 Task: Build a flow that loops through a collection variable.
Action: Mouse moved to (627, 79)
Screenshot: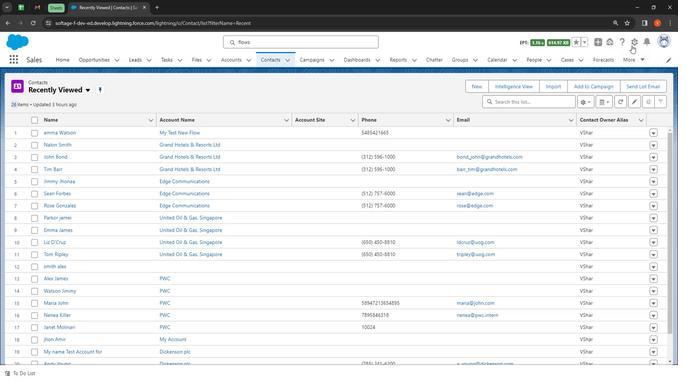 
Action: Mouse pressed left at (627, 79)
Screenshot: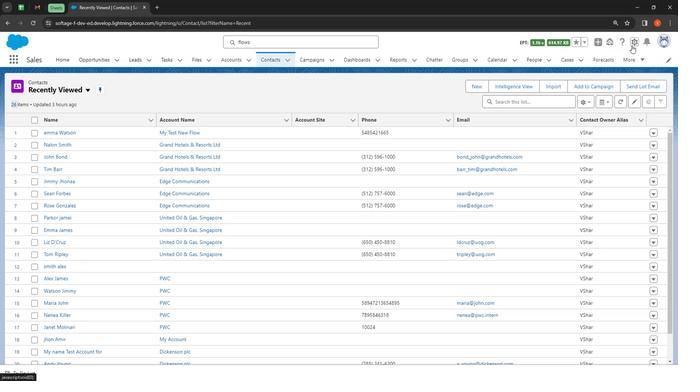 
Action: Mouse moved to (599, 101)
Screenshot: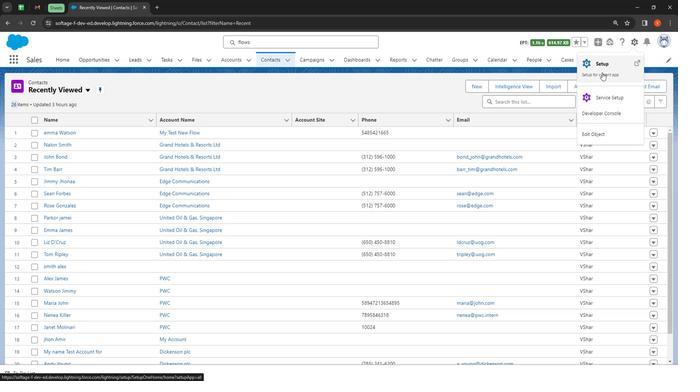 
Action: Mouse pressed left at (599, 101)
Screenshot: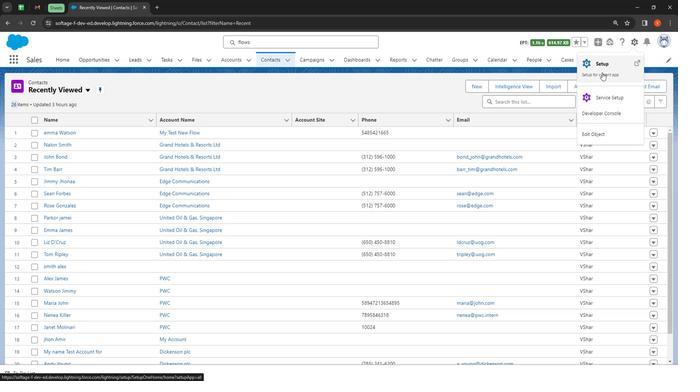
Action: Mouse moved to (67, 112)
Screenshot: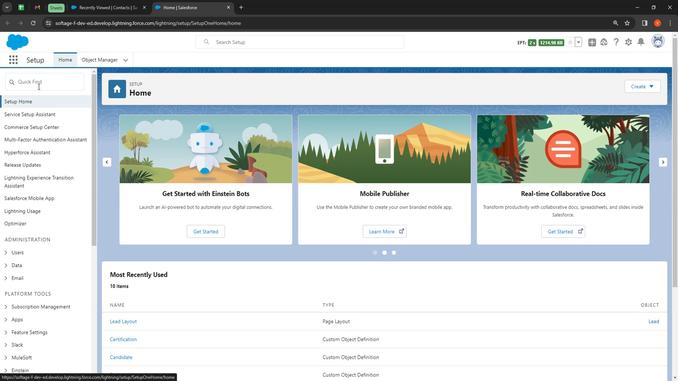 
Action: Mouse pressed left at (67, 112)
Screenshot: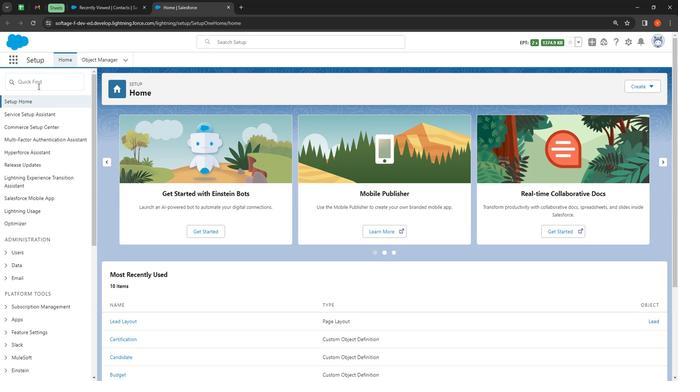 
Action: Mouse moved to (67, 111)
Screenshot: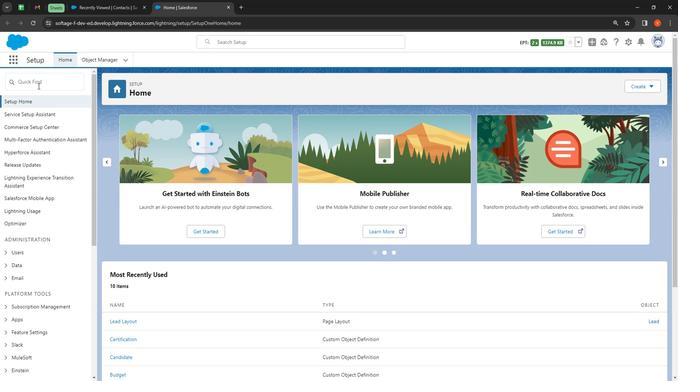 
Action: Key pressed flows
Screenshot: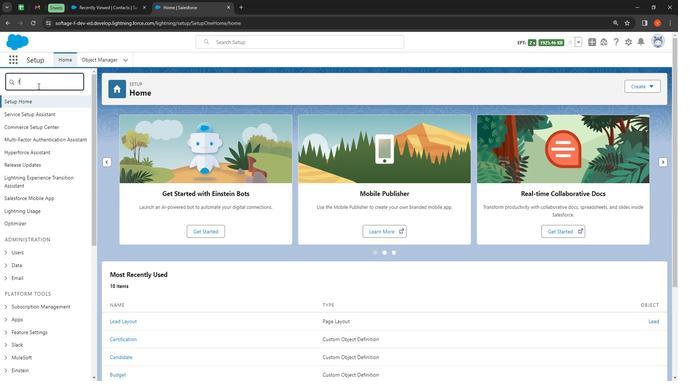 
Action: Mouse moved to (55, 135)
Screenshot: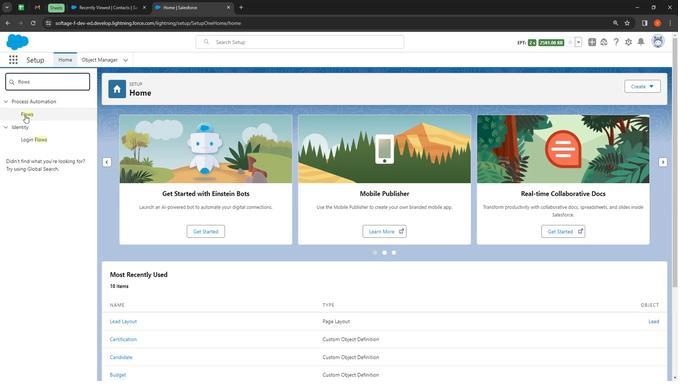 
Action: Mouse pressed left at (55, 135)
Screenshot: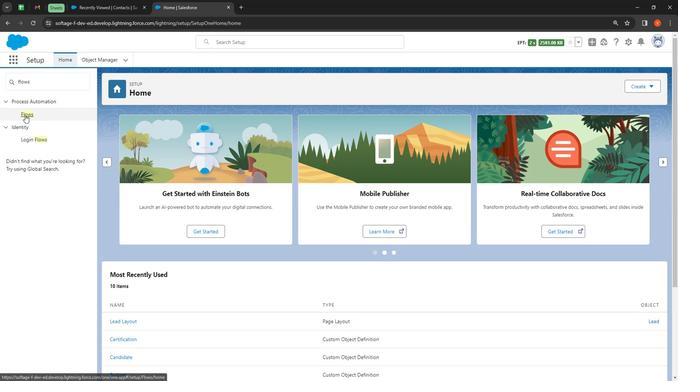 
Action: Mouse moved to (638, 114)
Screenshot: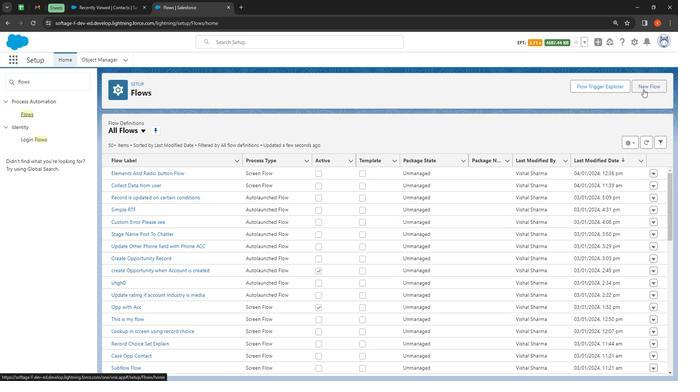 
Action: Mouse pressed left at (638, 114)
Screenshot: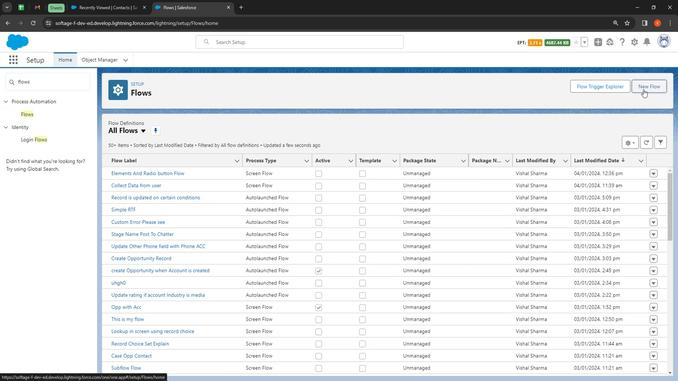 
Action: Mouse moved to (554, 279)
Screenshot: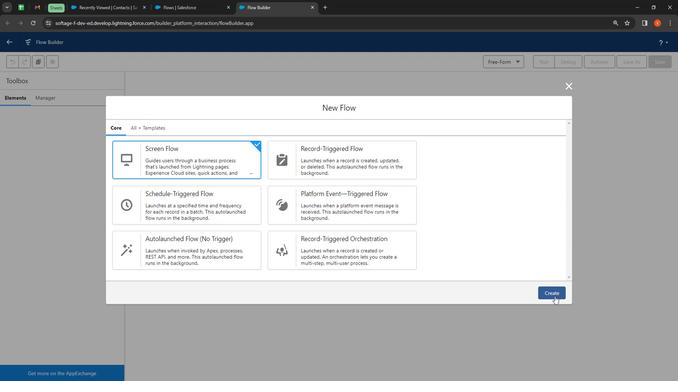
Action: Mouse pressed left at (554, 279)
Screenshot: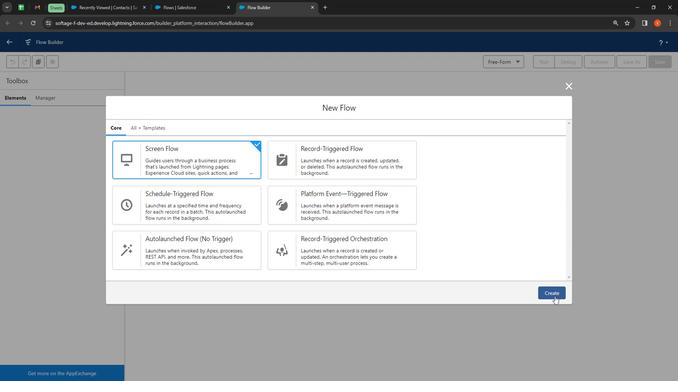 
Action: Mouse moved to (353, 152)
Screenshot: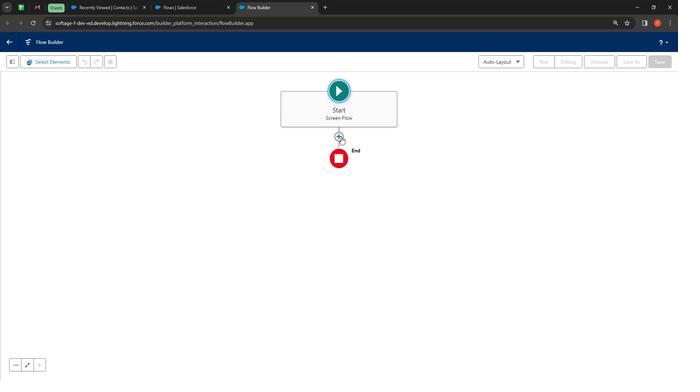 
Action: Mouse pressed left at (353, 152)
Screenshot: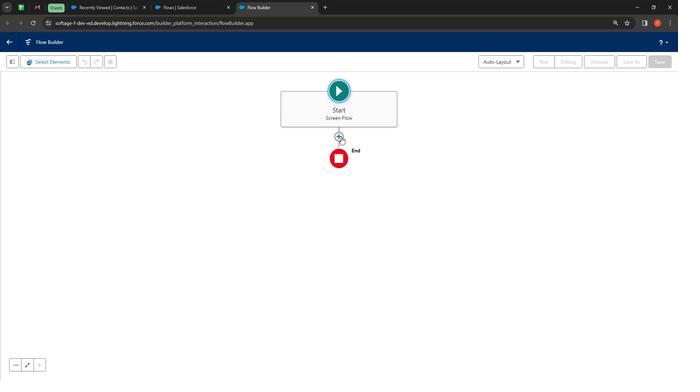 
Action: Mouse moved to (359, 208)
Screenshot: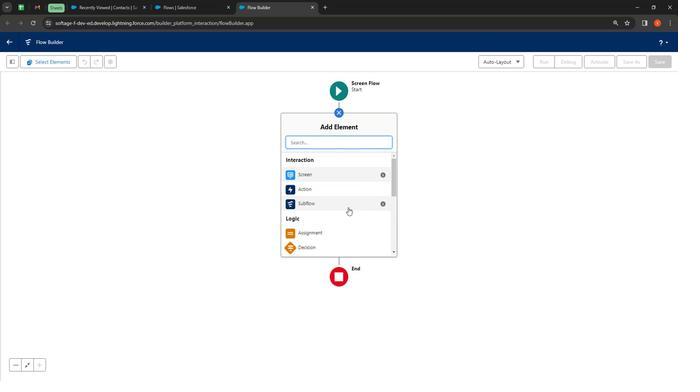 
Action: Mouse scrolled (359, 208) with delta (0, 0)
Screenshot: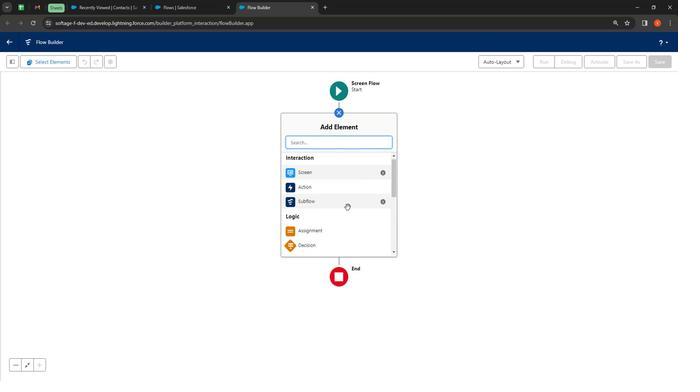 
Action: Mouse moved to (359, 208)
Screenshot: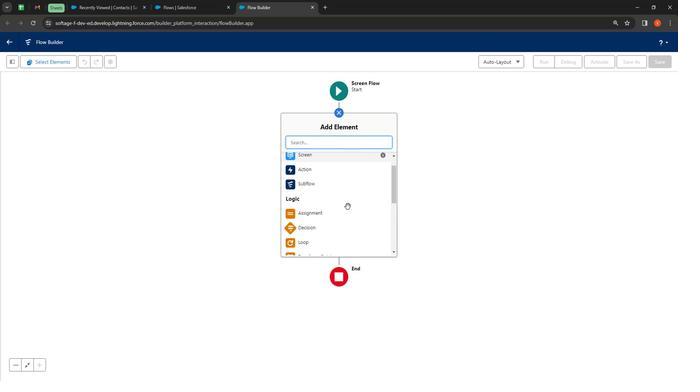 
Action: Mouse scrolled (359, 208) with delta (0, 0)
Screenshot: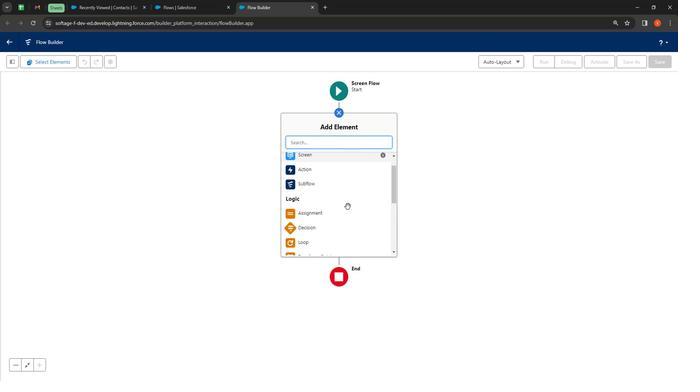 
Action: Mouse moved to (359, 207)
Screenshot: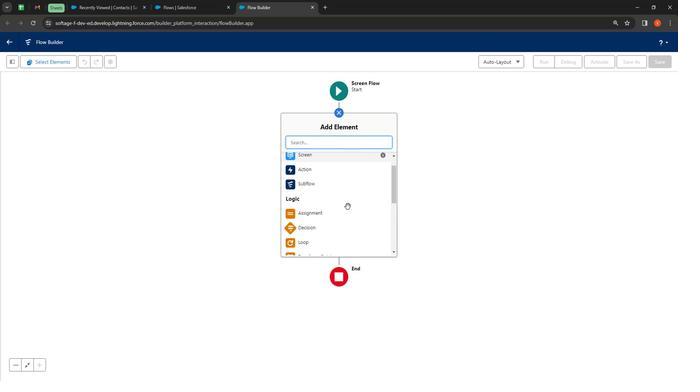 
Action: Mouse scrolled (359, 207) with delta (0, 0)
Screenshot: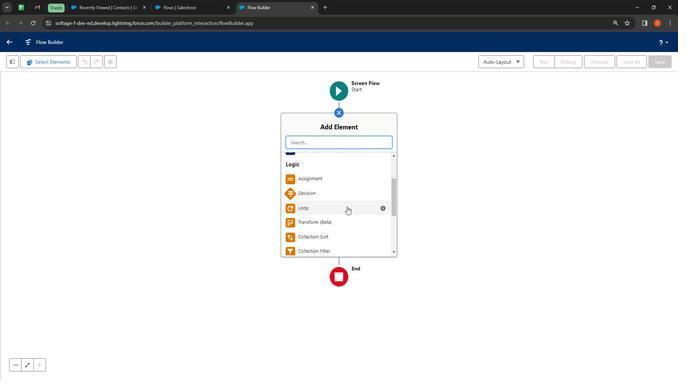 
Action: Mouse moved to (358, 207)
Screenshot: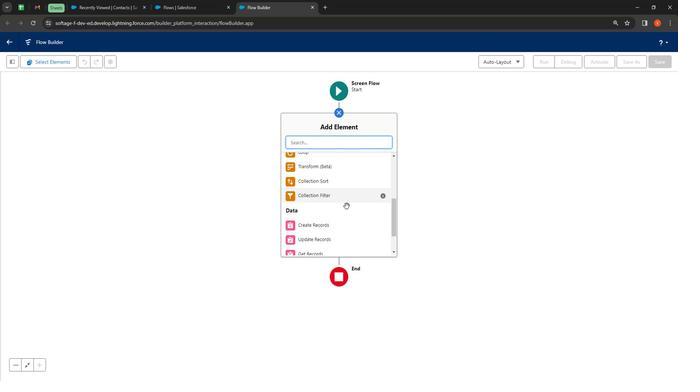 
Action: Mouse scrolled (358, 207) with delta (0, 0)
Screenshot: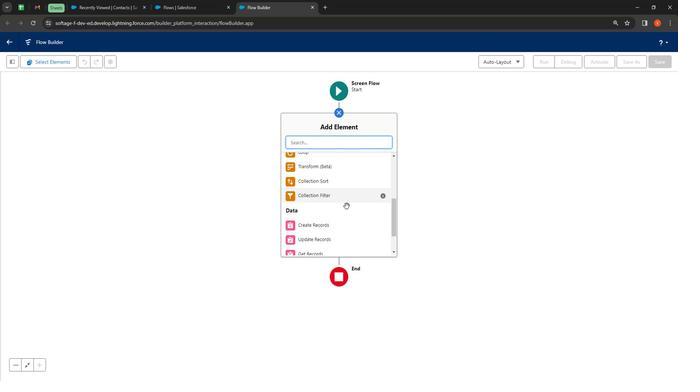 
Action: Mouse scrolled (358, 207) with delta (0, 0)
Screenshot: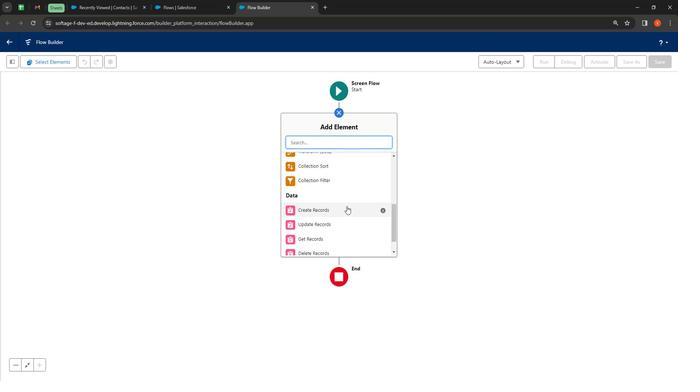 
Action: Mouse moved to (358, 207)
Screenshot: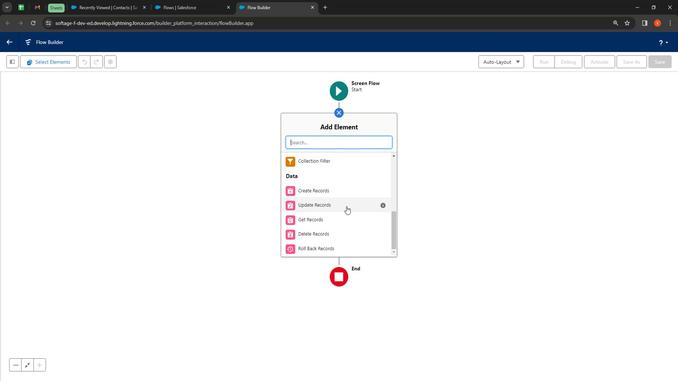 
Action: Mouse scrolled (358, 207) with delta (0, 0)
Screenshot: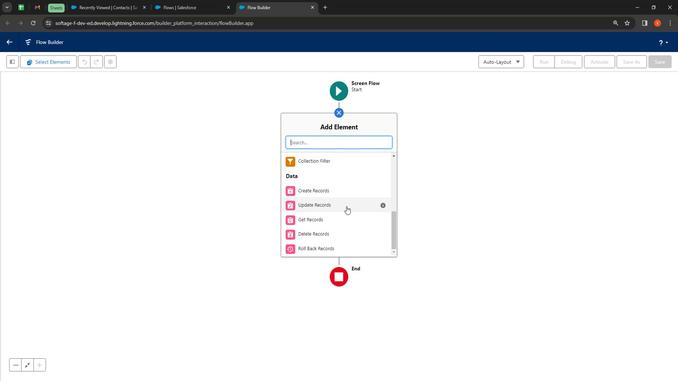 
Action: Mouse moved to (344, 196)
Screenshot: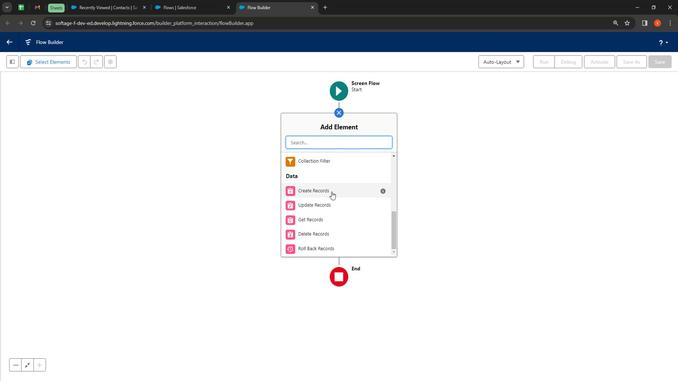 
Action: Mouse pressed left at (344, 196)
Screenshot: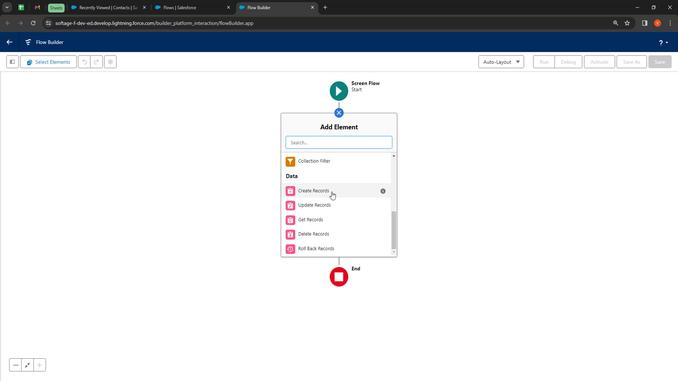 
Action: Mouse moved to (664, 107)
Screenshot: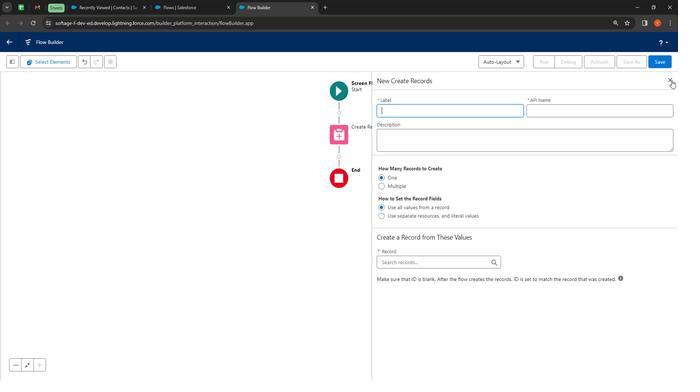 
Action: Mouse pressed left at (664, 107)
Screenshot: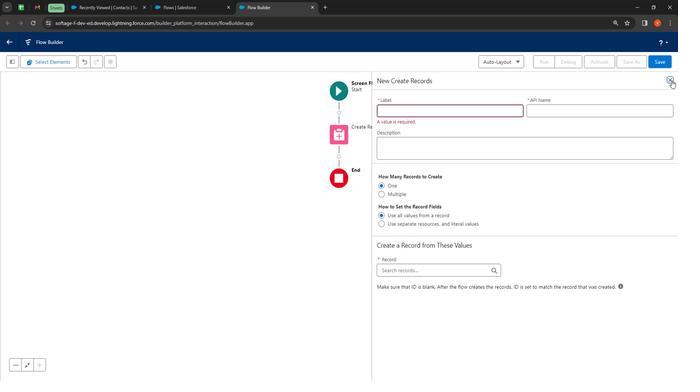 
Action: Mouse moved to (355, 152)
Screenshot: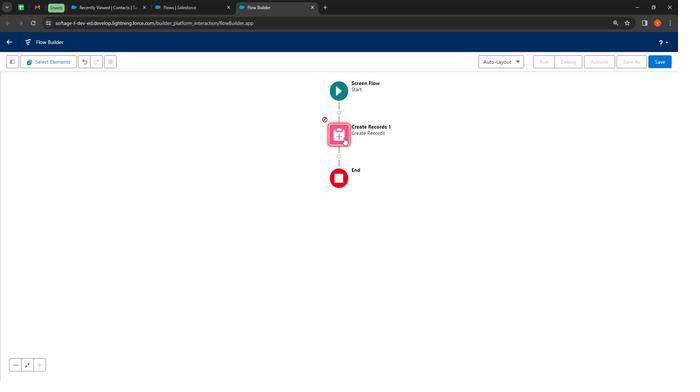 
Action: Mouse pressed left at (355, 152)
Screenshot: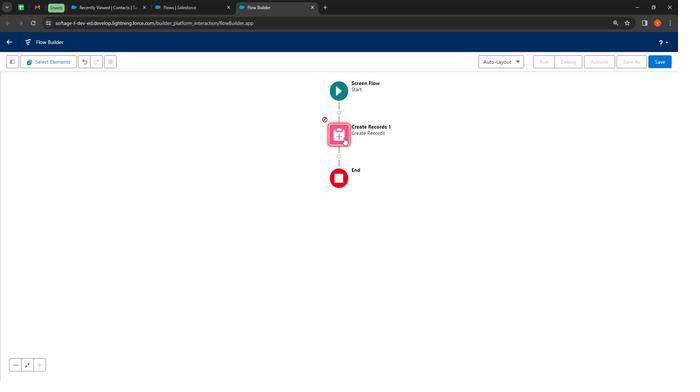 
Action: Mouse moved to (325, 202)
Screenshot: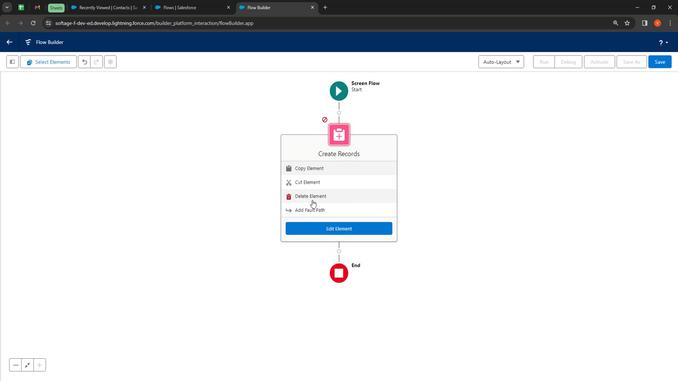 
Action: Mouse pressed left at (325, 202)
Screenshot: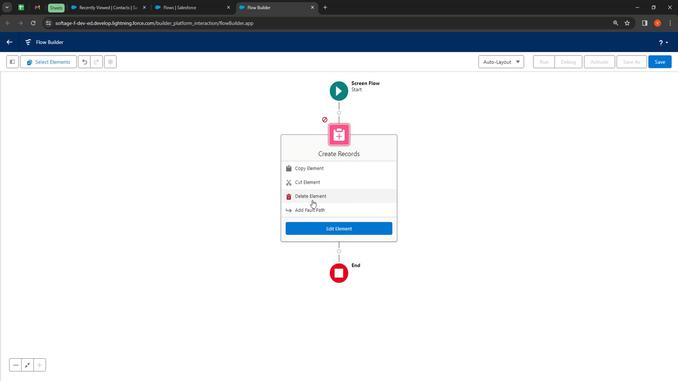 
Action: Mouse moved to (350, 135)
Screenshot: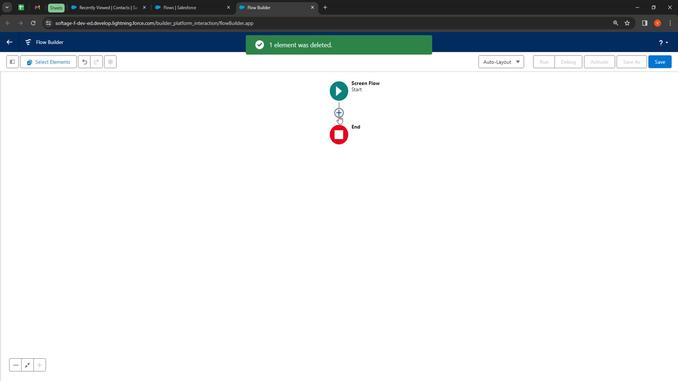 
Action: Mouse pressed left at (350, 135)
Screenshot: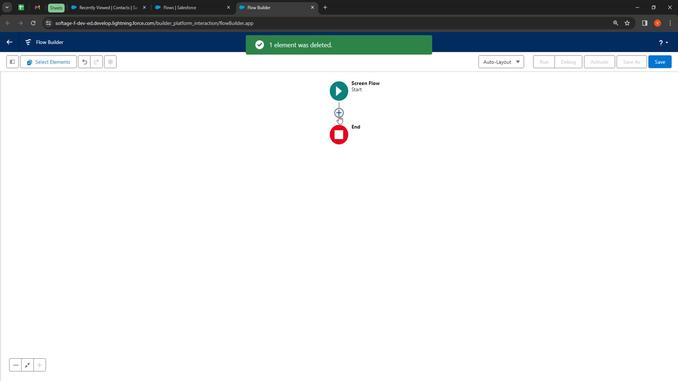 
Action: Mouse moved to (345, 225)
Screenshot: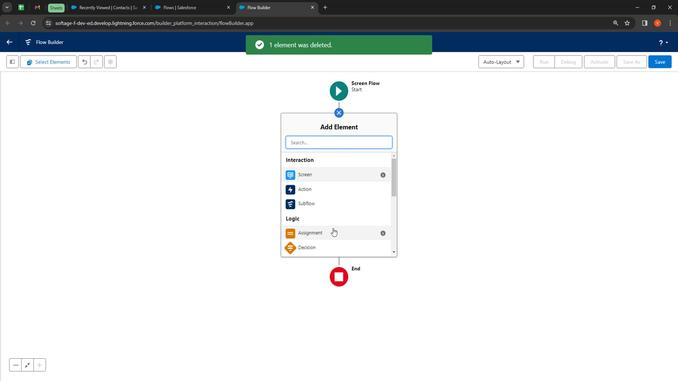 
Action: Mouse scrolled (345, 224) with delta (0, 0)
Screenshot: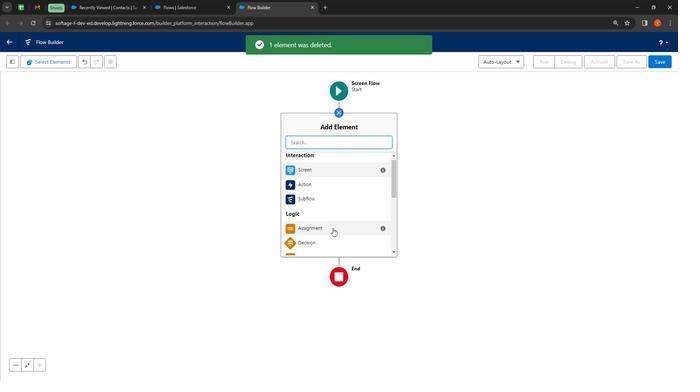 
Action: Mouse moved to (345, 225)
Screenshot: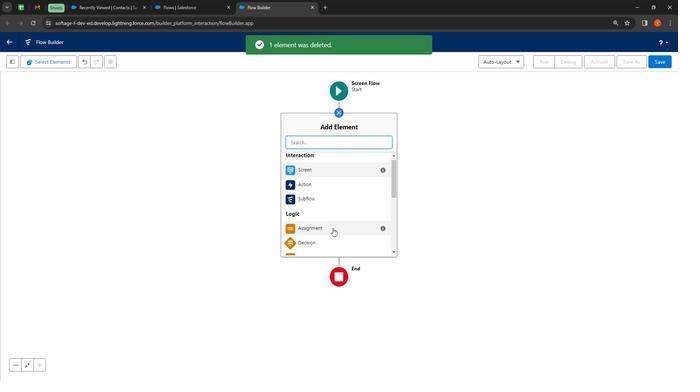 
Action: Mouse scrolled (345, 224) with delta (0, 0)
Screenshot: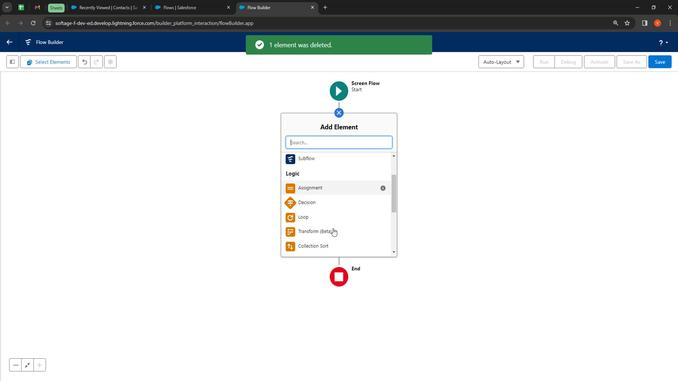 
Action: Mouse scrolled (345, 224) with delta (0, 0)
Screenshot: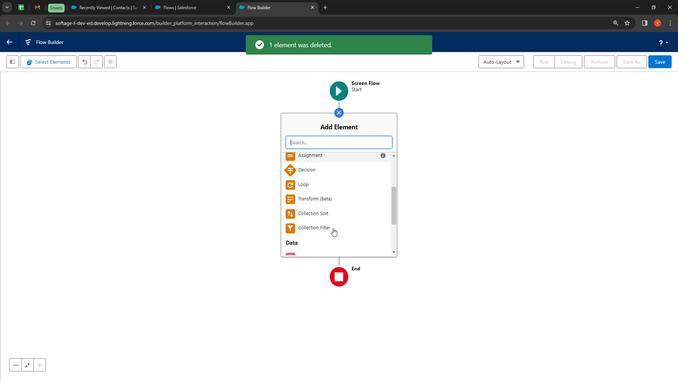 
Action: Mouse scrolled (345, 224) with delta (0, 0)
Screenshot: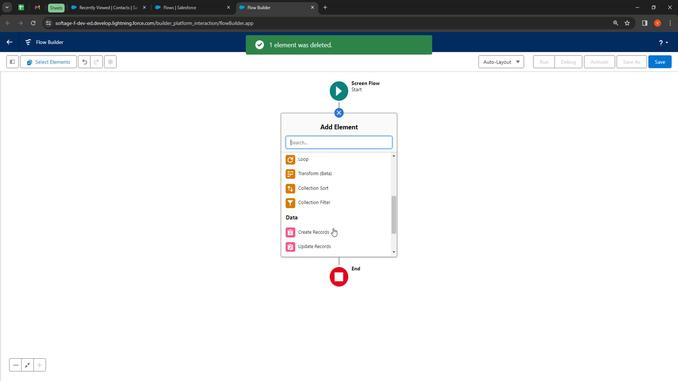 
Action: Mouse scrolled (345, 224) with delta (0, 0)
Screenshot: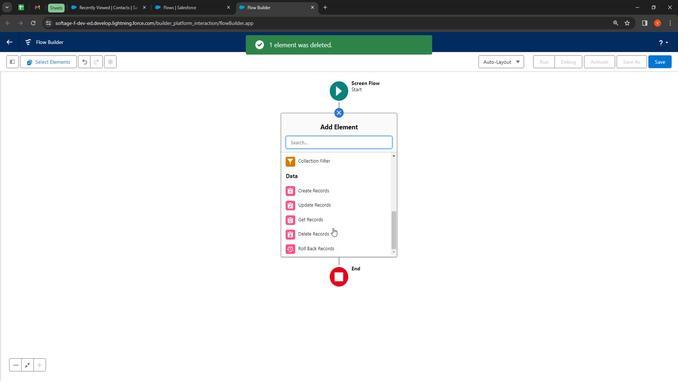 
Action: Mouse moved to (333, 219)
Screenshot: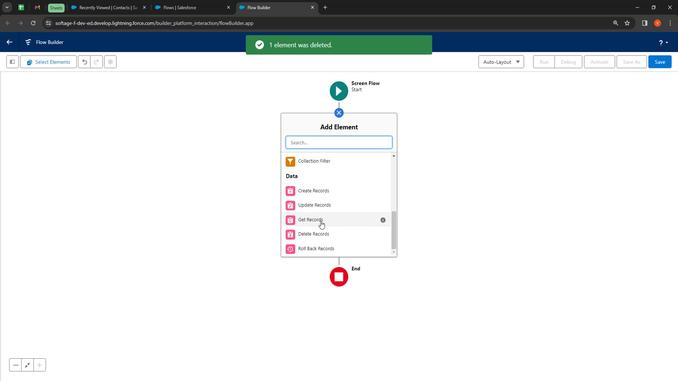 
Action: Mouse pressed left at (333, 219)
Screenshot: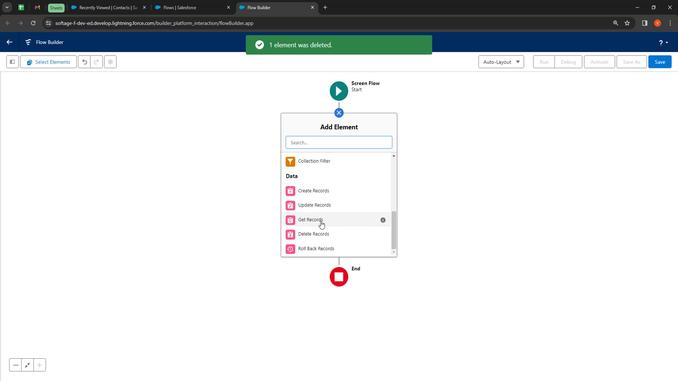 
Action: Mouse moved to (428, 130)
Screenshot: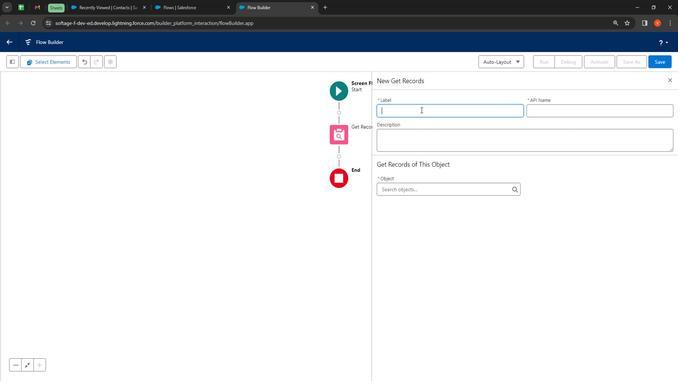 
Action: Mouse pressed left at (428, 130)
Screenshot: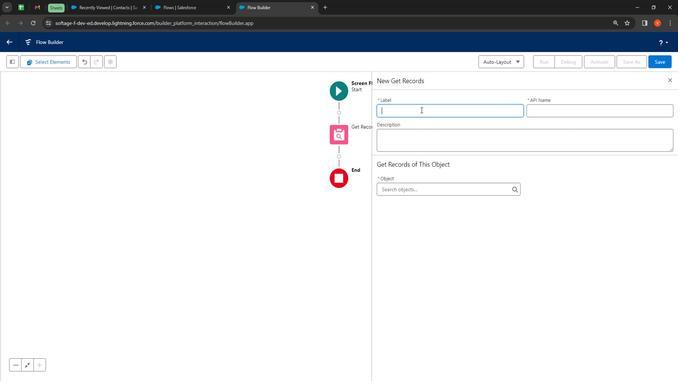 
Action: Mouse moved to (436, 128)
Screenshot: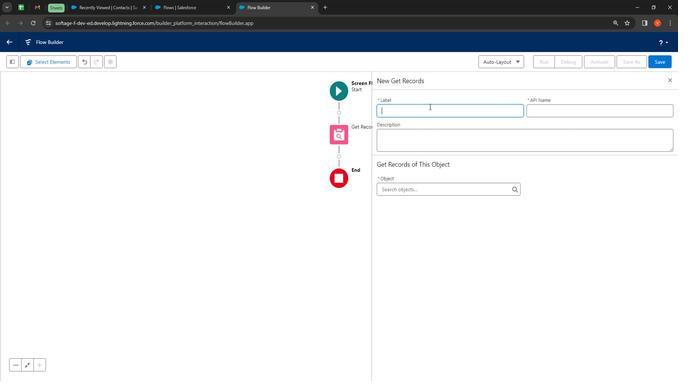 
Action: Key pressed <Key.shift>Ger<Key.backspace>t<Key.space><Key.shift><Key.shift><Key.shift><Key.shift><Key.shift><Key.shift><Key.shift>Opportunity<Key.space><Key.shift>Records
Screenshot: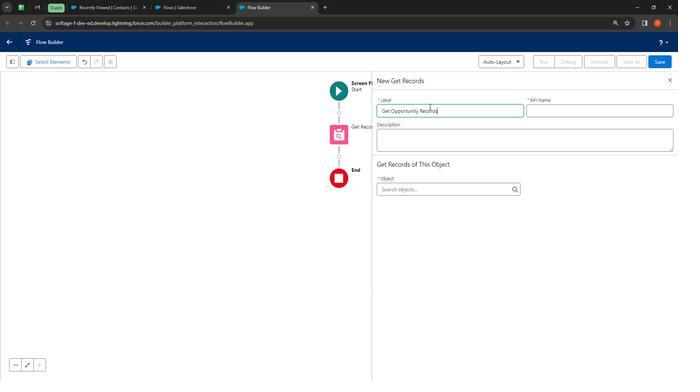 
Action: Mouse moved to (584, 129)
Screenshot: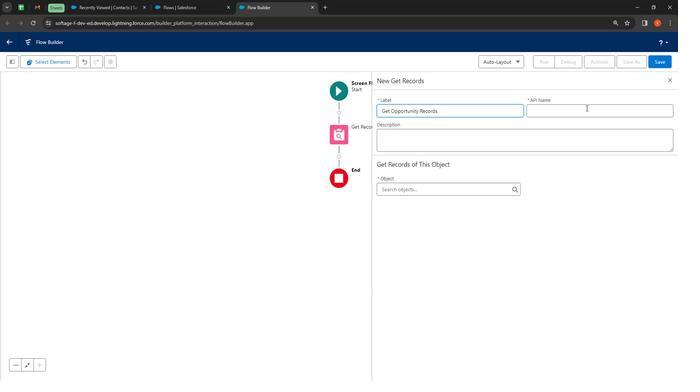 
Action: Mouse pressed left at (584, 129)
Screenshot: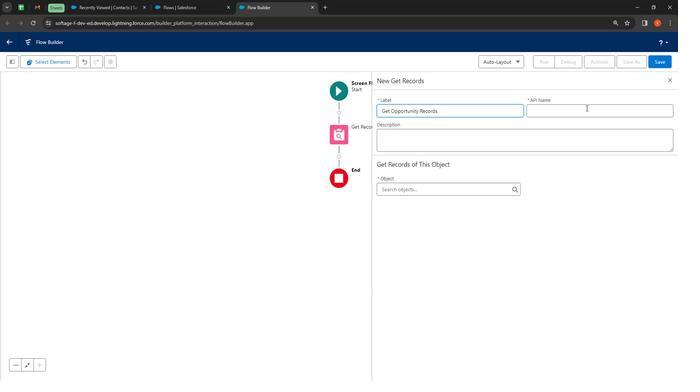 
Action: Mouse moved to (549, 150)
Screenshot: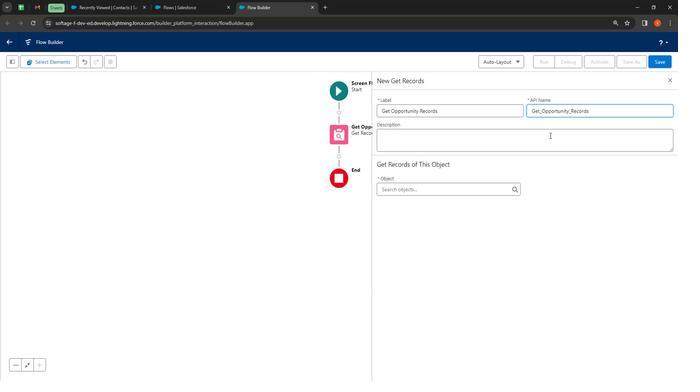
Action: Mouse pressed left at (549, 150)
Screenshot: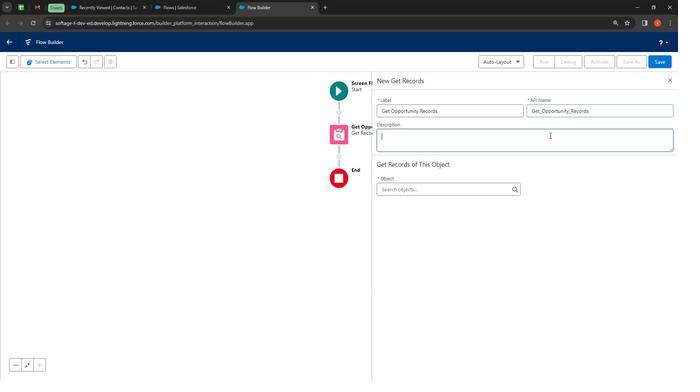 
Action: Mouse moved to (550, 150)
Screenshot: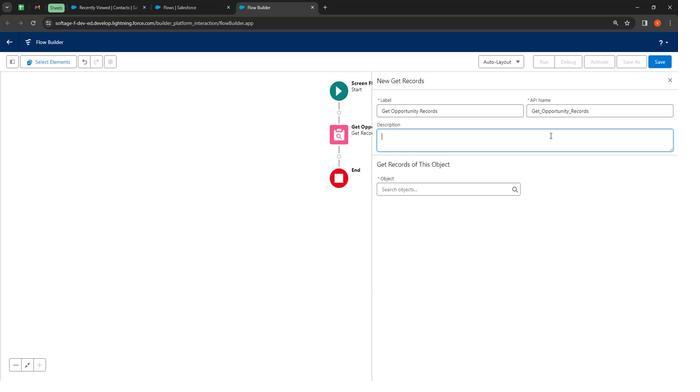 
Action: Key pressed <Key.shift><Key.shift><Key.shift><Key.shift><Key.shift><Key.shift><Key.shift><Key.shift><Key.shift><Key.shift><Key.shift><Key.shift>Get<Key.space>all<Key.space><Key.shift>opportunity<Key.space><Key.shift><Key.shift><Key.shift><Key.shift><Key.shift><Key.shift><Key.shift><Key.shift><Key.shift><Key.shift><Key.shift><Key.shift><Key.shift>Records<Key.space>in<Key.space>thi<Key.space><Key.backspace>s<Key.space>collection<Key.space>variable
Screenshot: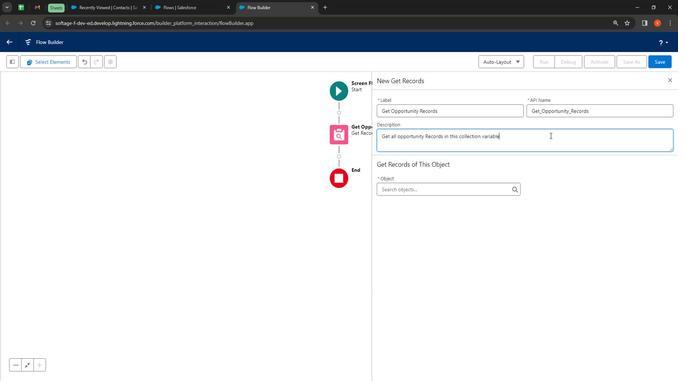 
Action: Mouse moved to (456, 196)
Screenshot: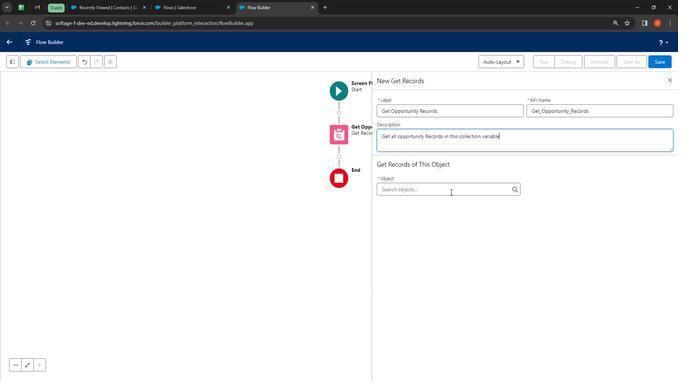
Action: Mouse pressed left at (456, 196)
Screenshot: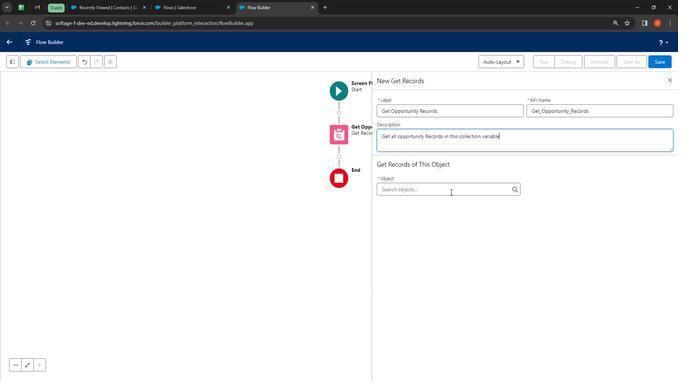 
Action: Mouse moved to (451, 195)
Screenshot: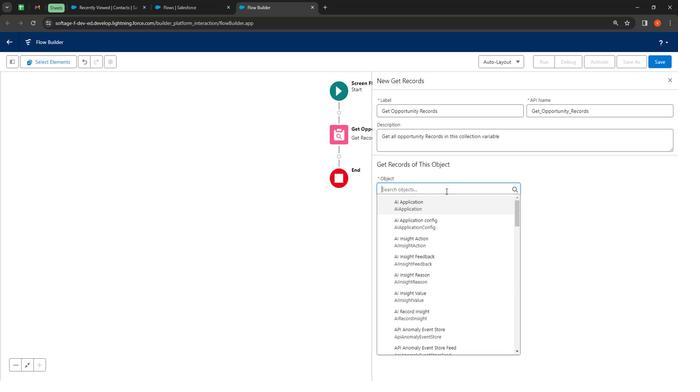 
Action: Key pressed oppor
Screenshot: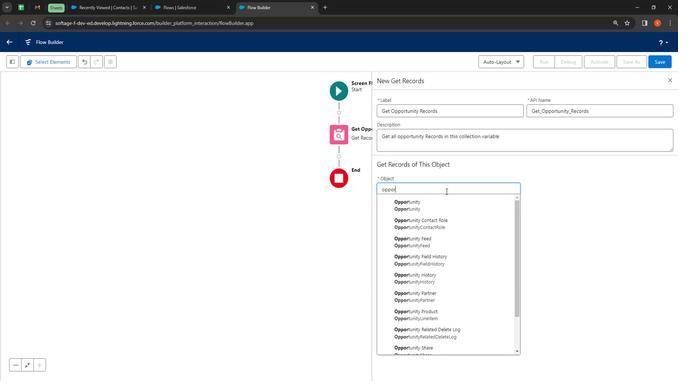
Action: Mouse moved to (444, 205)
Screenshot: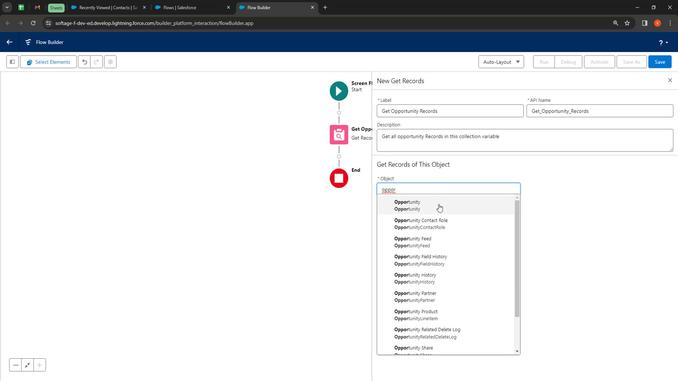 
Action: Mouse pressed left at (444, 205)
Screenshot: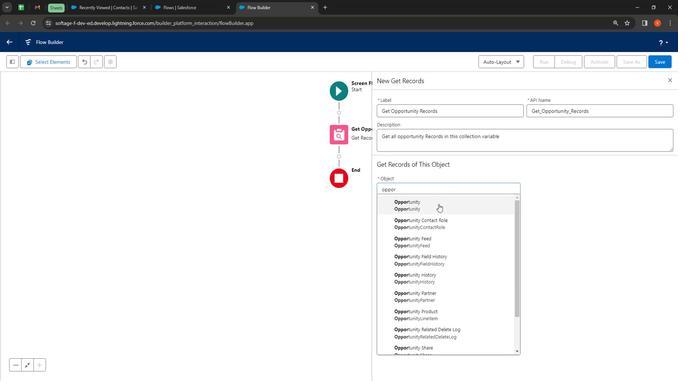 
Action: Mouse moved to (444, 255)
Screenshot: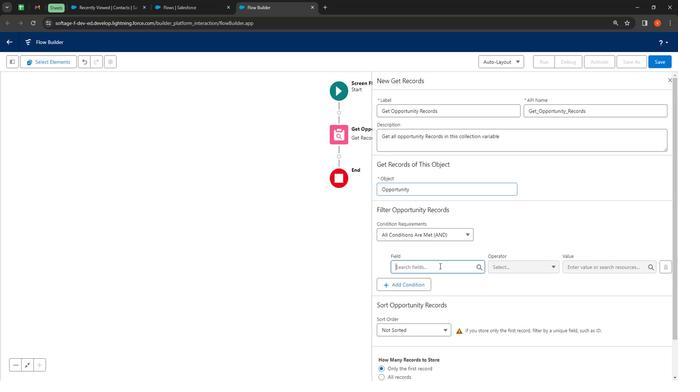
Action: Mouse pressed left at (444, 255)
Screenshot: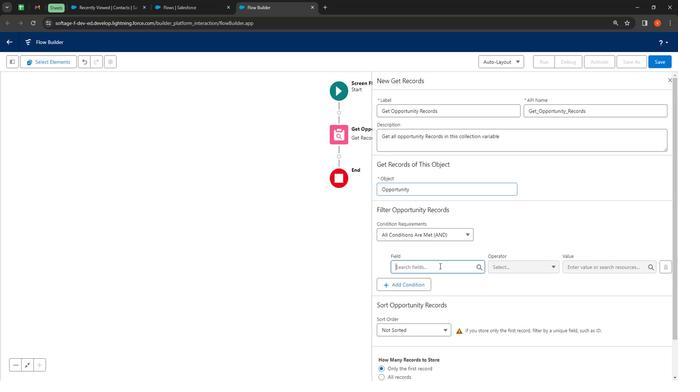 
Action: Mouse moved to (486, 136)
Screenshot: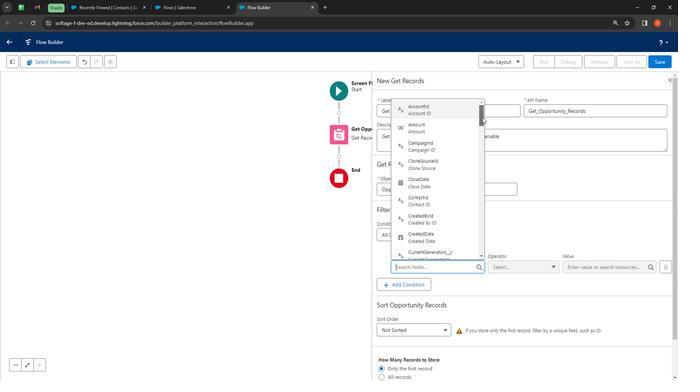 
Action: Mouse pressed left at (486, 136)
Screenshot: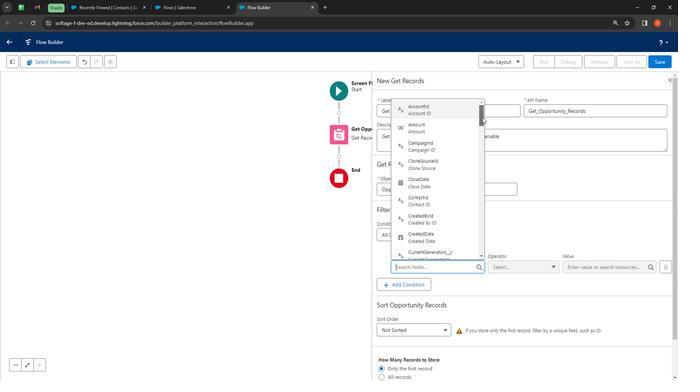 
Action: Mouse moved to (462, 143)
Screenshot: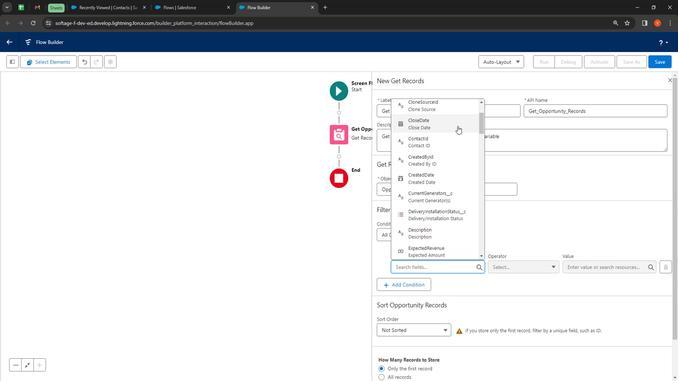 
Action: Mouse pressed left at (462, 143)
Screenshot: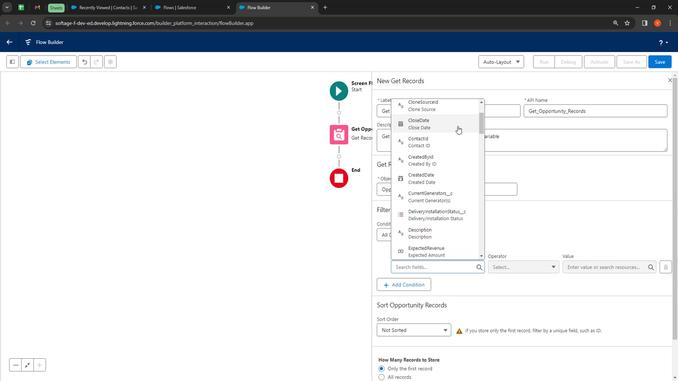 
Action: Mouse moved to (528, 254)
Screenshot: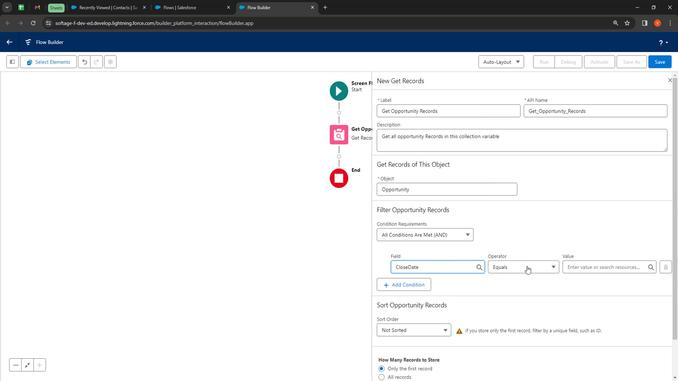 
Action: Mouse pressed left at (528, 254)
Screenshot: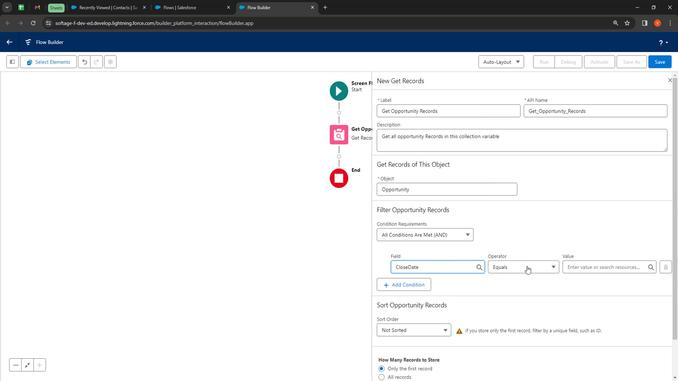 
Action: Mouse moved to (539, 188)
Screenshot: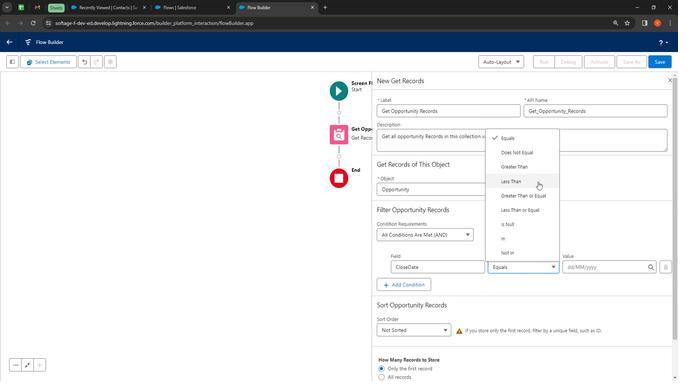 
Action: Mouse pressed left at (539, 188)
Screenshot: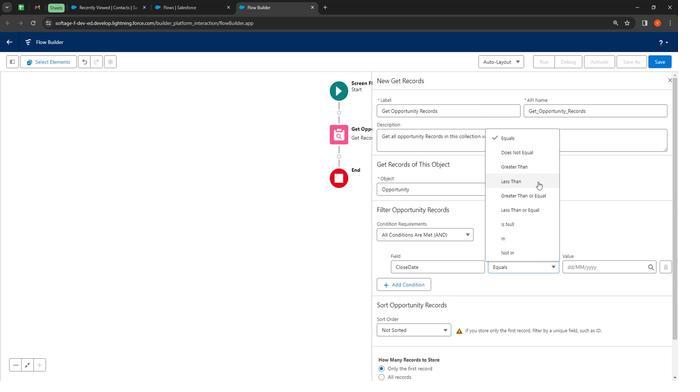 
Action: Mouse moved to (582, 256)
Screenshot: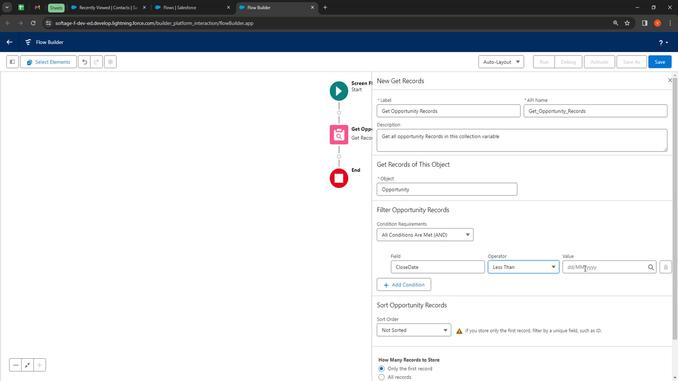 
Action: Mouse pressed left at (582, 256)
Screenshot: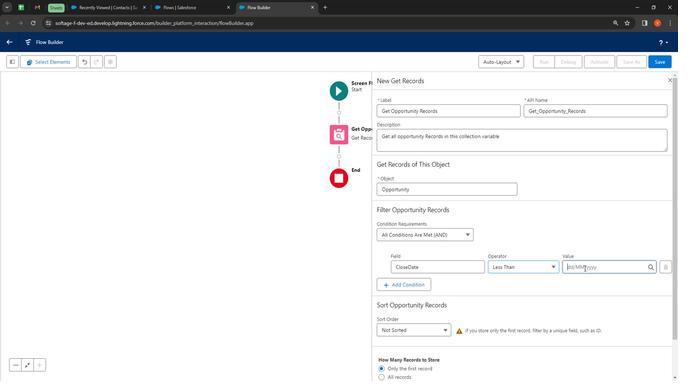 
Action: Mouse moved to (575, 237)
Screenshot: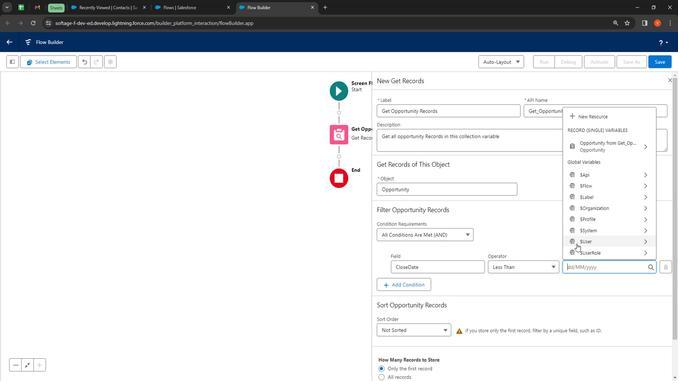 
Action: Key pressed 1<Key.backspace>01/1<Key.backspace>01/2024
Screenshot: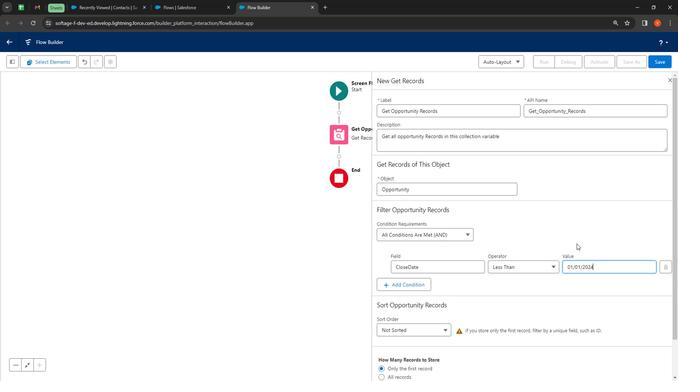 
Action: Mouse moved to (598, 219)
Screenshot: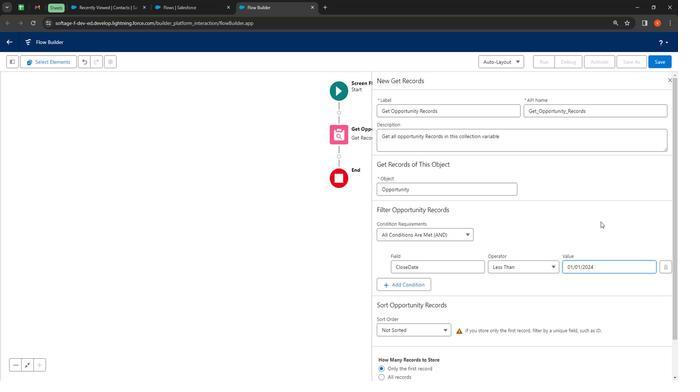 
Action: Mouse pressed left at (598, 219)
Screenshot: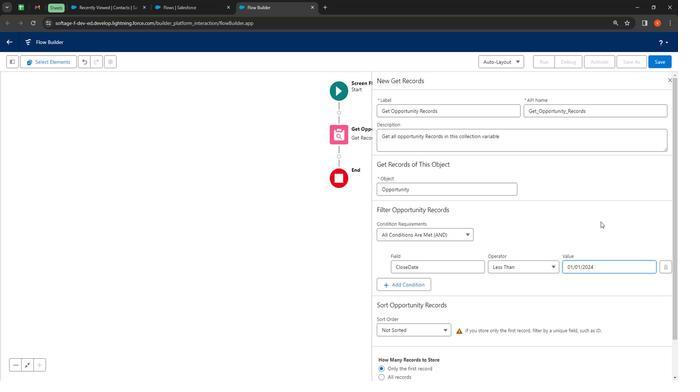 
Action: Mouse moved to (477, 286)
Screenshot: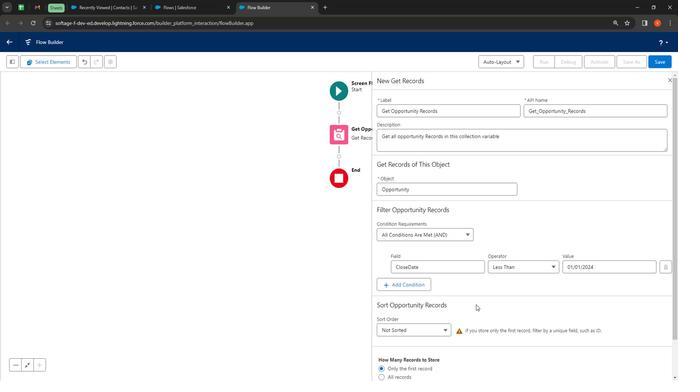
Action: Mouse scrolled (477, 286) with delta (0, 0)
Screenshot: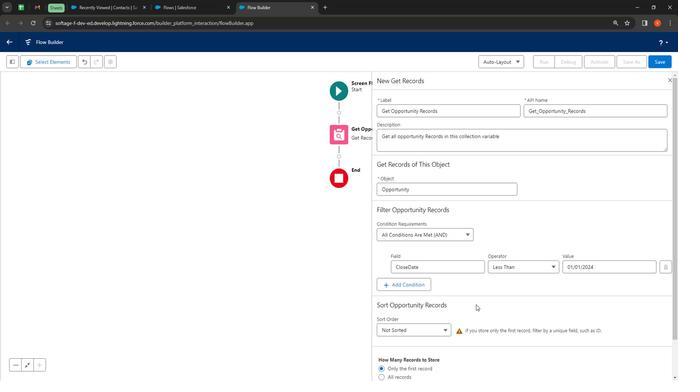 
Action: Mouse moved to (480, 285)
Screenshot: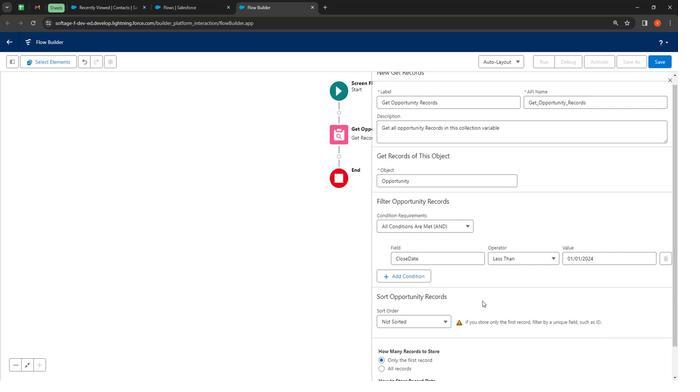 
Action: Mouse scrolled (480, 285) with delta (0, 0)
Screenshot: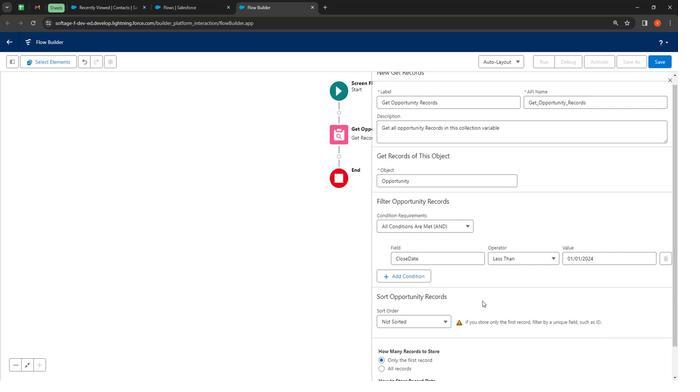 
Action: Mouse moved to (486, 282)
Screenshot: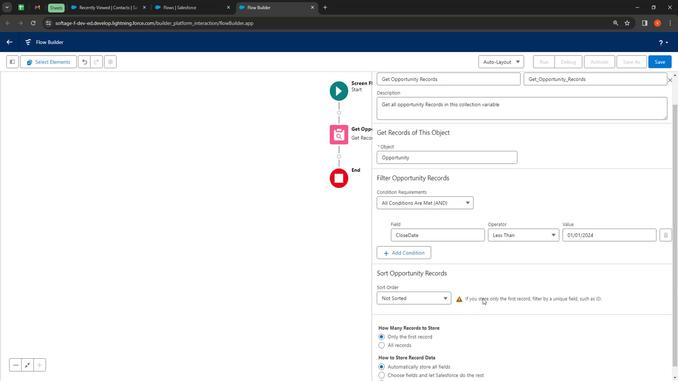 
Action: Mouse scrolled (486, 282) with delta (0, 0)
Screenshot: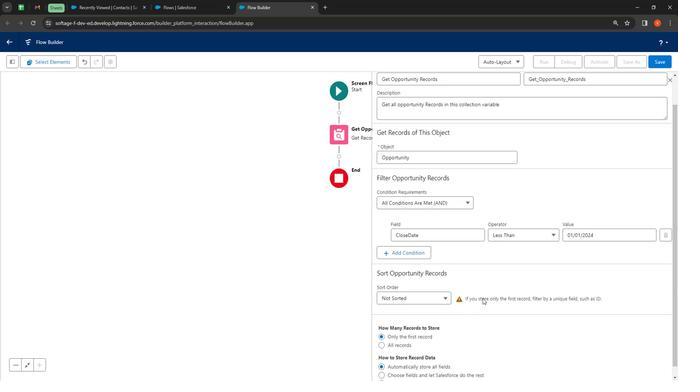 
Action: Mouse moved to (486, 280)
Screenshot: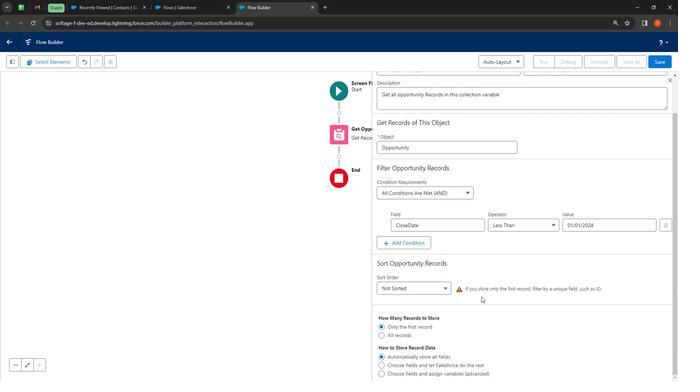 
Action: Mouse scrolled (486, 280) with delta (0, 0)
Screenshot: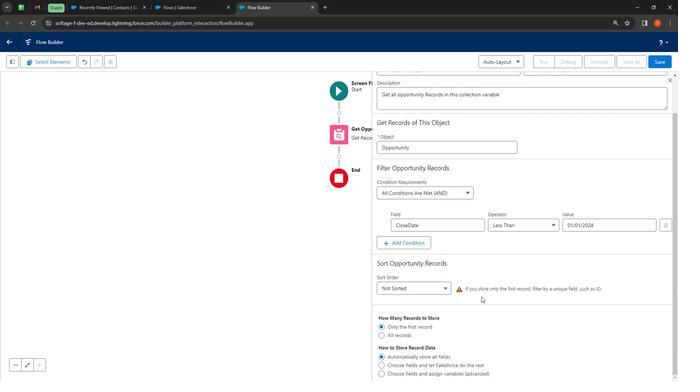 
Action: Mouse moved to (461, 297)
Screenshot: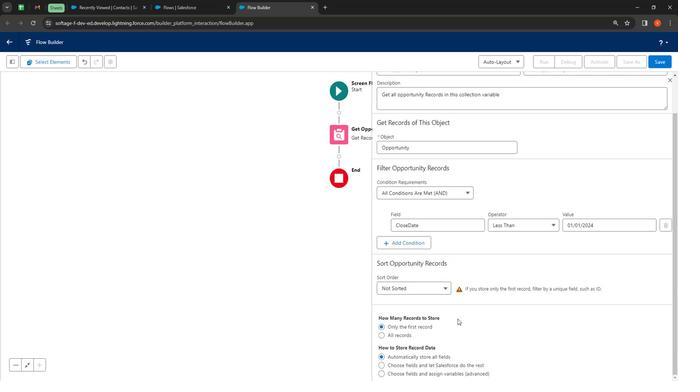 
Action: Mouse scrolled (461, 296) with delta (0, 0)
Screenshot: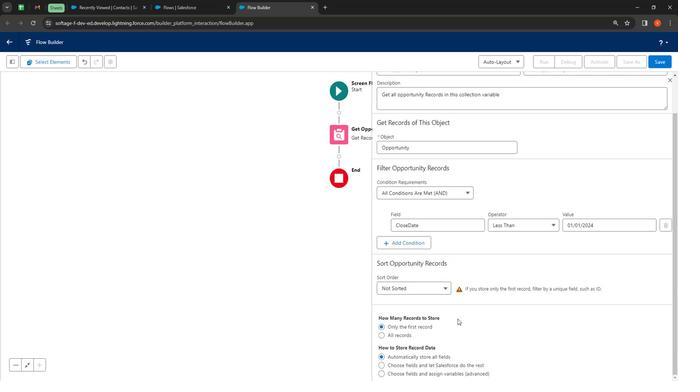 
Action: Mouse moved to (462, 297)
Screenshot: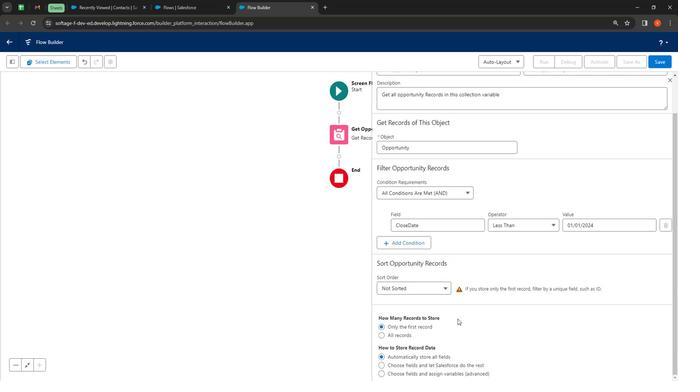 
Action: Mouse scrolled (462, 296) with delta (0, 0)
Screenshot: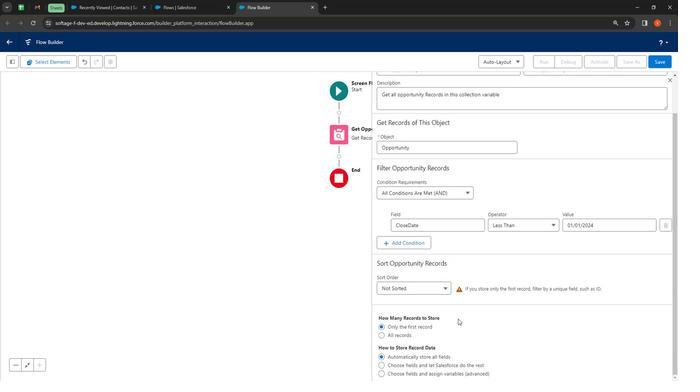 
Action: Mouse moved to (414, 312)
Screenshot: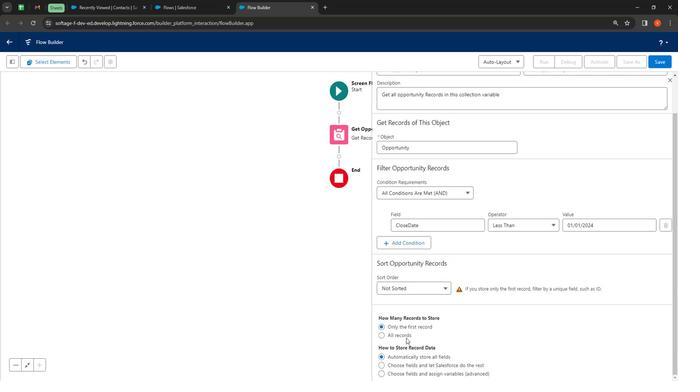 
Action: Mouse pressed left at (414, 312)
Screenshot: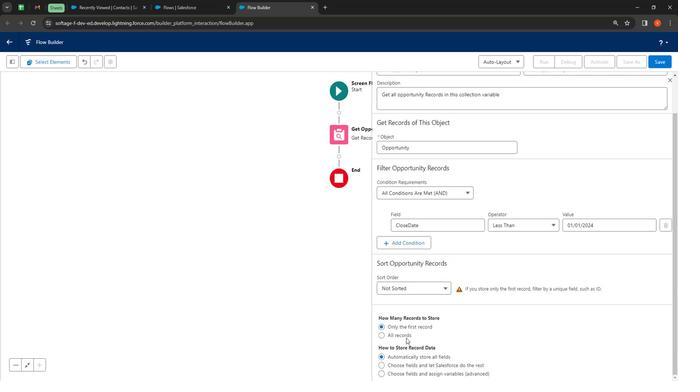 
Action: Mouse moved to (412, 309)
Screenshot: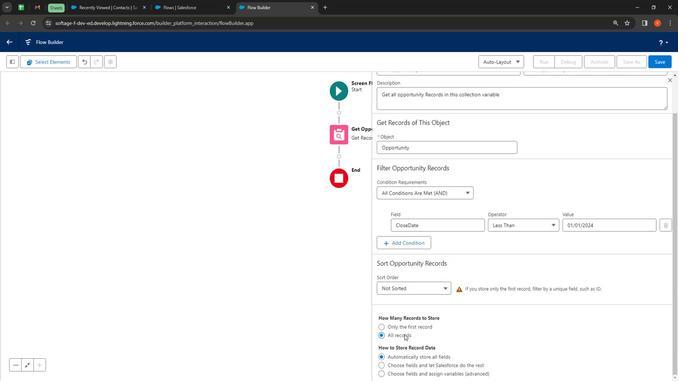 
Action: Mouse pressed left at (412, 309)
Screenshot: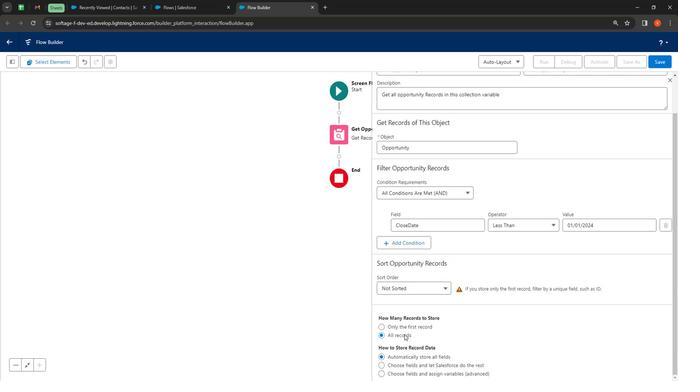 
Action: Mouse moved to (661, 104)
Screenshot: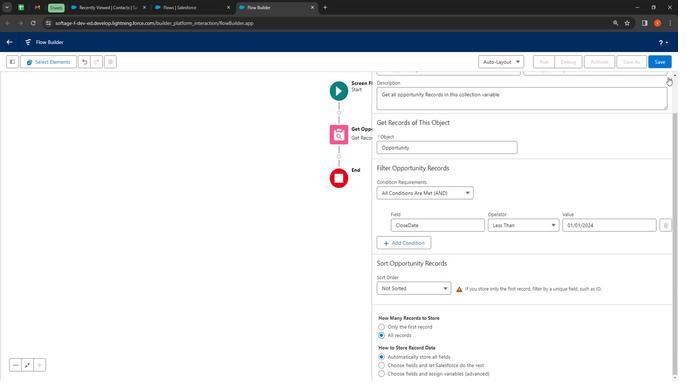 
Action: Mouse pressed left at (661, 104)
Screenshot: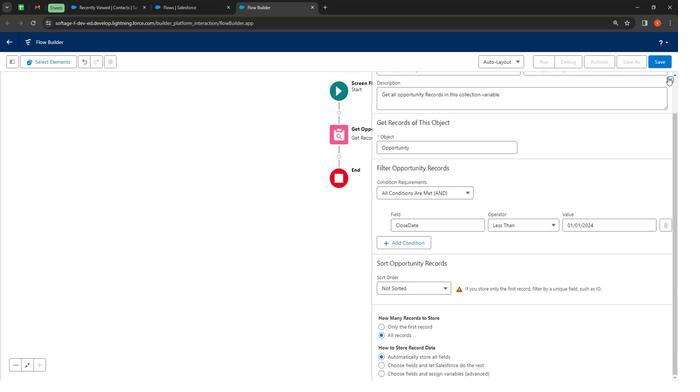 
Action: Mouse moved to (351, 167)
Screenshot: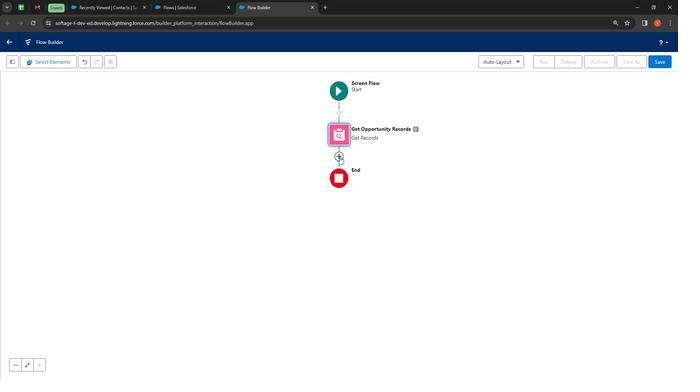 
Action: Mouse pressed left at (351, 167)
Screenshot: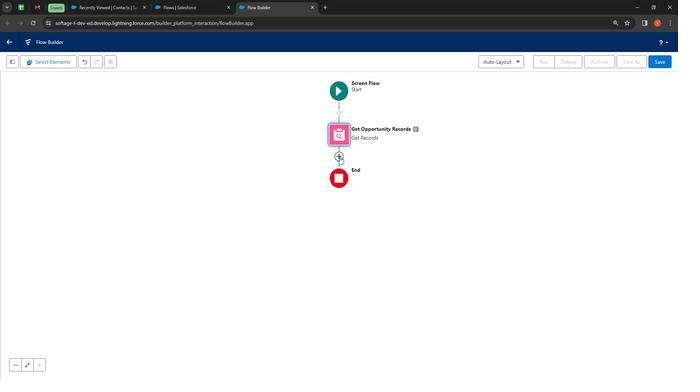 
Action: Mouse moved to (357, 230)
Screenshot: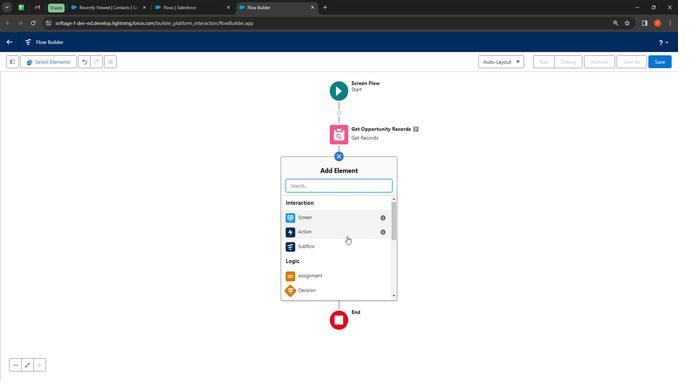 
Action: Mouse scrolled (357, 229) with delta (0, 0)
Screenshot: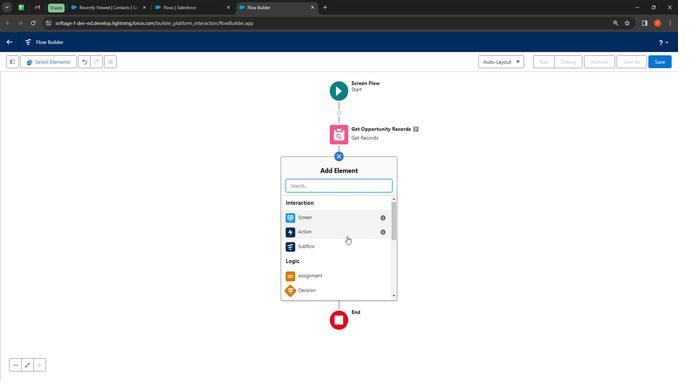 
Action: Mouse moved to (360, 231)
Screenshot: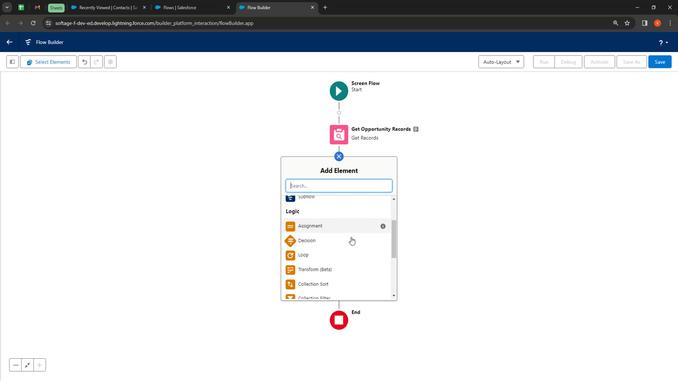 
Action: Mouse scrolled (360, 231) with delta (0, 0)
Screenshot: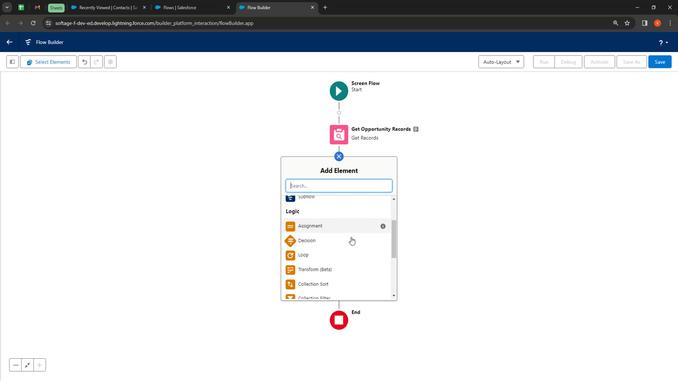 
Action: Mouse moved to (333, 227)
Screenshot: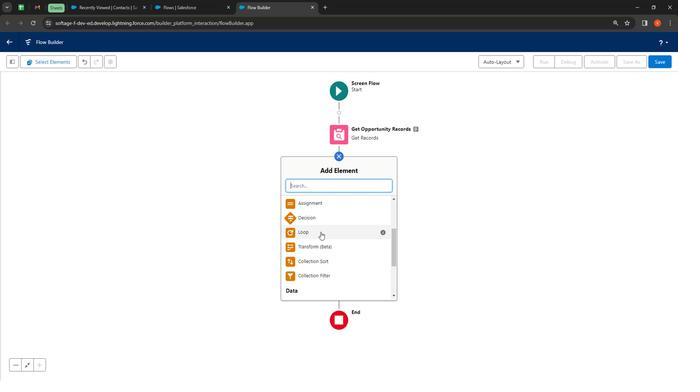 
Action: Mouse pressed left at (333, 227)
Screenshot: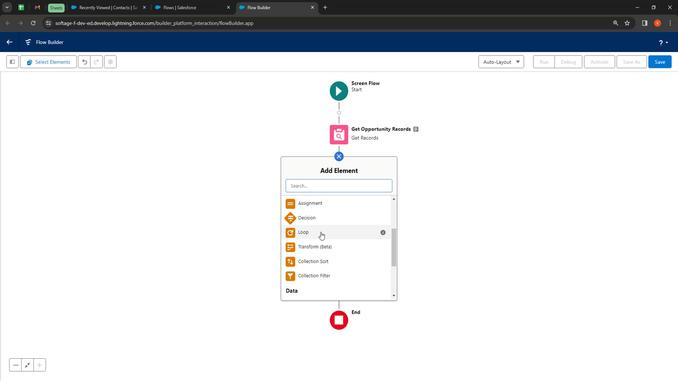 
Action: Mouse moved to (269, 147)
Screenshot: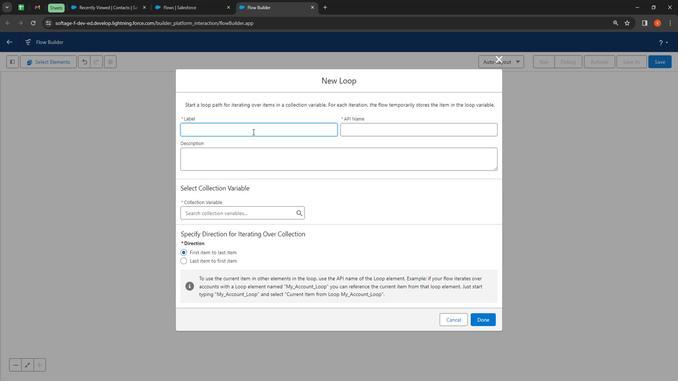 
Action: Mouse pressed left at (269, 147)
Screenshot: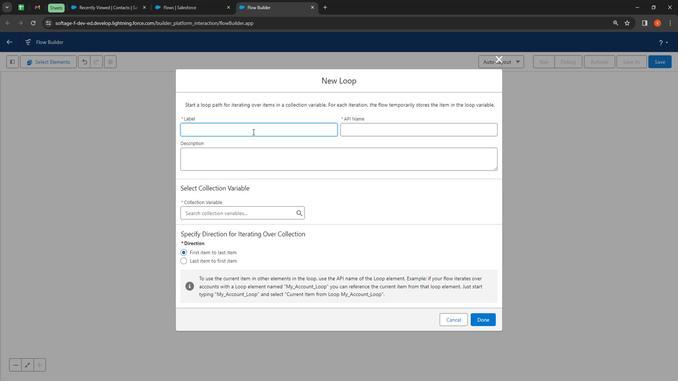 
Action: Mouse moved to (311, 207)
Screenshot: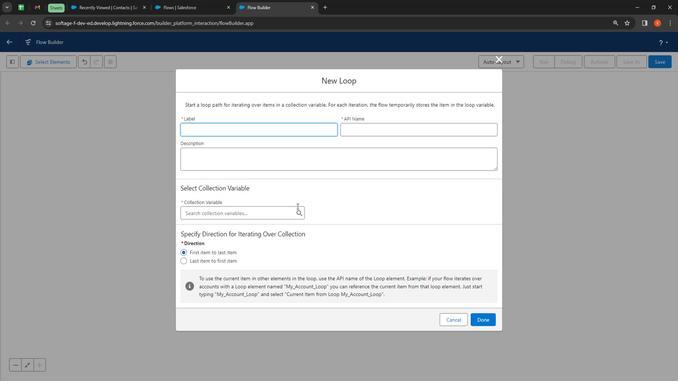 
Action: Key pressed <Key.shift><Key.shift><Key.shift><Key.shift><Key.shift><Key.shift><Key.shift><Key.shift><Key.shift><Key.shift><Key.shift><Key.shift><Key.shift><Key.shift><Key.shift><Key.shift><Key.shift><Key.shift><Key.shift>D<Key.backspace><Key.shift>Opportunity<Key.space><Key.shift><Key.shift><Key.shift><Key.shift><Key.shift><Key.shift><Key.shift><Key.shift><Key.shift><Key.shift><Key.shift><Key.shift><Key.shift><Key.shift><Key.shift><Key.shift><Key.shift><Key.shift><Key.shift><Key.shift><Key.shift><Key.shift><Key.shift><Key.shift><Key.shift><Key.shift><Key.shift><Key.shift><Key.shift><Key.shift><Key.shift><Key.shift><Key.shift><Key.shift><Key.shift><Key.shift><Key.shift><Key.shift><Key.shift><Key.shift><Key.shift><Key.shift>Get<Key.space><Key.shift>record<Key.space><Key.shift><Key.shift>Loop
Screenshot: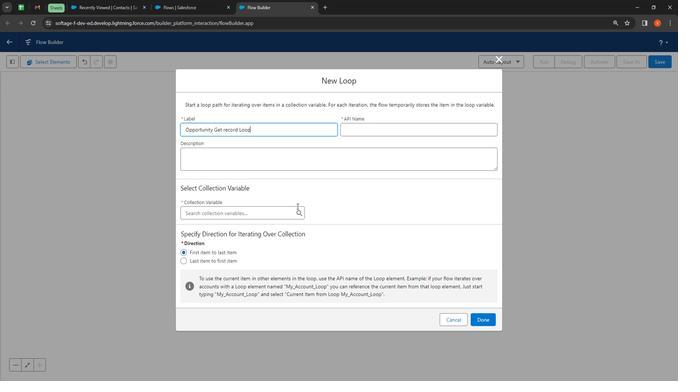 
Action: Mouse moved to (413, 150)
Screenshot: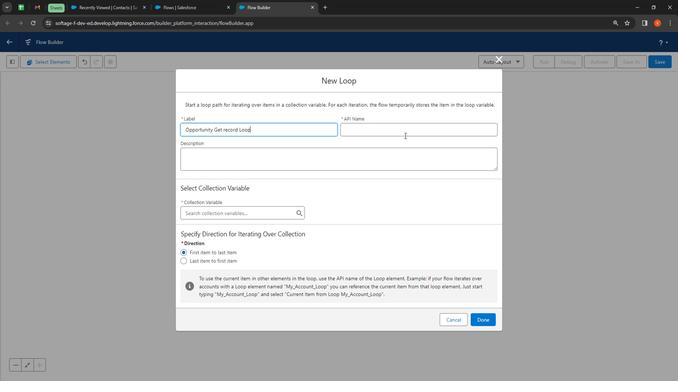 
Action: Mouse pressed left at (413, 150)
Screenshot: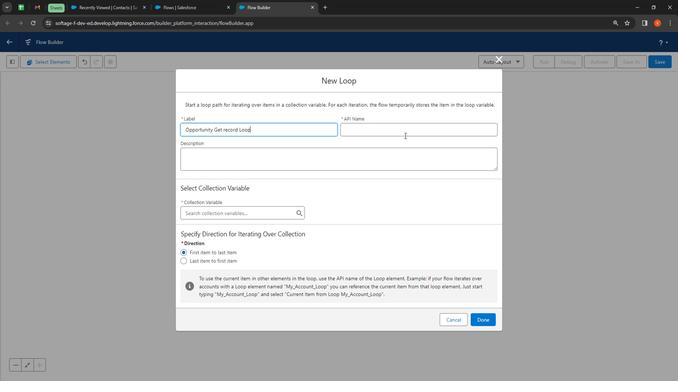 
Action: Mouse moved to (345, 170)
Screenshot: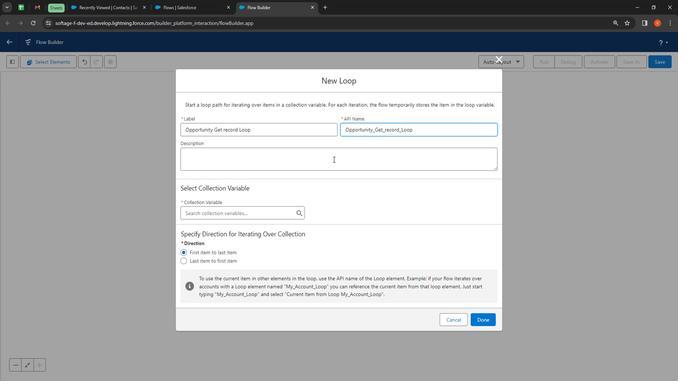 
Action: Mouse pressed left at (345, 170)
Screenshot: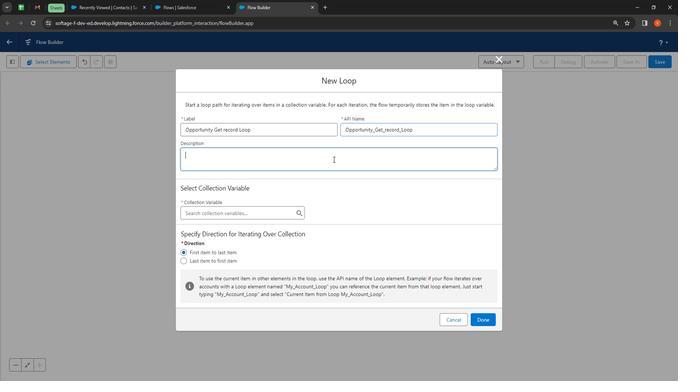 
Action: Mouse moved to (313, 171)
Screenshot: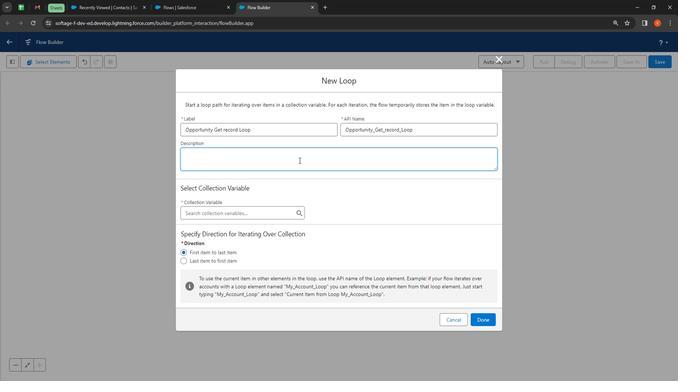 
Action: Key pressed <Key.shift>
Screenshot: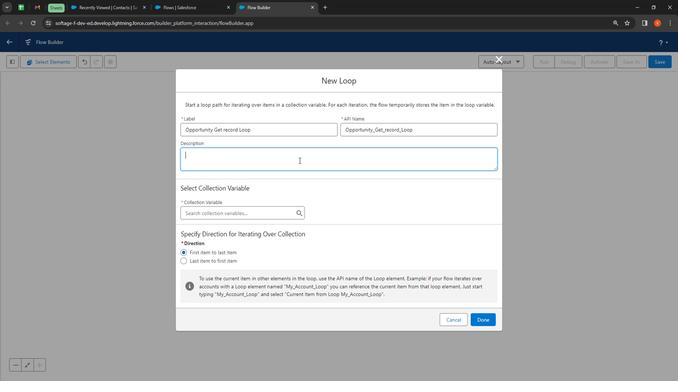 
Action: Mouse moved to (313, 171)
Screenshot: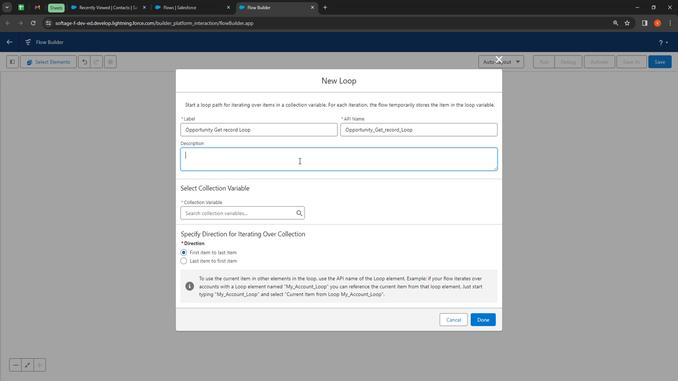 
Action: Key pressed Opportunity<Key.space><Key.shift>Get<Key.space><Key.shift>Record<Key.space><Key.shift>Loop<Key.space><Key.shift>Element<Key.space><Key.shift><Key.shift><Key.shift><Key.shift><Key.shift><Key.shift><Key.shift><Key.shift><Key.shift><Key.shift><Key.shift><Key.shift><Key.shift><Key.shift>It<Key.space><Key.shift>Loops<Key.space><Key.shift>Through<Key.space><Key.shift><Key.shift><Key.shift><Key.shift><Key.shift><Key.shift>A<Key.space>collection<Key.space>variable<Key.space><Key.shift><Key.shift><Key.shift><Key.shift><Key.shift>That<Key.space>is<Key.space>get<Key.space>all<Key.space>opportunti<Key.backspace><Key.backspace>ity<Key.space><Key.shift><Key.shift><Key.shift><Key.shift><Key.shift><Key.shift><Key.shift><Key.shift><Key.shift><Key.shift><Key.shift><Key.shift><Key.shift><Key.shift><Key.shift><Key.shift><Key.shift><Key.shift><Key.shift><Key.shift><Key.shift><Key.shift><Key.shift><Key.shift><Key.shift><Key.shift><Key.shift><Key.shift><Key.shift><Key.shift><Key.shift><Key.shift><Key.shift><Key.shift><Key.shift><Key.shift><Key.shift><Key.shift><Key.shift><Key.shift><Key.shift><Key.shift><Key.shift><Key.shift><Key.shift><Key.shift><Key.shift><Key.shift><Key.shift><Key.shift><Key.shift><Key.shift><Key.shift><Key.shift><Key.backspace><Key.space><Key.shift>Recir<Key.backspace><Key.backspace>ords
Screenshot: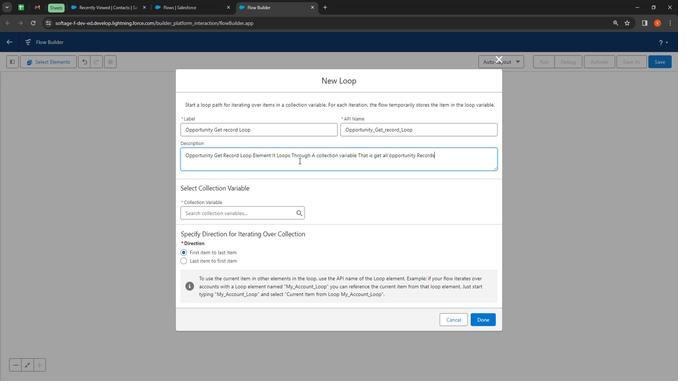 
Action: Mouse moved to (332, 184)
Screenshot: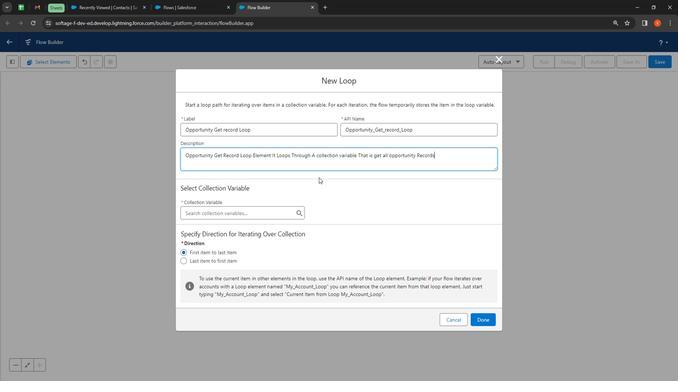 
Action: Key pressed .
Screenshot: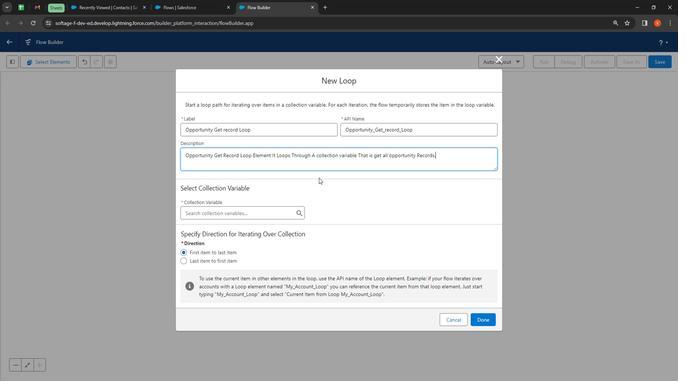 
Action: Mouse moved to (278, 206)
Screenshot: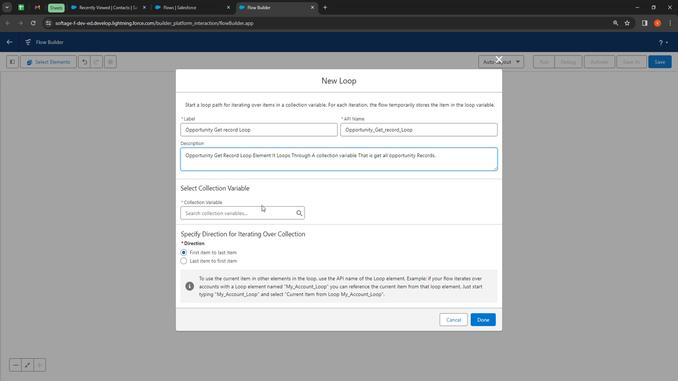 
Action: Mouse pressed left at (278, 206)
Screenshot: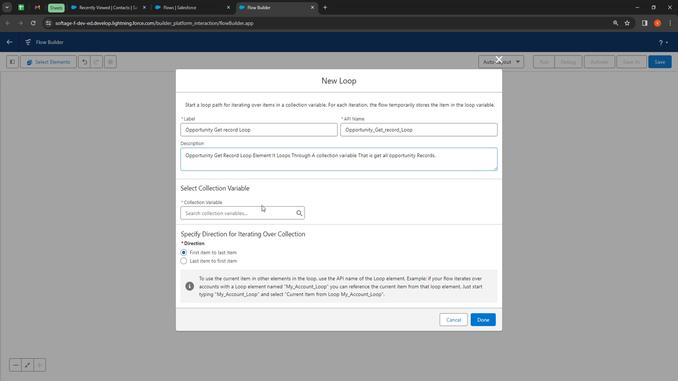 
Action: Mouse moved to (275, 214)
Screenshot: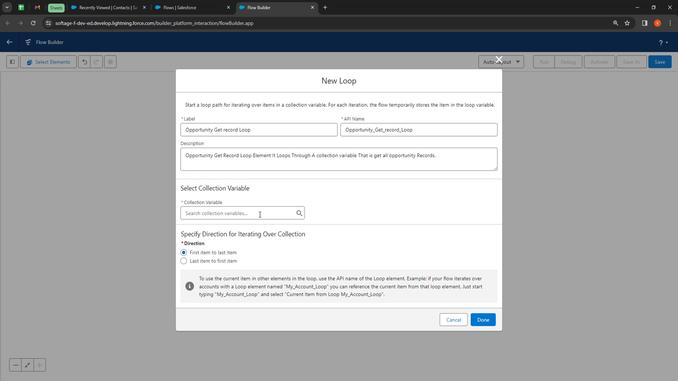 
Action: Mouse pressed left at (275, 214)
Screenshot: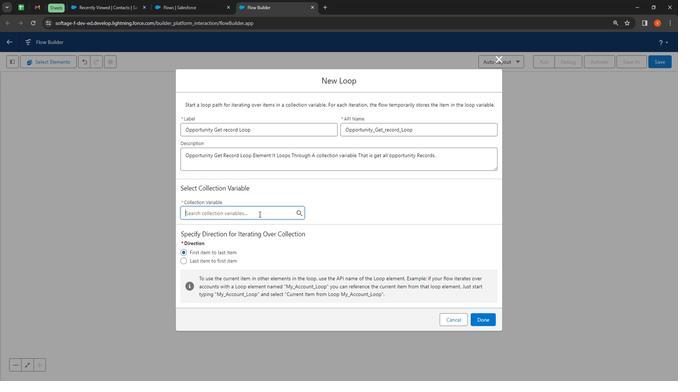 
Action: Mouse moved to (259, 251)
Screenshot: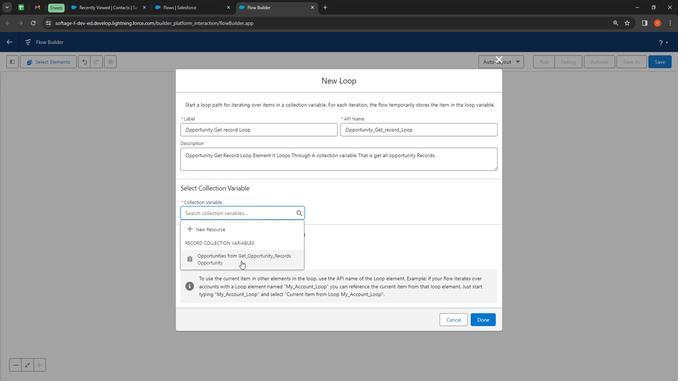 
Action: Mouse pressed left at (259, 251)
Screenshot: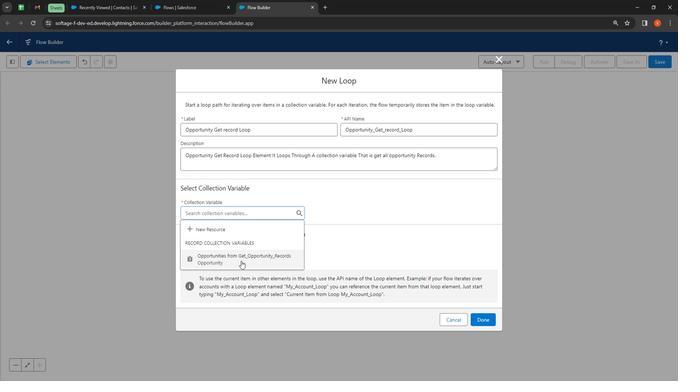 
Action: Mouse moved to (237, 252)
Screenshot: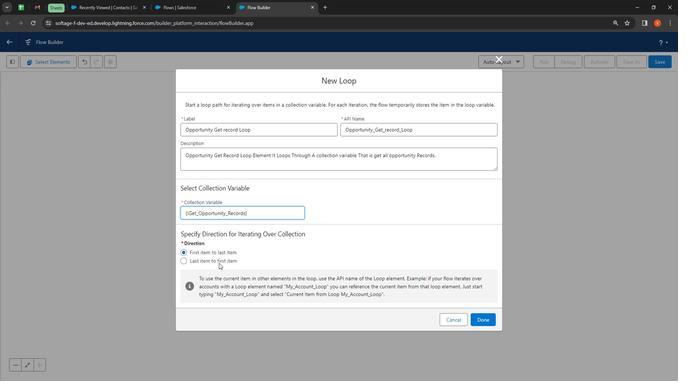 
Action: Mouse pressed left at (237, 252)
Screenshot: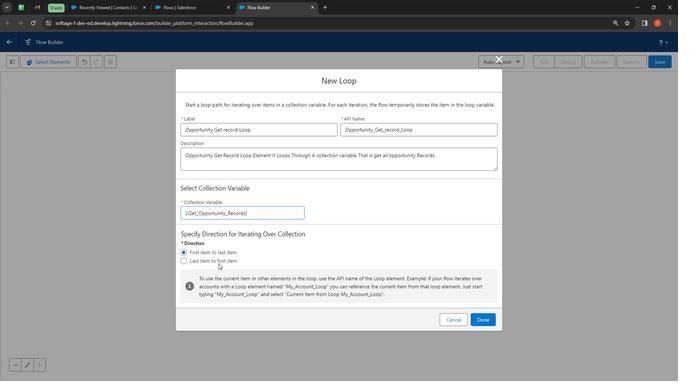 
Action: Mouse moved to (236, 247)
Screenshot: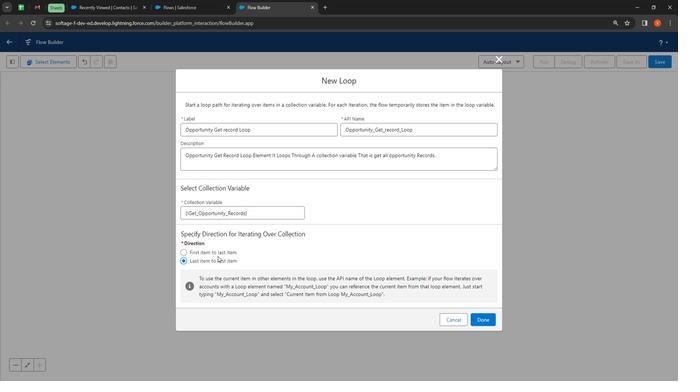 
Action: Mouse pressed left at (236, 247)
Screenshot: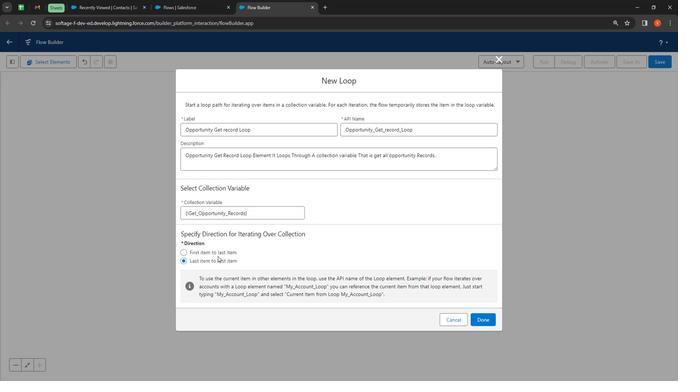 
Action: Mouse moved to (239, 245)
Screenshot: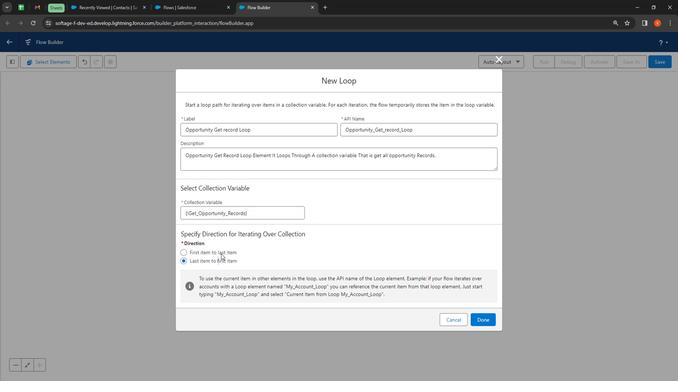 
Action: Mouse pressed left at (239, 245)
Screenshot: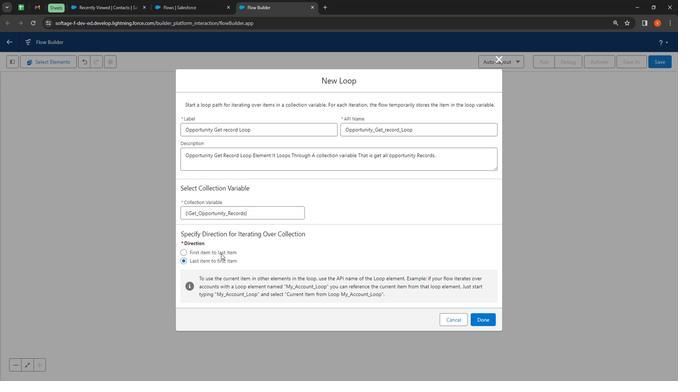 
Action: Mouse moved to (481, 296)
Screenshot: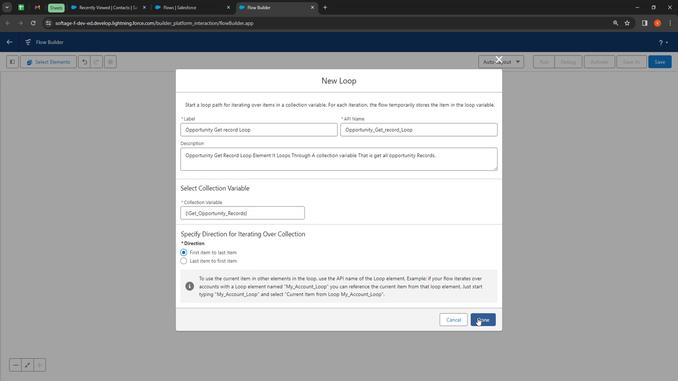 
Action: Mouse pressed left at (481, 296)
Screenshot: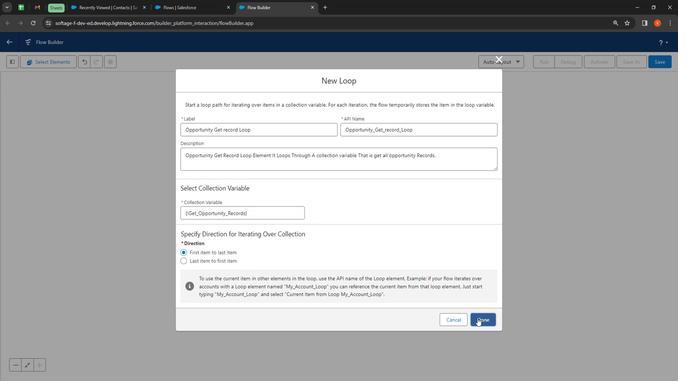 
Action: Mouse moved to (361, 217)
Screenshot: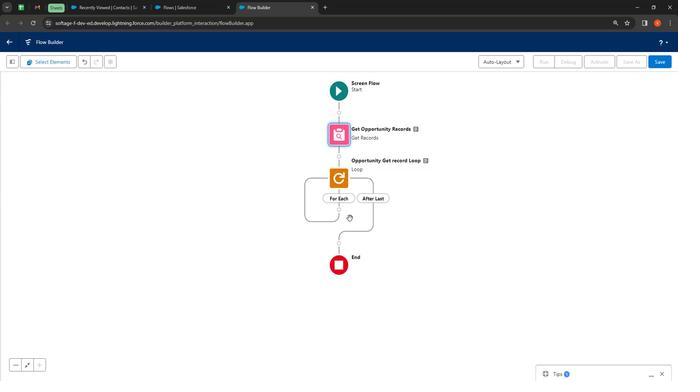 
Action: Mouse pressed left at (361, 217)
Screenshot: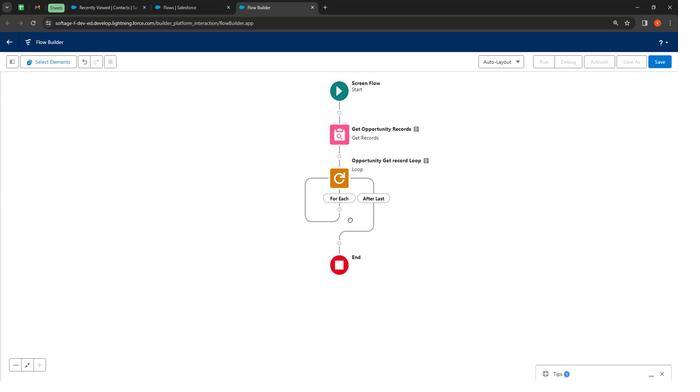 
Action: Mouse moved to (38, 88)
Screenshot: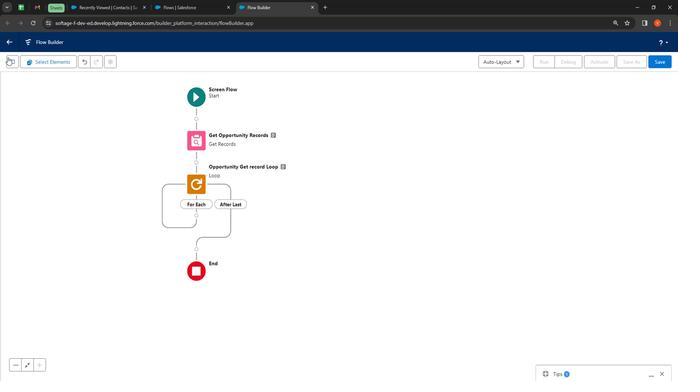 
Action: Mouse pressed left at (38, 88)
Screenshot: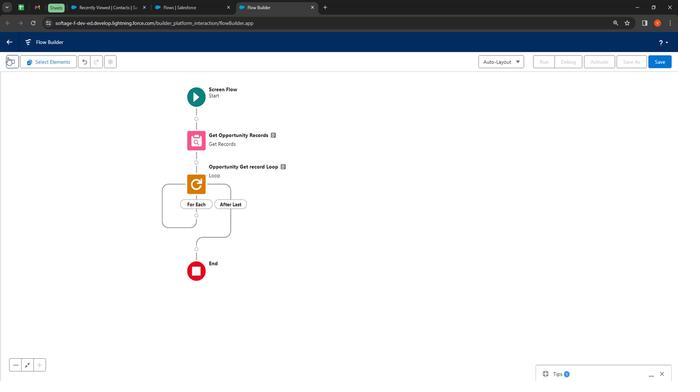 
Action: Mouse moved to (216, 216)
Screenshot: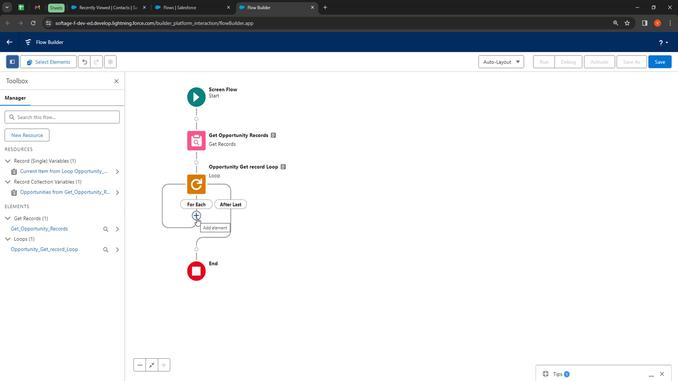 
Action: Mouse pressed left at (216, 216)
Screenshot: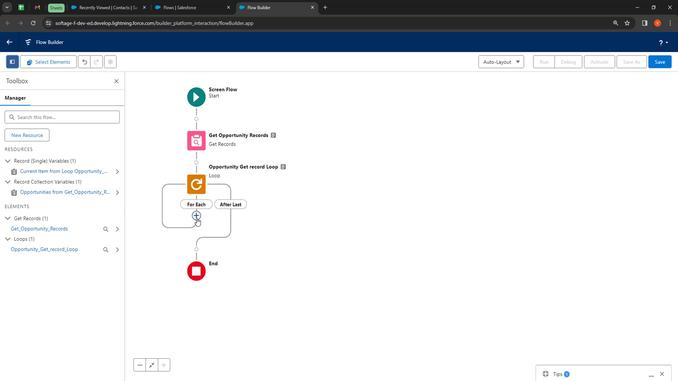 
Action: Mouse moved to (212, 301)
Screenshot: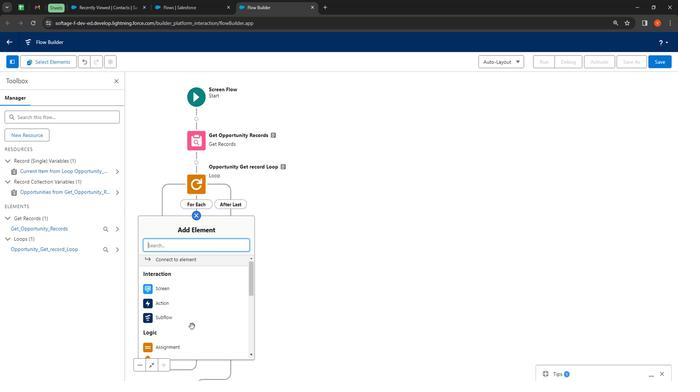 
Action: Mouse scrolled (212, 301) with delta (0, 0)
Screenshot: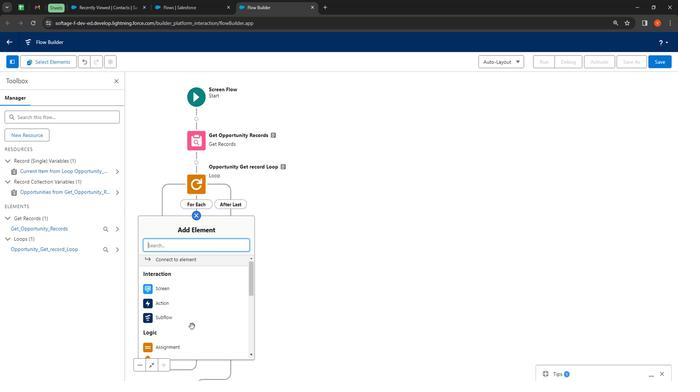 
Action: Mouse moved to (212, 303)
Screenshot: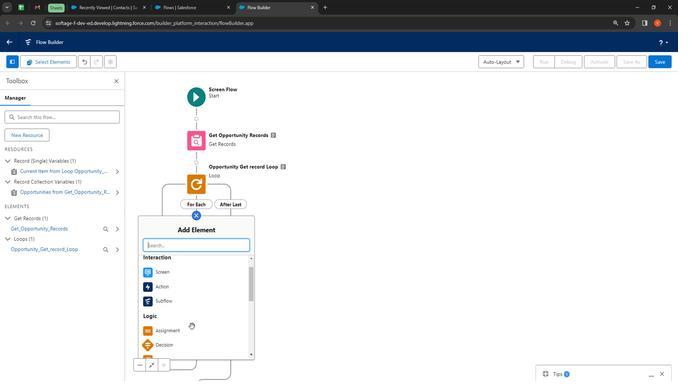 
Action: Mouse scrolled (212, 303) with delta (0, 0)
Screenshot: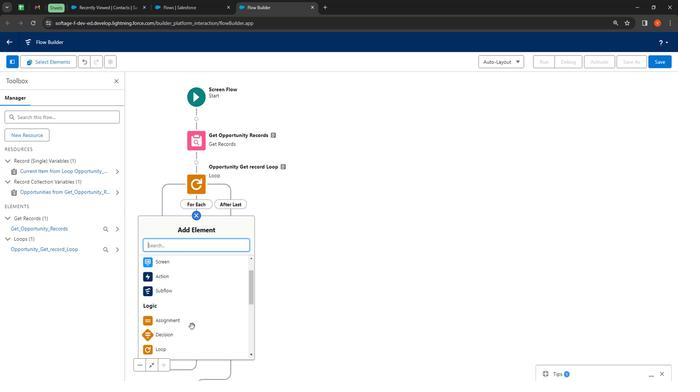
Action: Mouse moved to (212, 303)
Screenshot: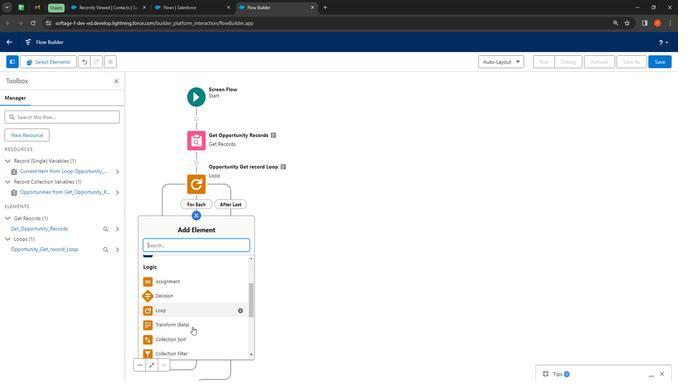 
Action: Mouse scrolled (212, 303) with delta (0, 0)
Screenshot: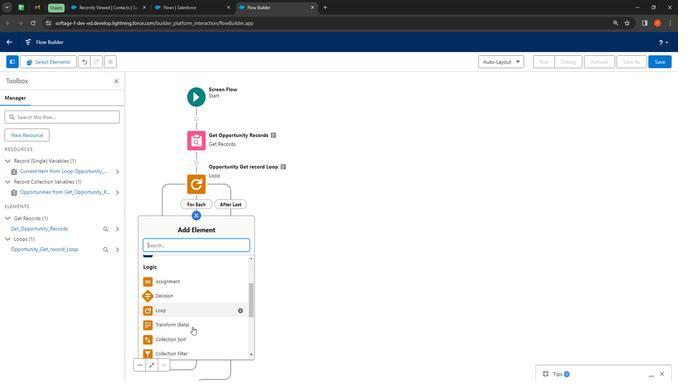 
Action: Mouse moved to (206, 281)
Screenshot: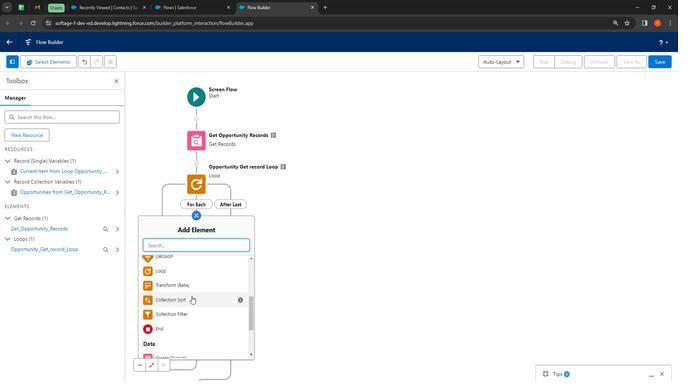 
Action: Mouse scrolled (206, 281) with delta (0, 0)
Screenshot: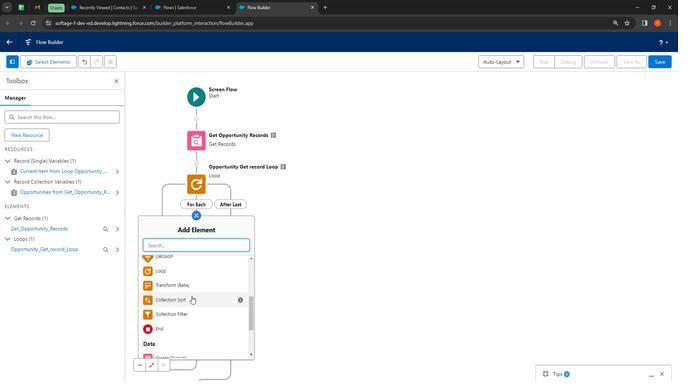 
Action: Mouse moved to (209, 279)
Screenshot: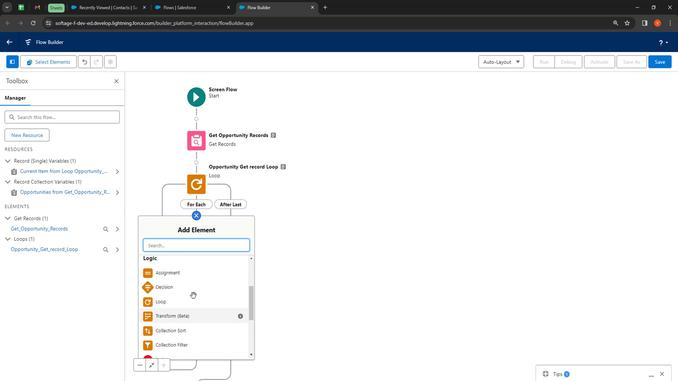 
Action: Mouse scrolled (209, 280) with delta (0, 0)
Screenshot: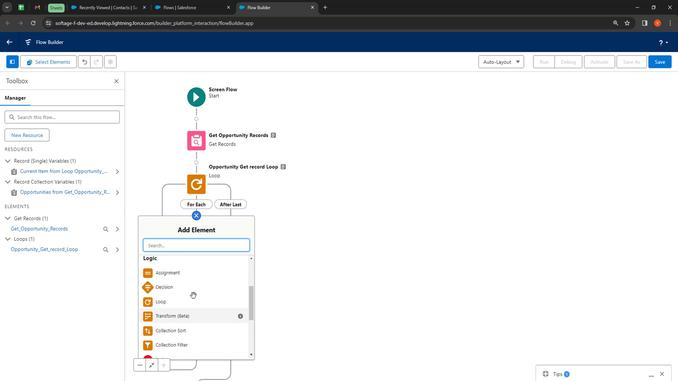 
Action: Mouse moved to (211, 279)
Screenshot: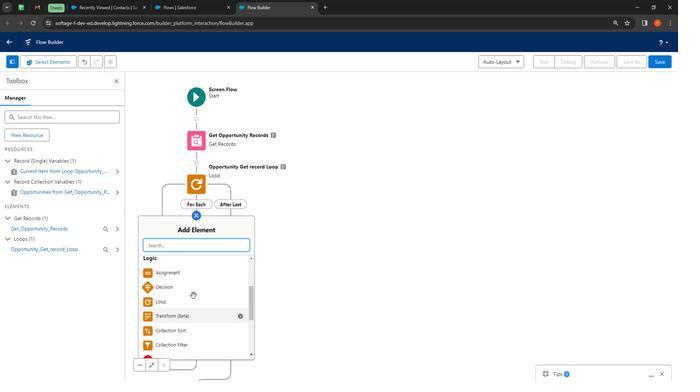 
Action: Mouse scrolled (211, 279) with delta (0, 0)
Screenshot: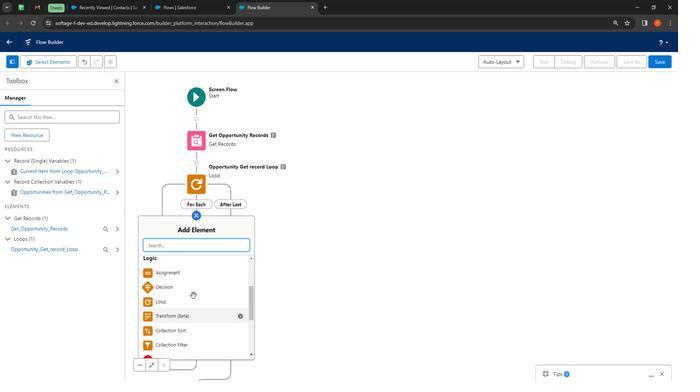 
Action: Mouse moved to (212, 279)
Screenshot: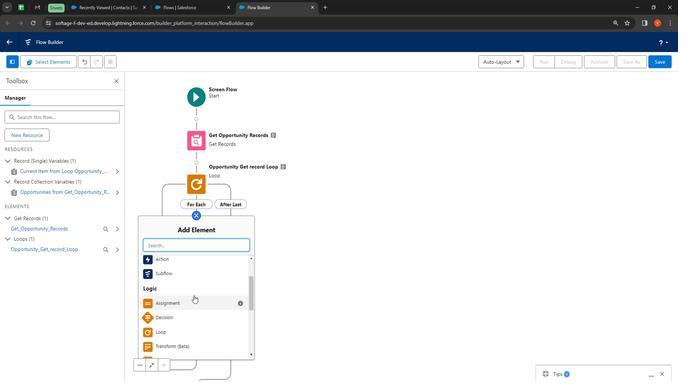 
Action: Mouse scrolled (212, 279) with delta (0, 0)
Screenshot: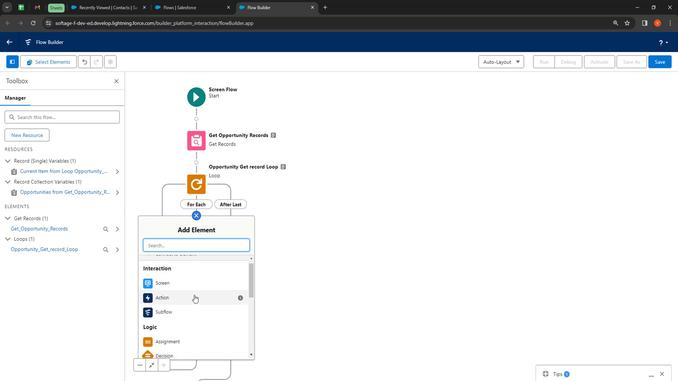 
Action: Mouse moved to (303, 277)
Screenshot: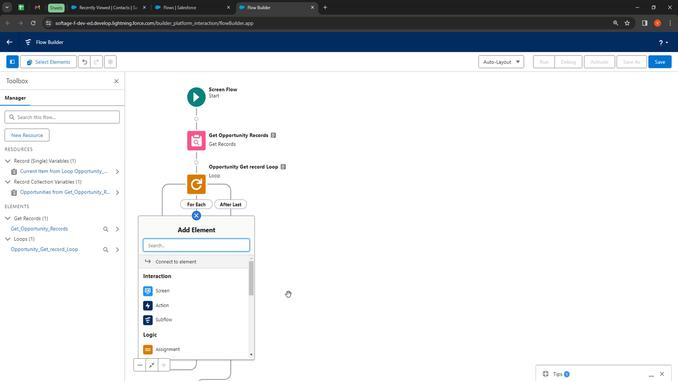 
Action: Mouse pressed left at (303, 277)
Screenshot: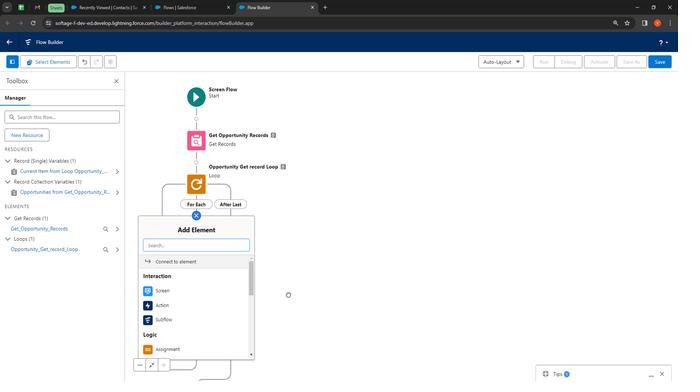 
Action: Mouse moved to (58, 149)
Screenshot: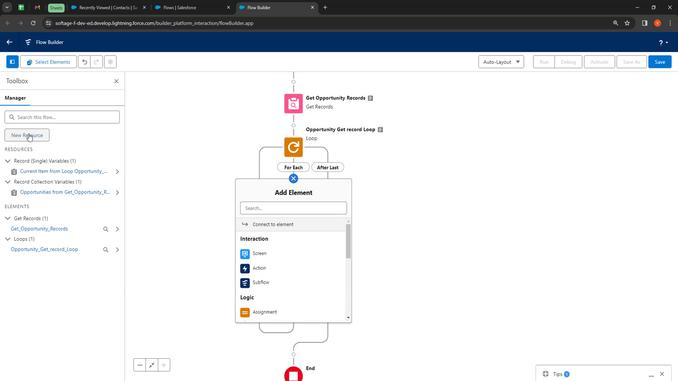 
Action: Mouse pressed left at (58, 149)
Screenshot: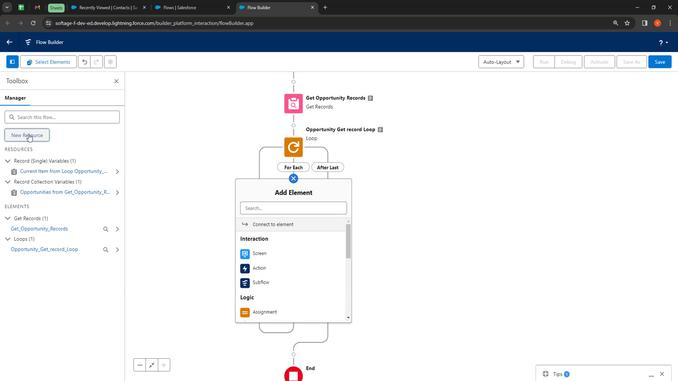 
Action: Mouse moved to (231, 178)
Screenshot: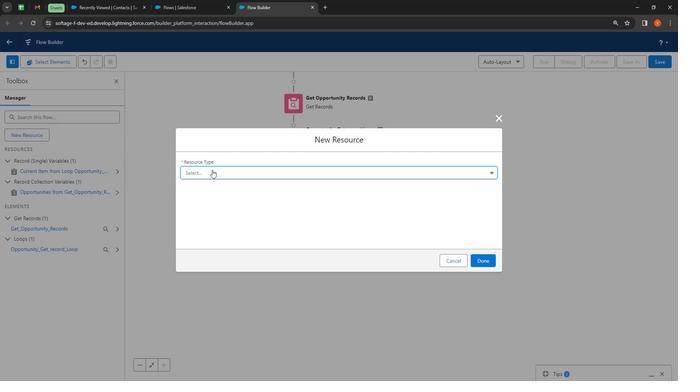 
Action: Mouse pressed left at (231, 178)
Screenshot: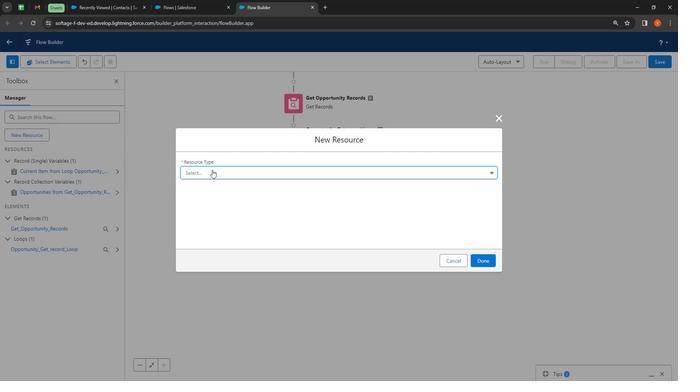
Action: Mouse moved to (232, 196)
Screenshot: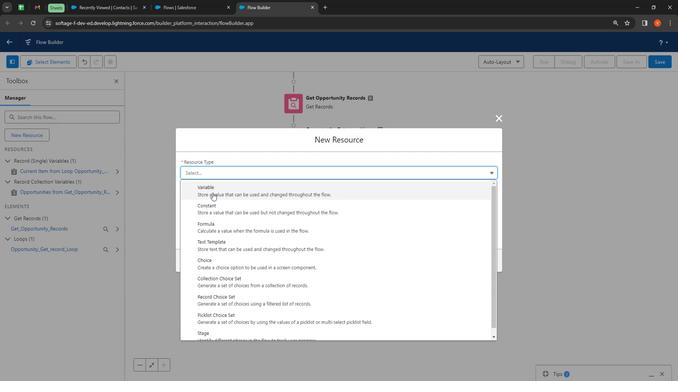 
Action: Mouse pressed left at (232, 196)
Screenshot: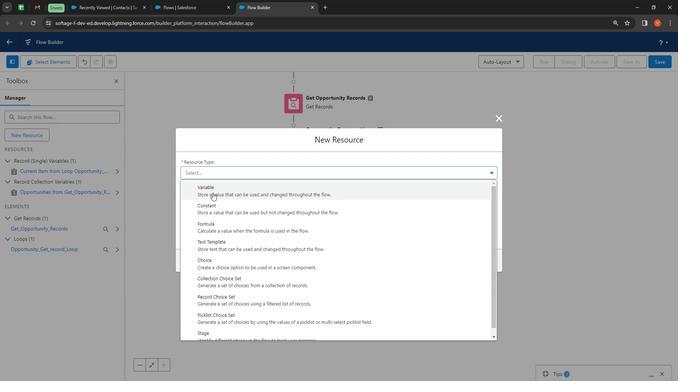 
Action: Mouse moved to (243, 194)
Screenshot: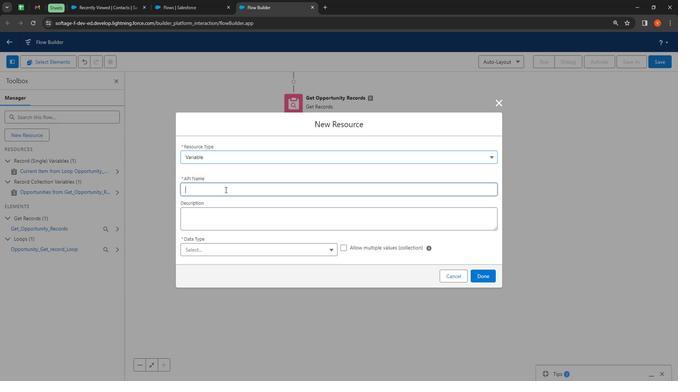 
Action: Mouse pressed left at (243, 194)
Screenshot: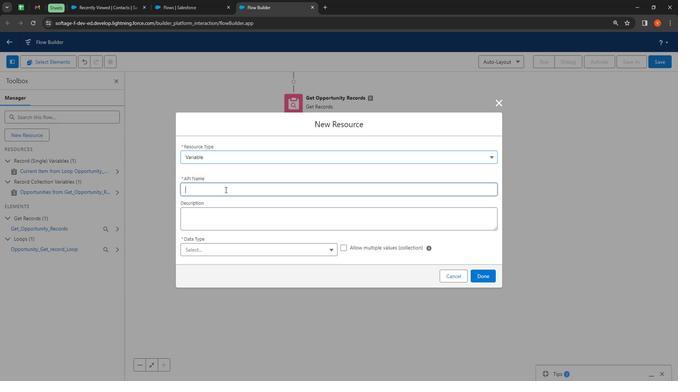 
Action: Mouse moved to (236, 187)
Screenshot: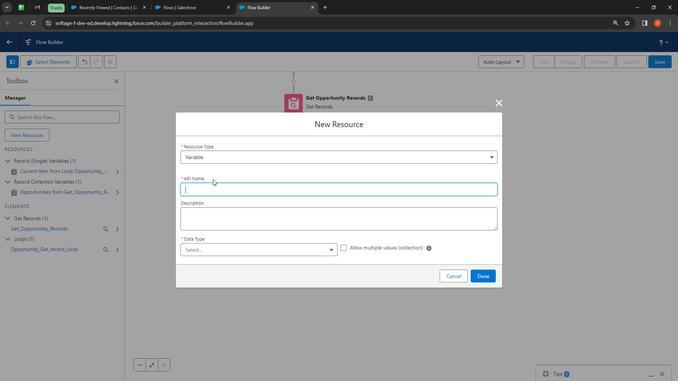 
Action: Key pressed <Key.shift>
Screenshot: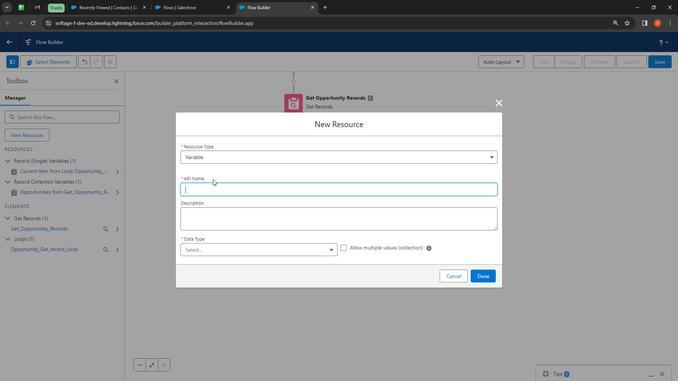 
Action: Mouse moved to (232, 185)
Screenshot: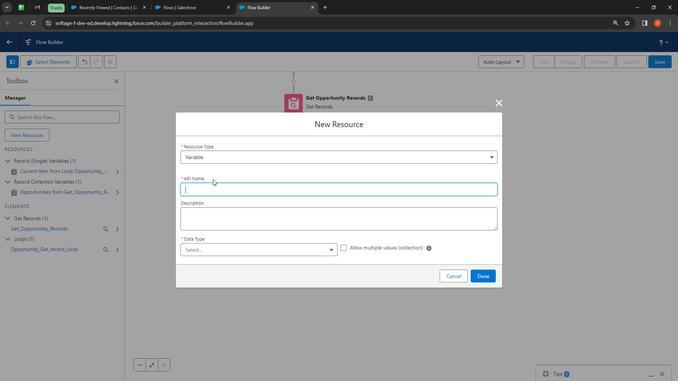 
Action: Key pressed <Key.shift>Counter
Screenshot: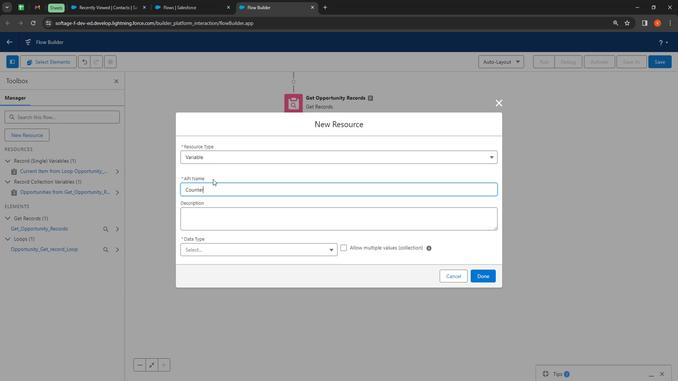 
Action: Mouse moved to (253, 215)
Screenshot: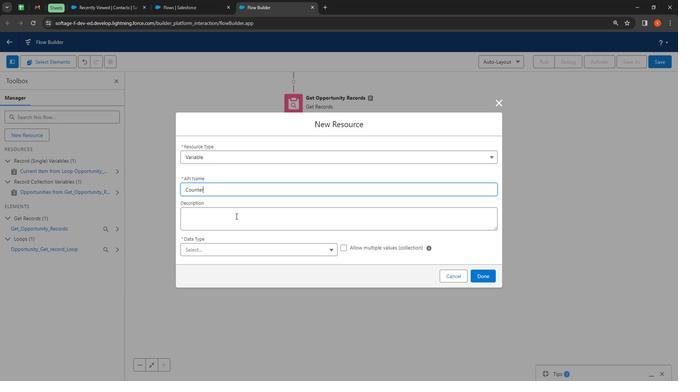 
Action: Mouse pressed left at (253, 215)
Screenshot: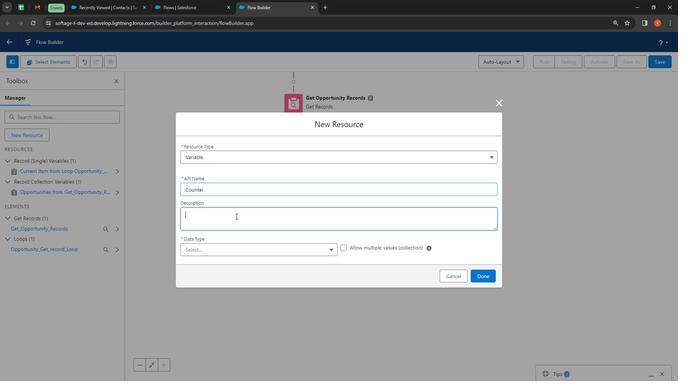 
Action: Key pressed <Key.shift>Counter<Key.space><Key.shift>Element<Key.space><Key.shift><Key.shift><Key.shift><Key.shift><Key.shift><Key.shift><Key.shift><Key.shift><Key.shift><Key.shift><Key.shift><Key.shift><Key.shift><Key.shift><Key.shift><Key.shift>
Screenshot: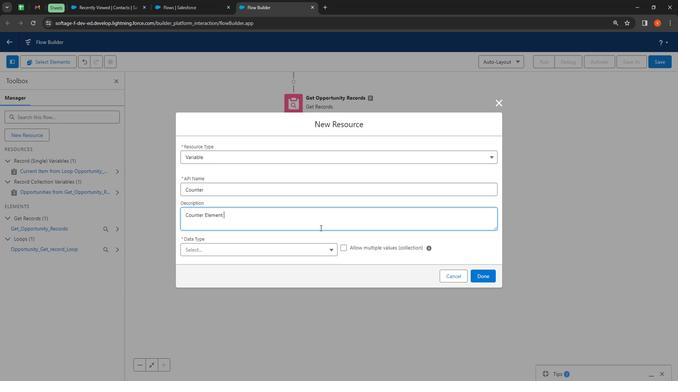 
Action: Mouse moved to (300, 219)
Screenshot: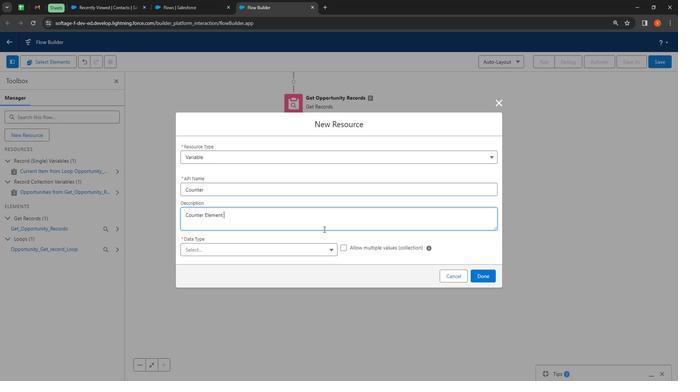 
Action: Key pressed <Key.shift>
Screenshot: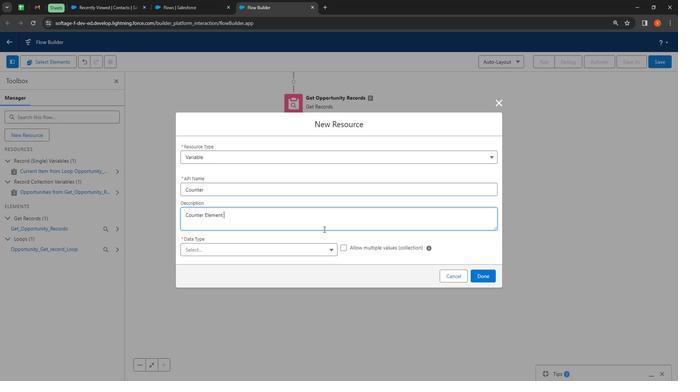 
Action: Mouse moved to (333, 224)
Screenshot: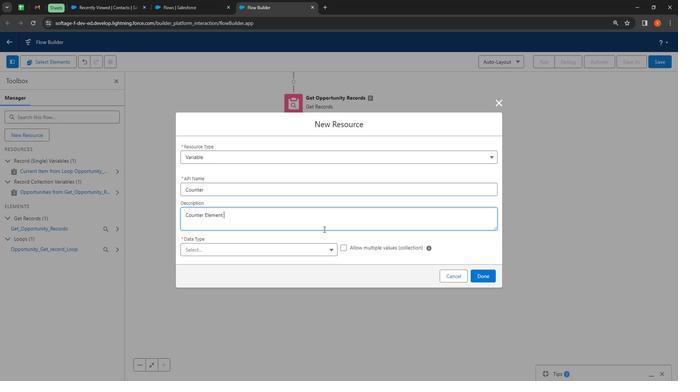 
Action: Key pressed <Key.shift>
Screenshot: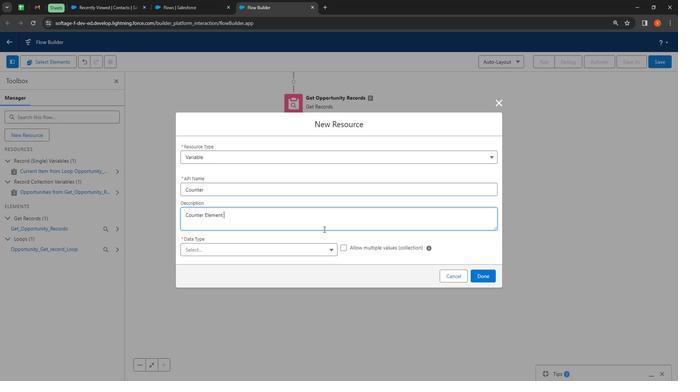 
Action: Mouse moved to (336, 225)
Screenshot: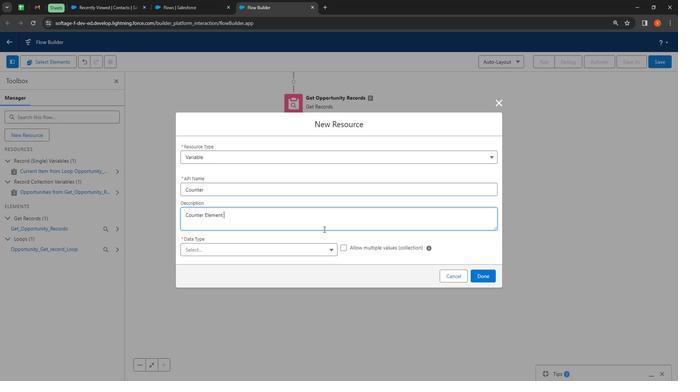 
Action: Key pressed <Key.shift>
Screenshot: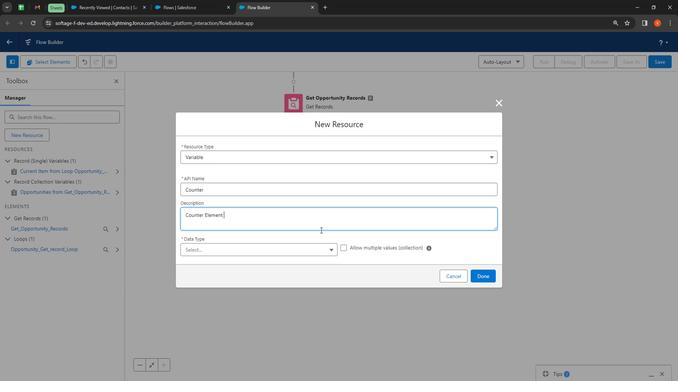 
Action: Mouse moved to (333, 226)
Screenshot: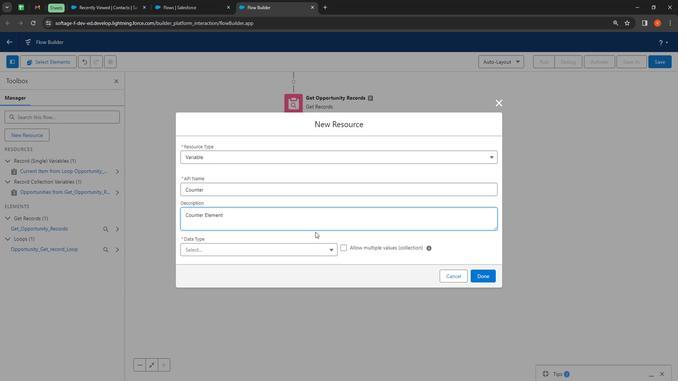 
Action: Mouse scrolled (333, 226) with delta (0, 0)
Screenshot: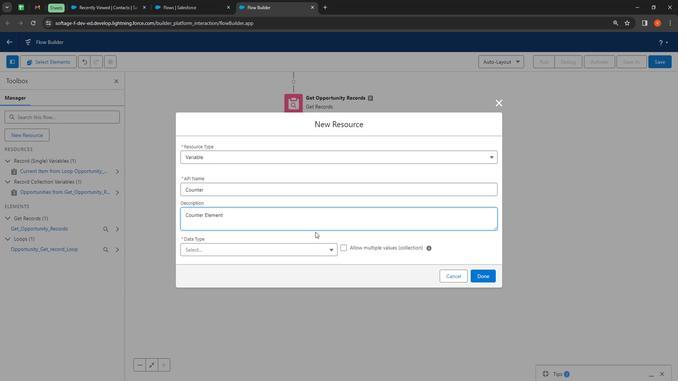 
Action: Mouse moved to (326, 227)
Screenshot: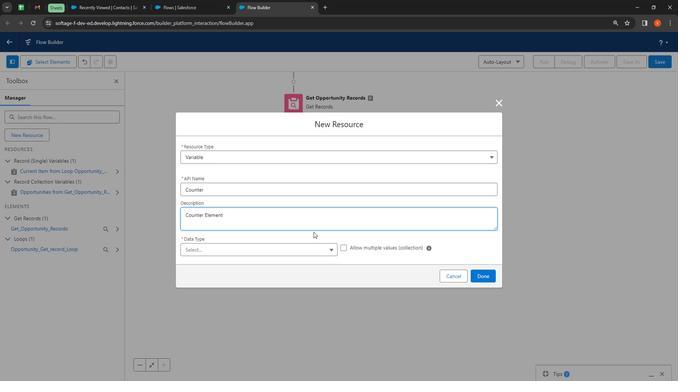 
Action: Key pressed <Key.shift>used<Key.space>to<Key.space>counter<Key.space>the<Key.space>particualr<Key.space>number<Key.space>so<Key.space>that<Key.space>you<Key.space>can<Key.space>see<Key.space>wokr<Key.backspace><Key.backspace>rking<Key.space>of<Key.space>loop
Screenshot: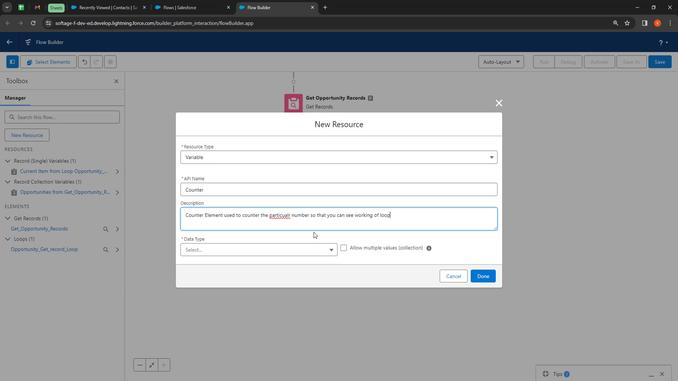 
Action: Mouse moved to (296, 214)
Screenshot: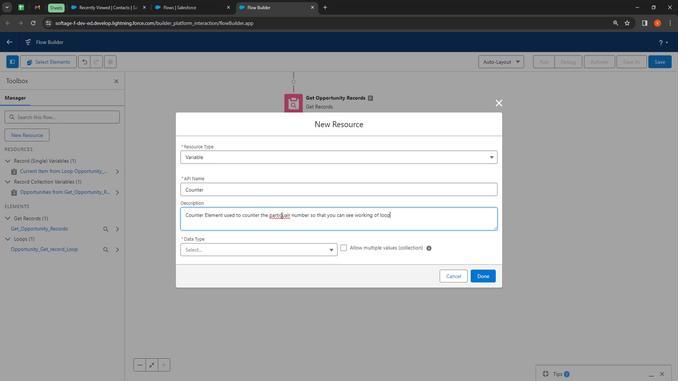 
Action: Mouse pressed right at (296, 214)
Screenshot: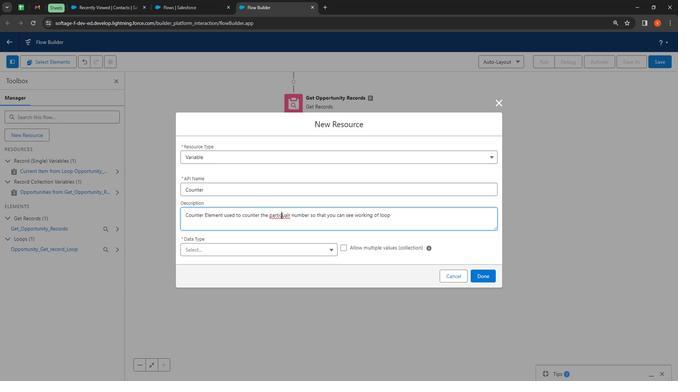 
Action: Mouse moved to (333, 97)
Screenshot: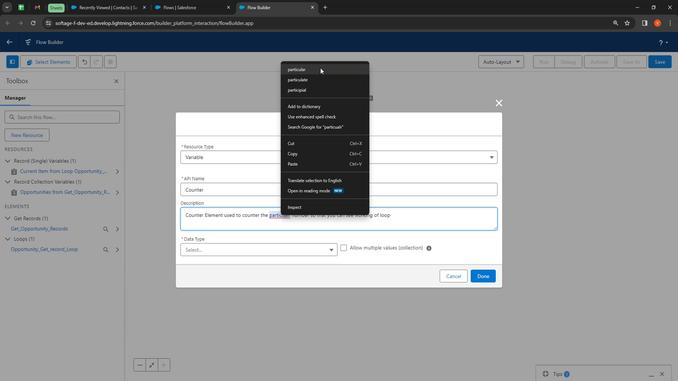
Action: Mouse pressed left at (333, 97)
Screenshot: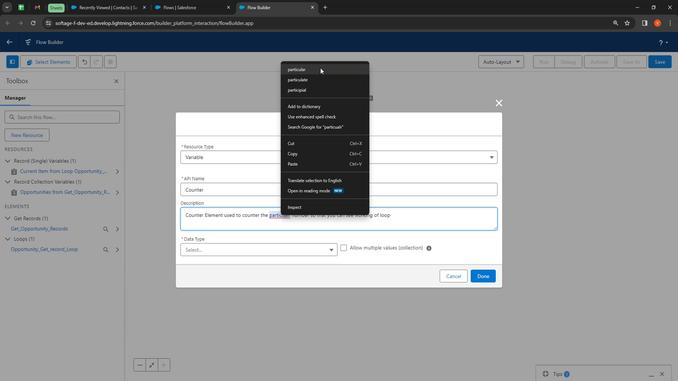 
Action: Mouse moved to (411, 211)
Screenshot: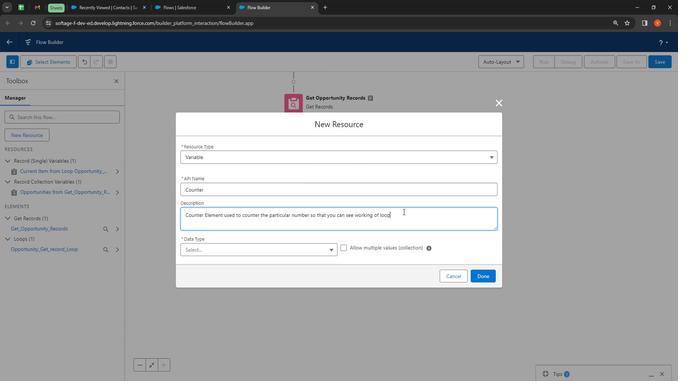 
Action: Mouse pressed left at (411, 211)
Screenshot: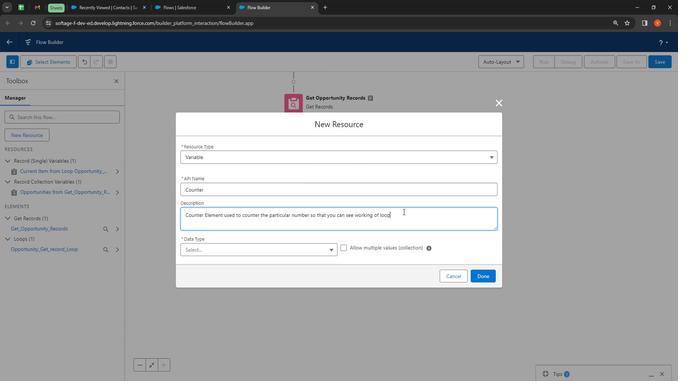 
Action: Mouse moved to (411, 211)
Screenshot: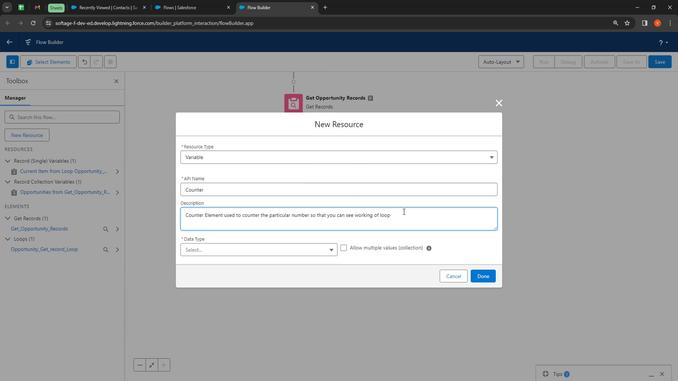 
Action: Key pressed .
Screenshot: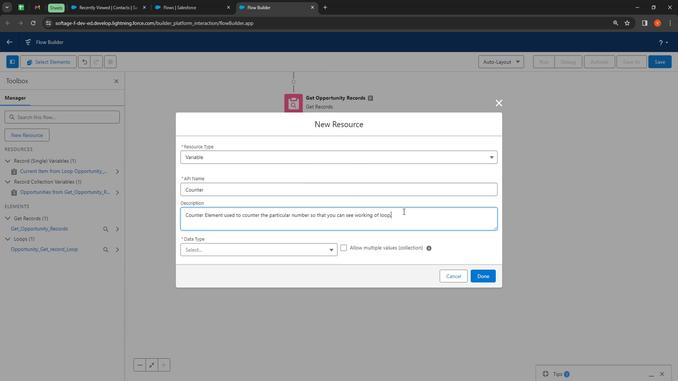 
Action: Mouse moved to (282, 241)
Screenshot: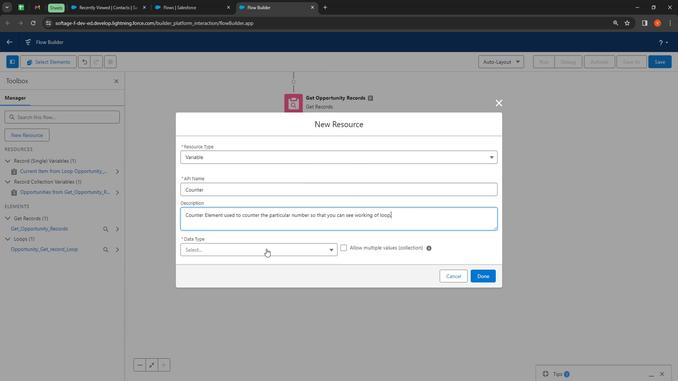 
Action: Mouse pressed left at (282, 241)
Screenshot: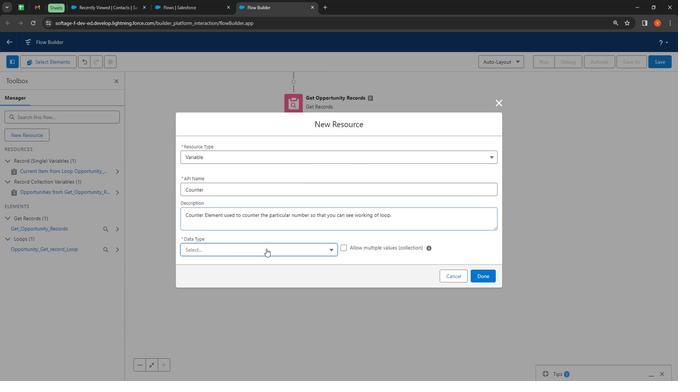
Action: Mouse moved to (235, 149)
Screenshot: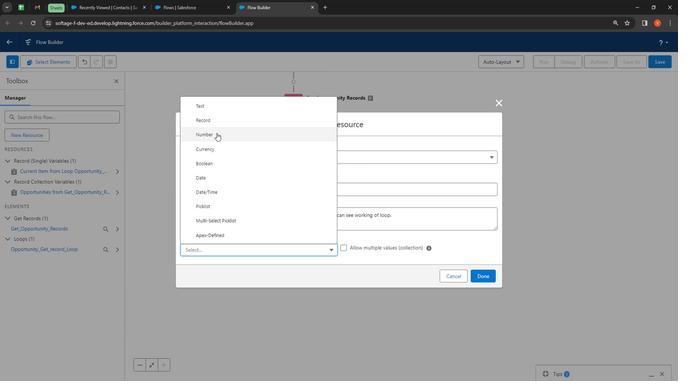 
Action: Mouse pressed left at (235, 149)
Screenshot: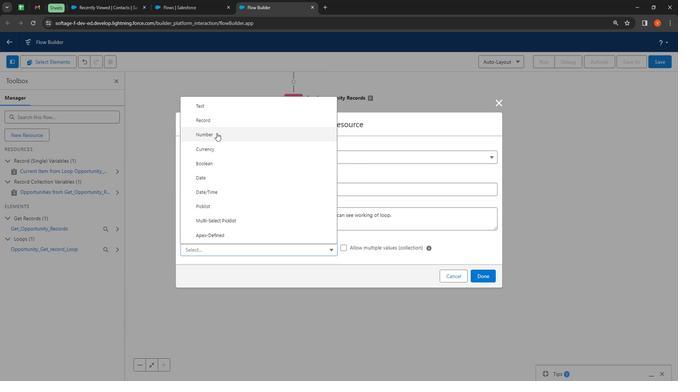 
Action: Mouse moved to (264, 234)
Screenshot: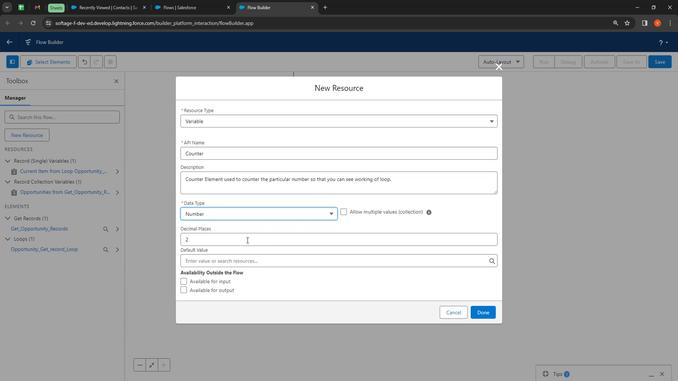 
Action: Mouse pressed left at (264, 234)
Screenshot: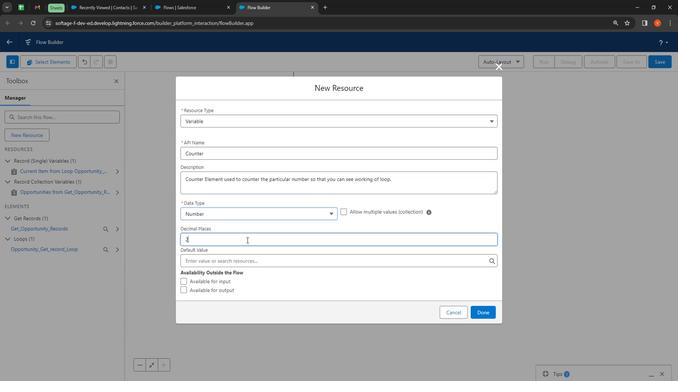 
Action: Mouse pressed left at (264, 234)
Screenshot: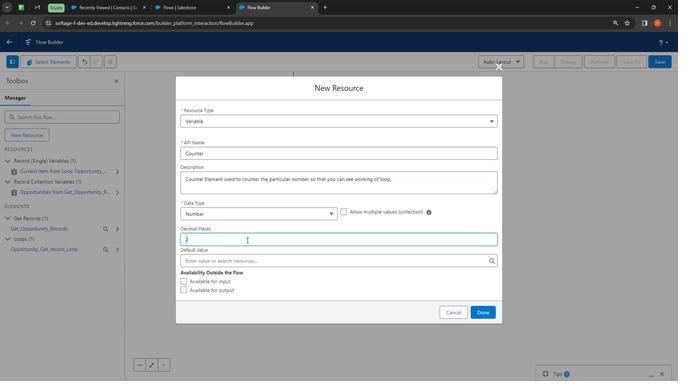 
Action: Key pressed 0
Screenshot: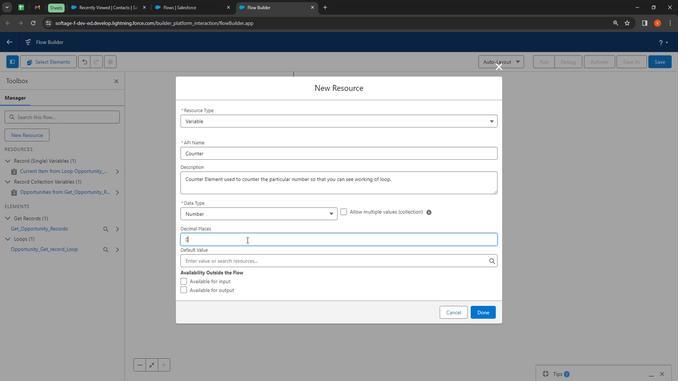 
Action: Mouse moved to (237, 252)
Screenshot: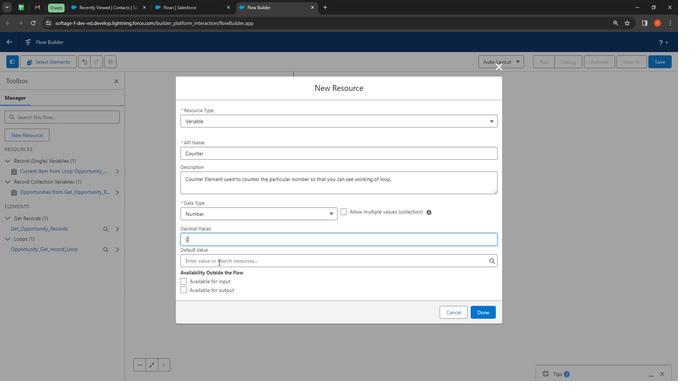 
Action: Mouse pressed left at (237, 252)
Screenshot: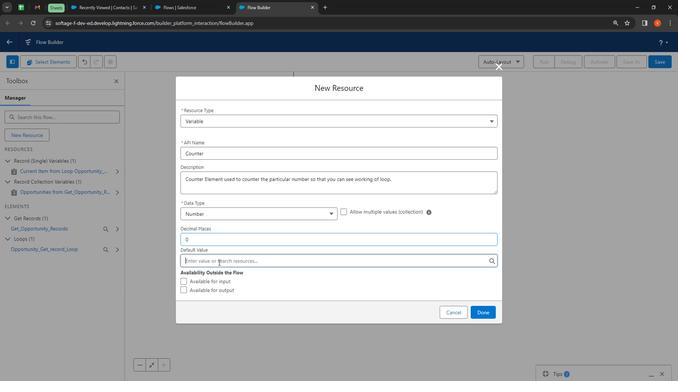 
Action: Mouse moved to (237, 252)
Screenshot: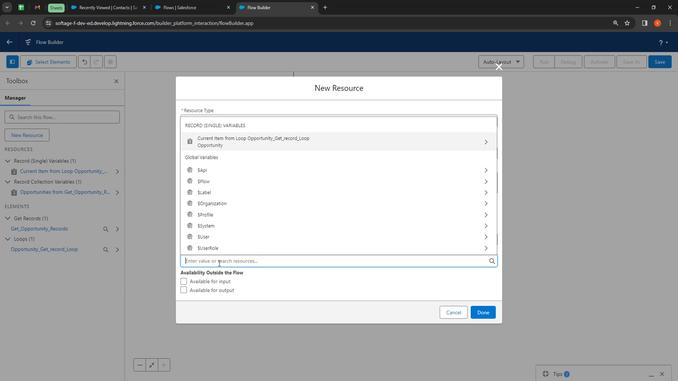 
Action: Key pressed 0
Screenshot: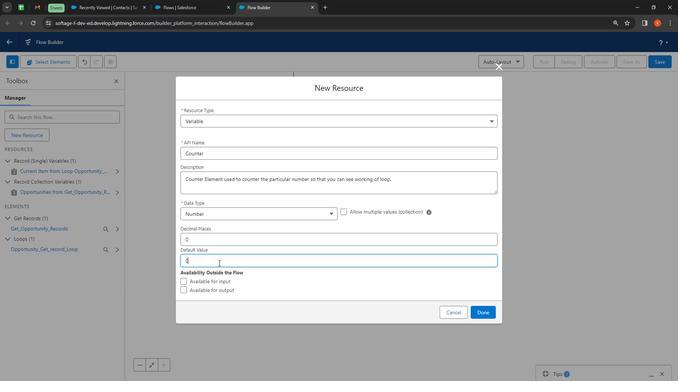 
Action: Mouse moved to (483, 290)
Screenshot: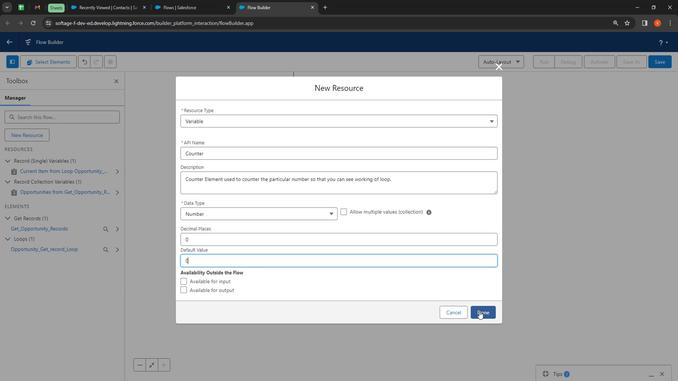
Action: Mouse pressed left at (483, 290)
Screenshot: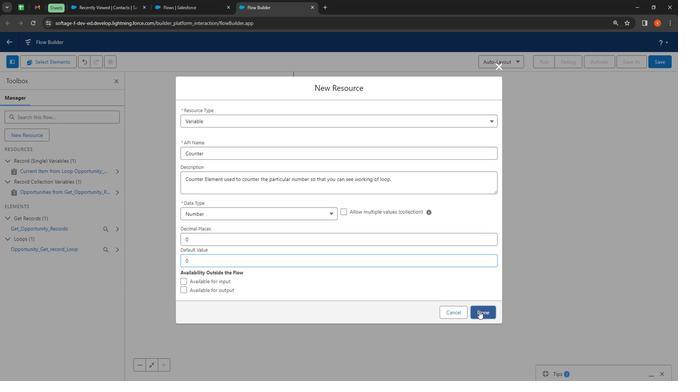 
Action: Mouse moved to (309, 186)
Screenshot: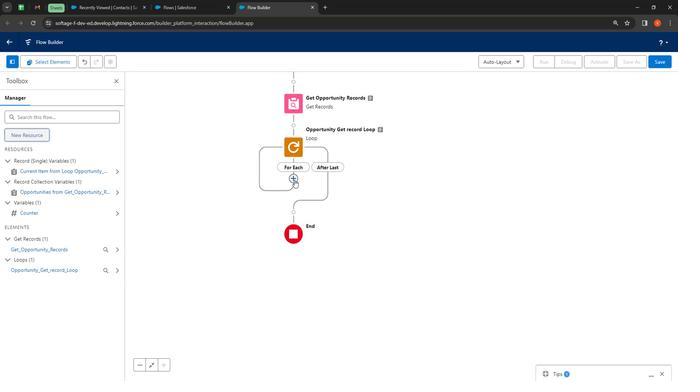 
Action: Mouse pressed left at (309, 186)
Screenshot: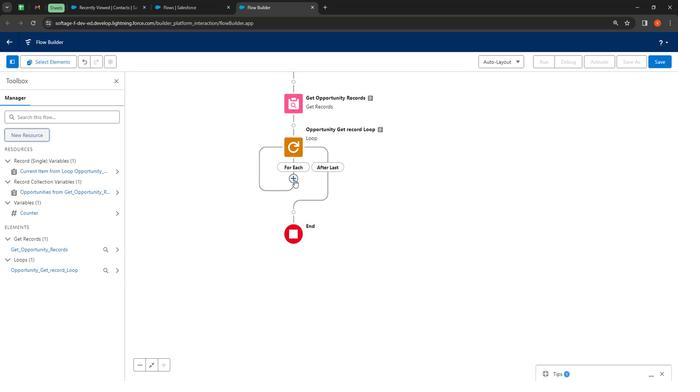 
Action: Mouse moved to (285, 242)
Screenshot: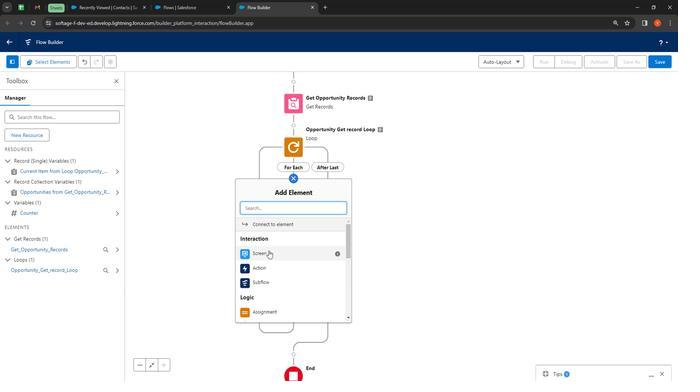 
Action: Mouse pressed left at (285, 242)
Screenshot: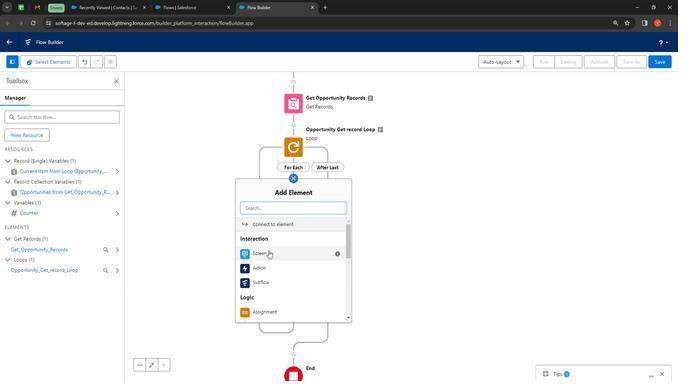 
Action: Mouse moved to (549, 151)
Screenshot: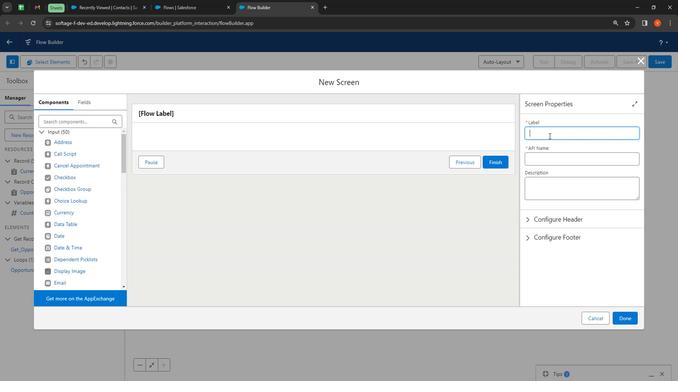 
Action: Mouse pressed left at (549, 151)
Screenshot: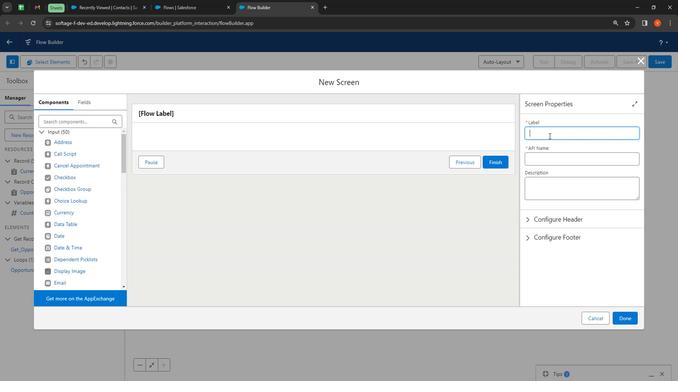 
Action: Key pressed <Key.shift>
Screenshot: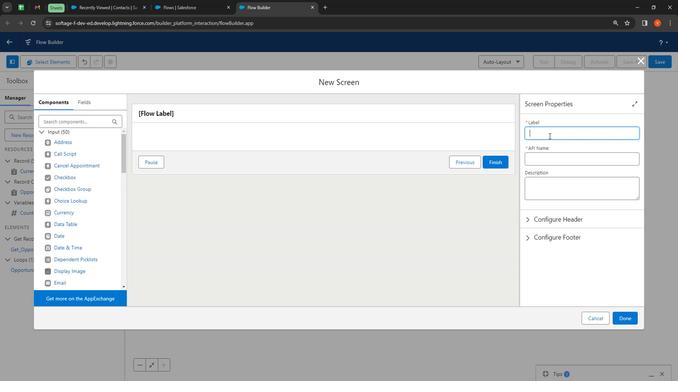 
Action: Mouse moved to (539, 146)
Screenshot: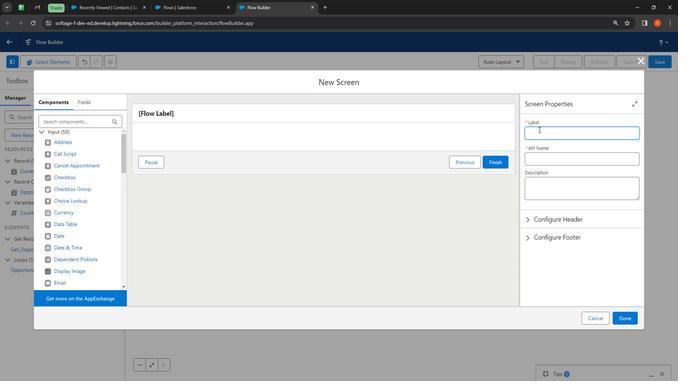 
Action: Key pressed <Key.shift><Key.shift><Key.shift><Key.shift><Key.shift><Key.shift><Key.shift>All<Key.space><Key.shift>opportunity<Key.space><Key.shift><Key.shift><Key.shift><Key.shift><Key.shift><Key.shift><Key.shift><Key.shift><Key.shift><Key.shift><Key.shift><Key.shift><Key.shift><Key.shift><Key.shift>Loop
Screenshot: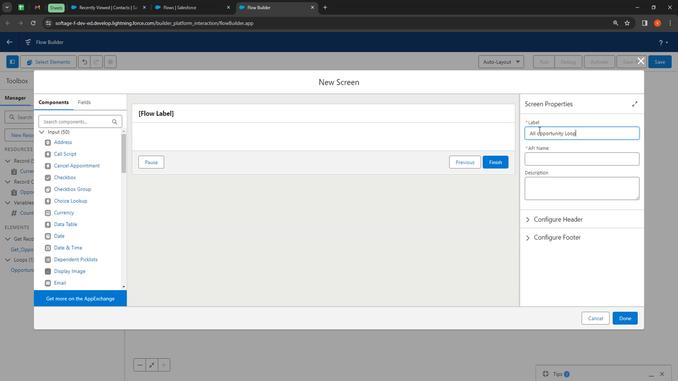 
Action: Mouse moved to (559, 168)
Screenshot: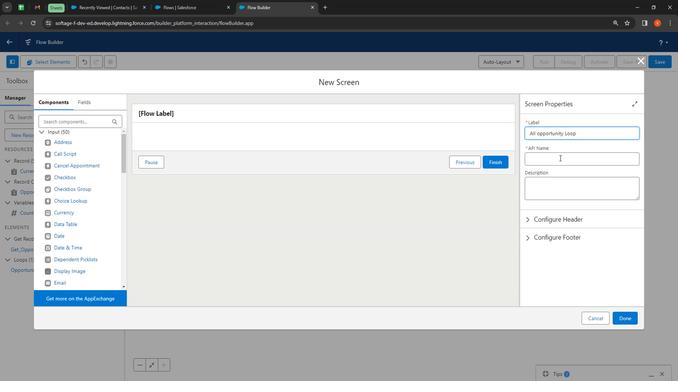 
Action: Mouse pressed left at (559, 168)
Screenshot: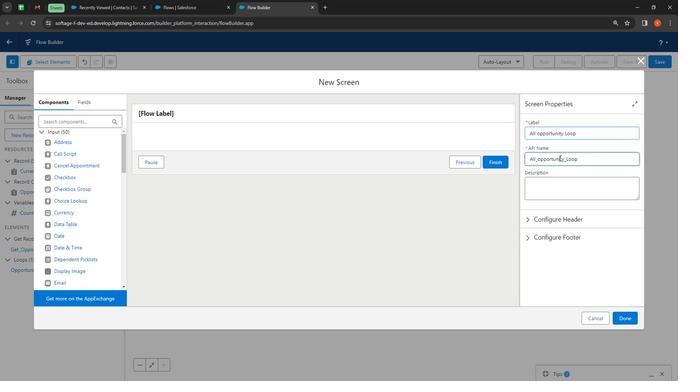 
Action: Mouse moved to (556, 186)
Screenshot: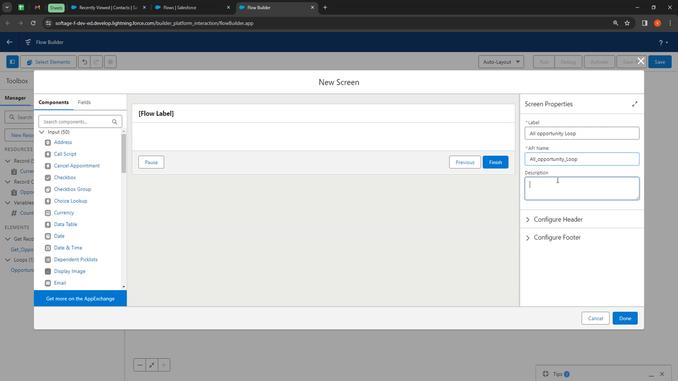 
Action: Mouse pressed left at (556, 186)
Screenshot: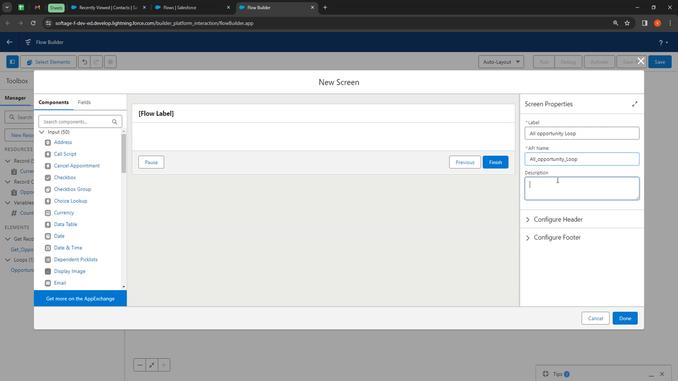 
Action: Mouse moved to (556, 185)
Screenshot: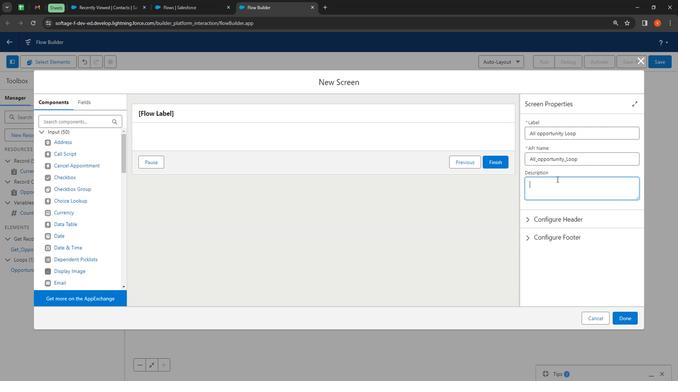 
Action: Key pressed <Key.shift>All<Key.space>op
Screenshot: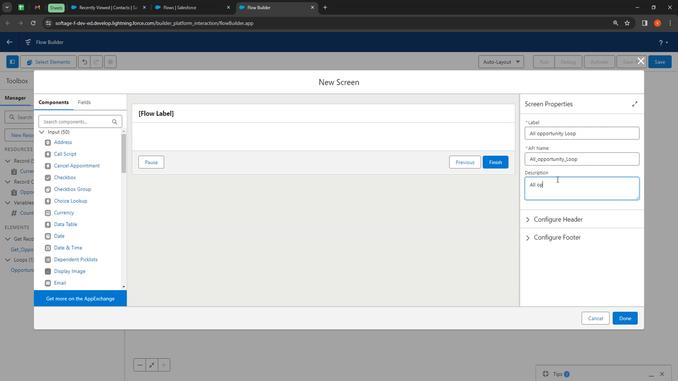 
Action: Mouse moved to (556, 185)
Screenshot: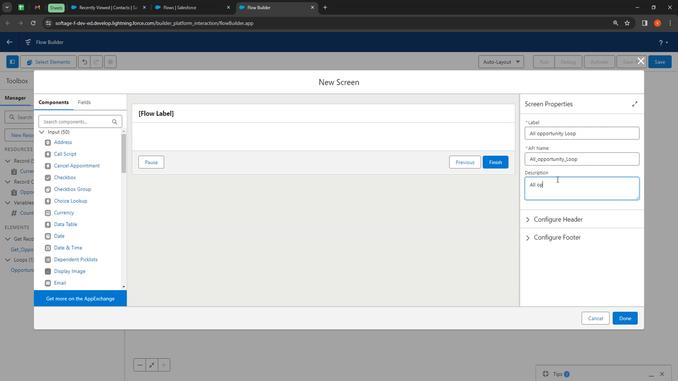
Action: Key pressed portunity<Key.space><Key.shift><Key.shift><Key.shift><Key.shift><Key.shift><Key.shift><Key.shift><Key.shift><Key.shift><Key.shift><Key.shift><Key.shift>
Screenshot: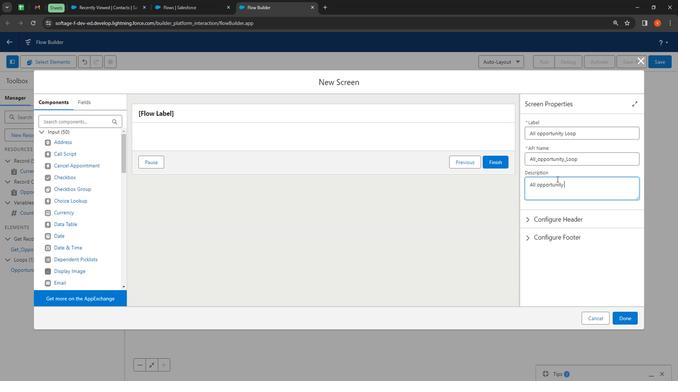
Action: Mouse moved to (571, 190)
Screenshot: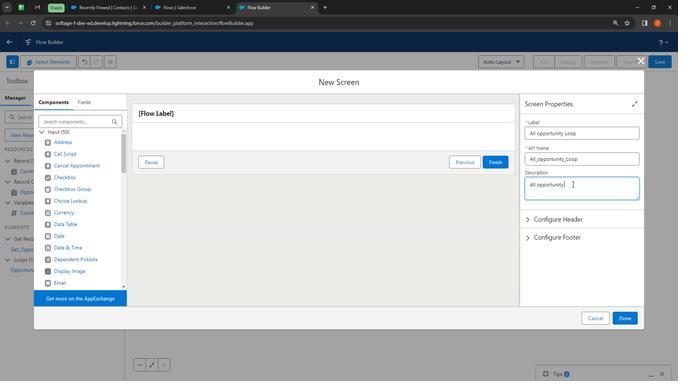 
Action: Mouse pressed left at (571, 190)
Screenshot: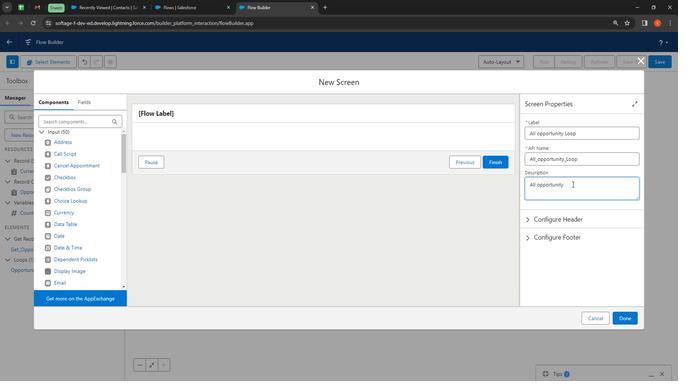 
Action: Key pressed <Key.shift><Key.shift><Key.shift><Key.shift><Key.shift><Key.shift><Key.shift><Key.shift><Key.shift><Key.shift><Key.shift><Key.shift><Key.shift>records<Key.space><Key.shift>Loop<Key.space>to<Key.space><Key.shift>Sh<Key.backspace><Key.backspace><Key.backspace><Key.backspace><Key.backspace><Key.backspace><Key.space>screen<Key.space>to<Key.space>show<Key.space>case<Key.space>the<Key.space>actual<Key.space>working<Key.space>of<Key.space>loop.
Screenshot: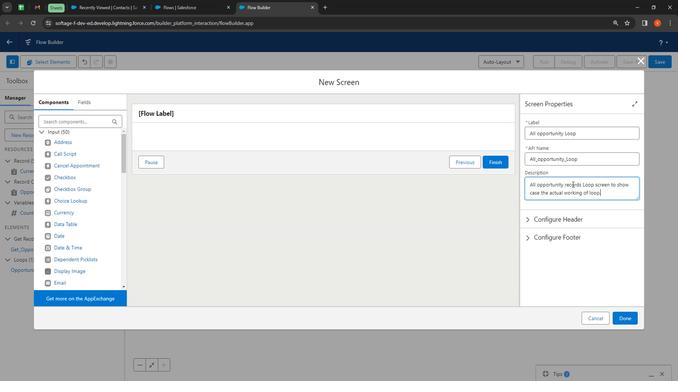 
Action: Mouse moved to (88, 137)
Screenshot: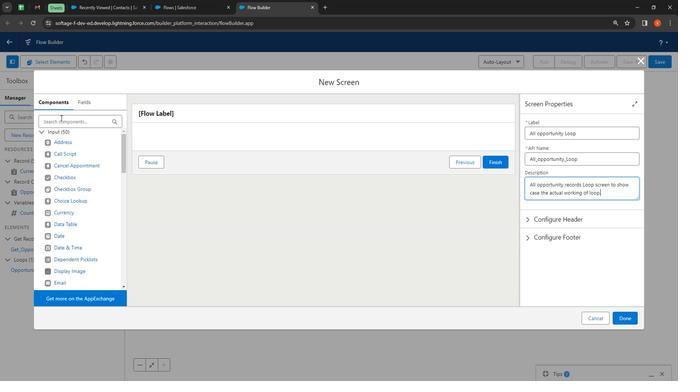 
Action: Mouse pressed left at (88, 137)
Screenshot: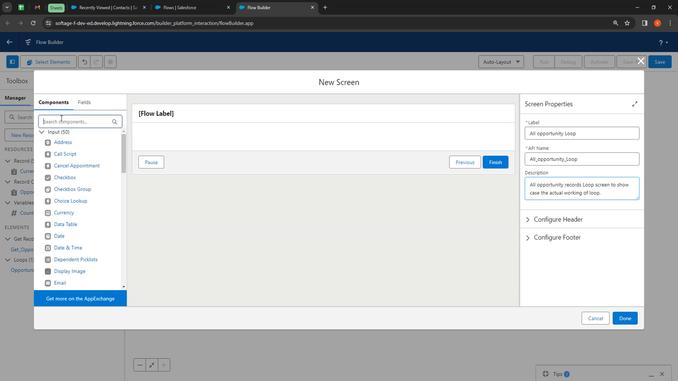 
Action: Mouse moved to (111, 153)
Screenshot: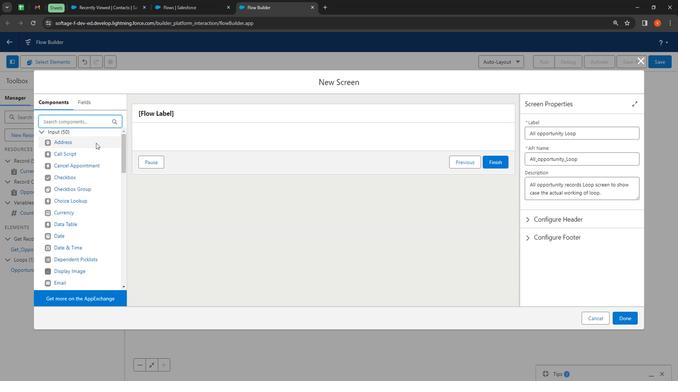 
Action: Key pressed <Key.shift>
Screenshot: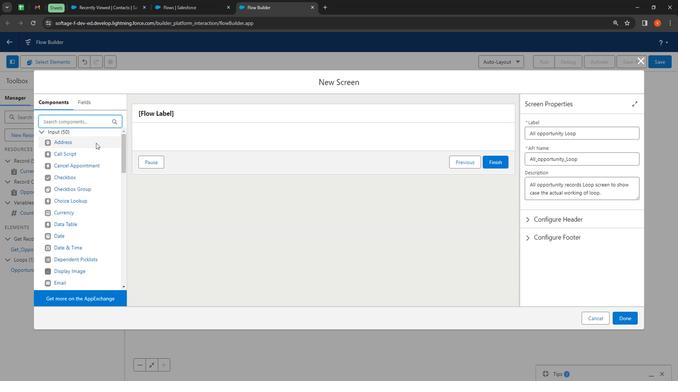 
Action: Mouse moved to (126, 165)
Screenshot: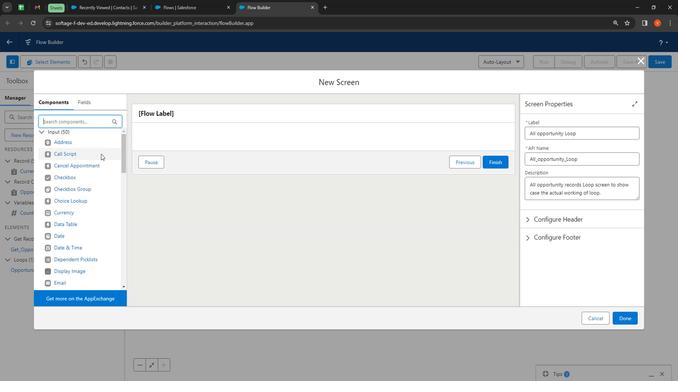 
Action: Key pressed Display
Screenshot: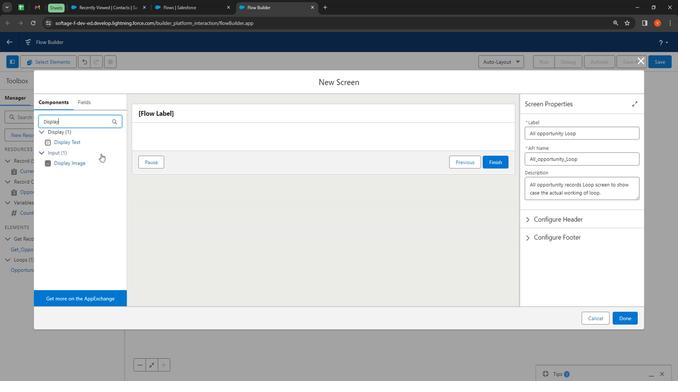 
Action: Mouse moved to (101, 154)
Screenshot: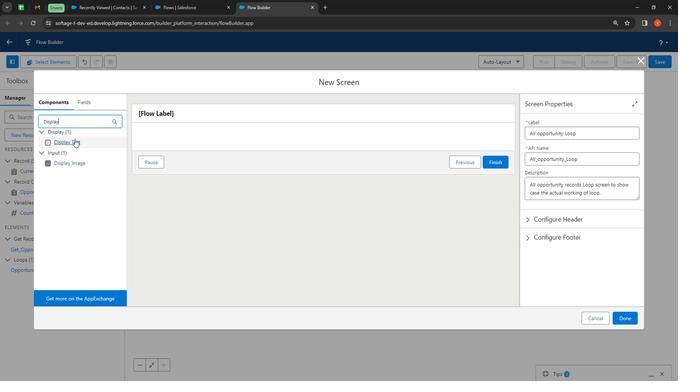 
Action: Mouse pressed left at (101, 154)
Screenshot: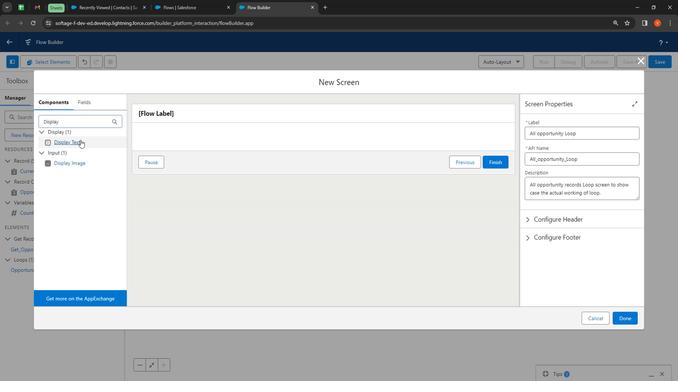
Action: Mouse moved to (549, 145)
Screenshot: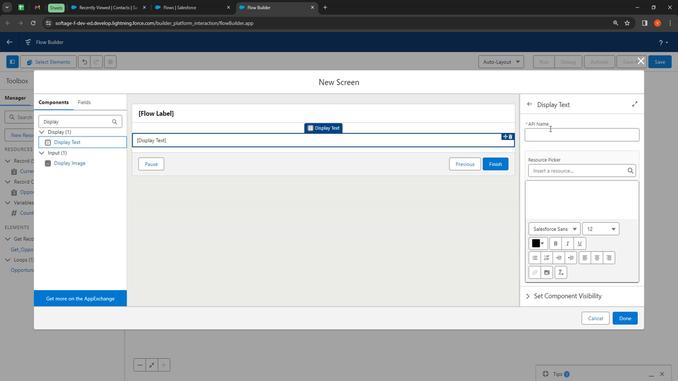 
Action: Mouse pressed left at (549, 145)
Screenshot: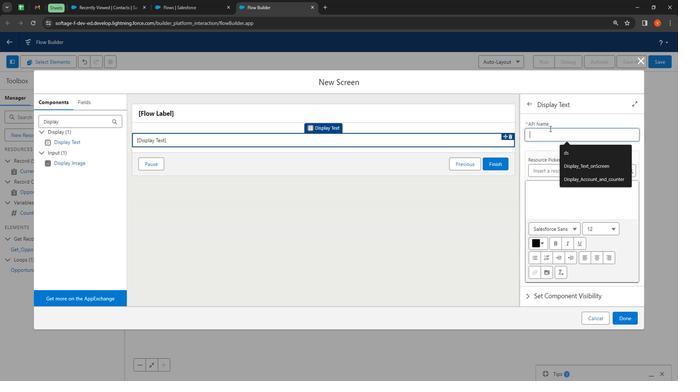 
Action: Mouse moved to (491, 117)
Screenshot: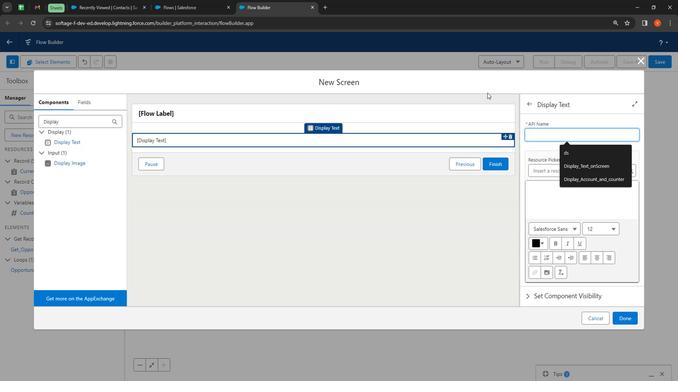 
Action: Key pressed <Key.shift>Display<Key.space><Key.shift><Key.shift><Key.shift><Key.shift><Key.shift><Key.shift><Key.shift><Key.shift><Key.shift><Key.shift><Key.shift><Key.shift><Key.shift><Key.shift><Key.shift><Key.shift><Key.shift><Key.shift><Key.shift>Opportunity<Key.space><Key.shift>Details
Screenshot: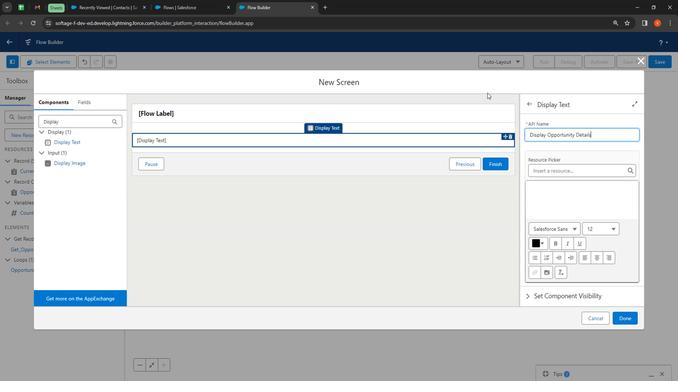
Action: Mouse moved to (560, 192)
Screenshot: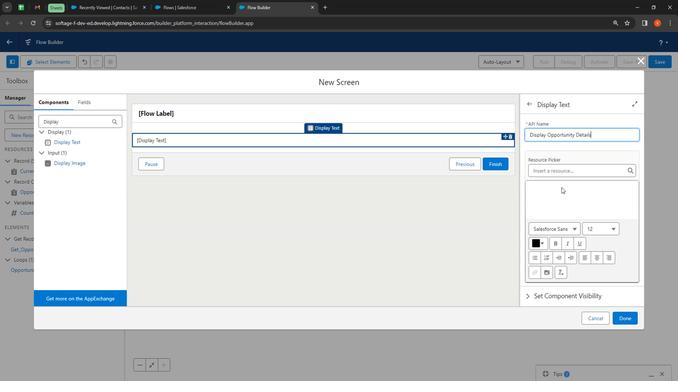 
Action: Mouse pressed left at (560, 192)
Screenshot: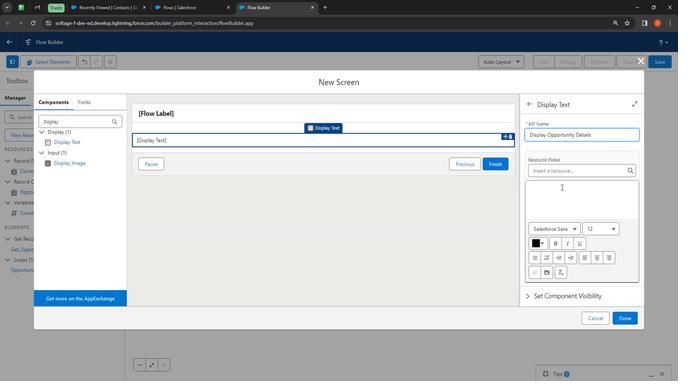 
Action: Mouse moved to (576, 148)
Screenshot: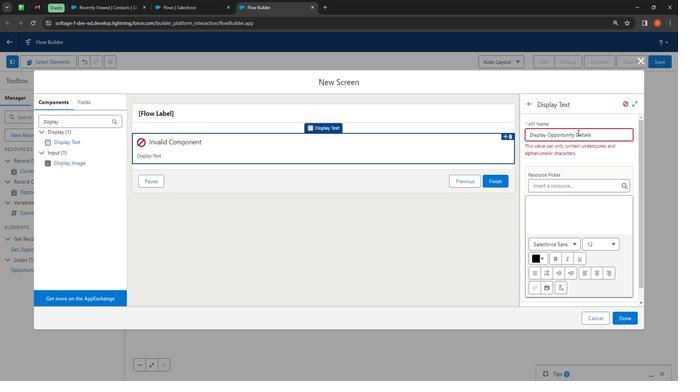 
Action: Mouse pressed left at (576, 148)
Screenshot: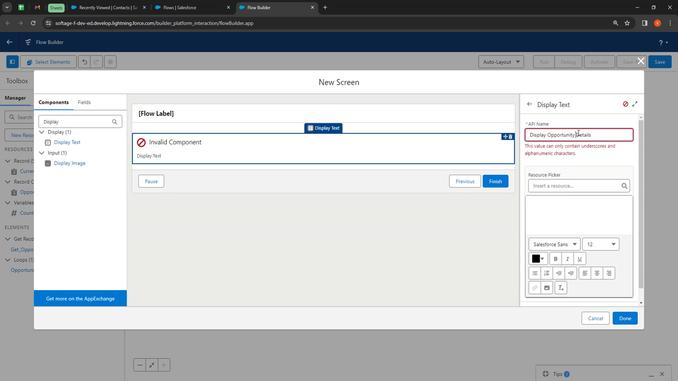 
Action: Mouse moved to (558, 138)
Screenshot: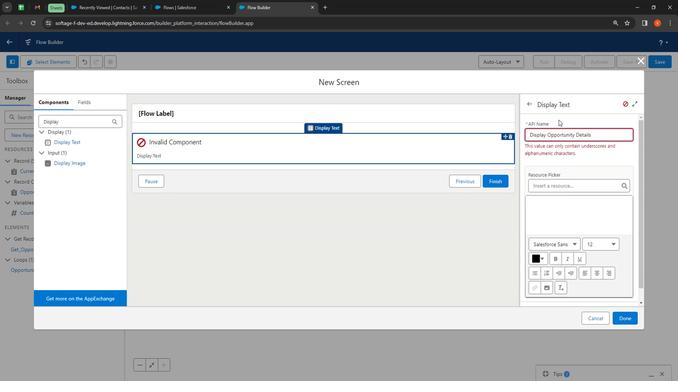 
Action: Key pressed <Key.backspace><Key.shift>_<Key.left><Key.left><Key.left><Key.left><Key.left><Key.left><Key.left><Key.left><Key.left><Key.left><Key.left><Key.left><Key.left><Key.right><Key.backspace><Key.shift>_
Screenshot: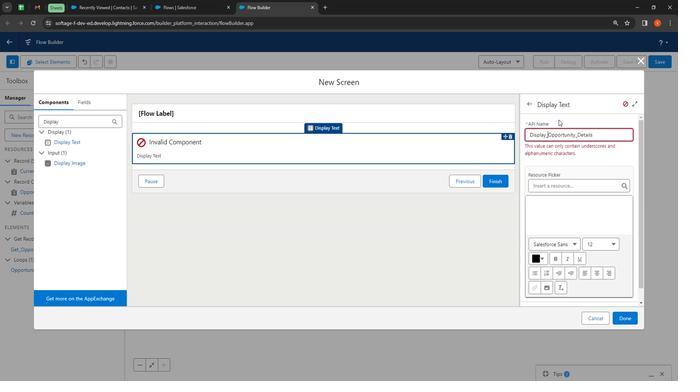 
Action: Mouse moved to (571, 174)
Screenshot: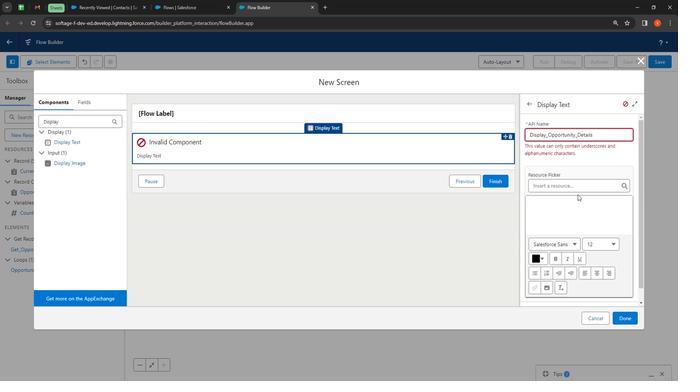 
Action: Mouse scrolled (571, 169) with delta (0, 0)
Screenshot: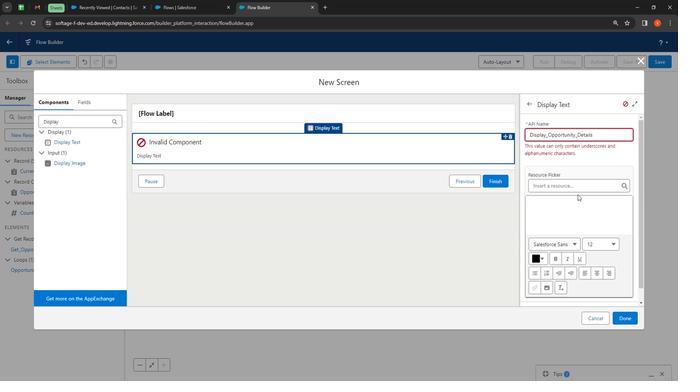 
Action: Mouse moved to (582, 208)
Screenshot: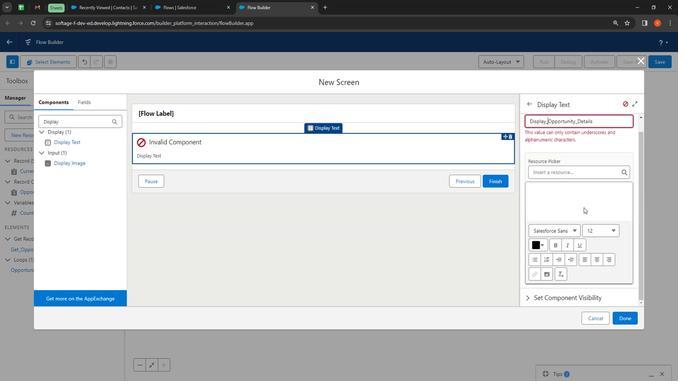 
Action: Mouse pressed left at (582, 208)
Screenshot: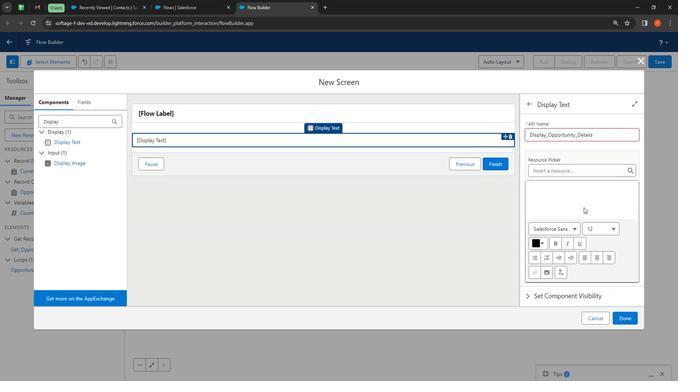
Action: Mouse moved to (562, 178)
Screenshot: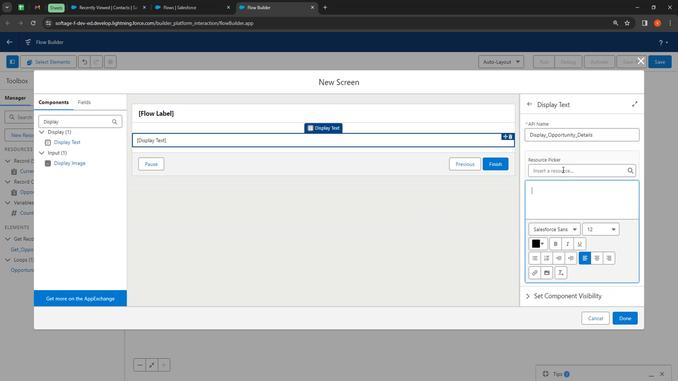 
Action: Mouse pressed left at (562, 178)
Screenshot: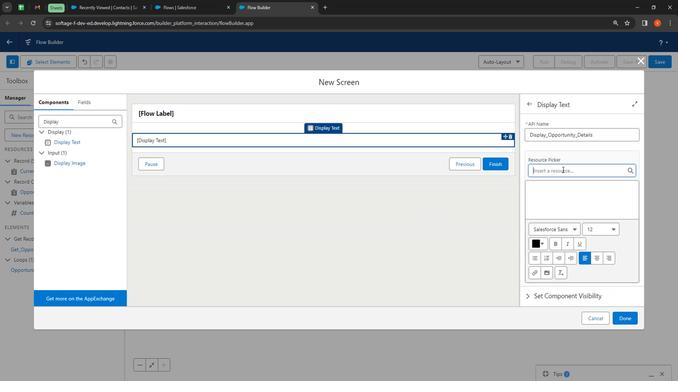 
Action: Mouse moved to (607, 216)
Screenshot: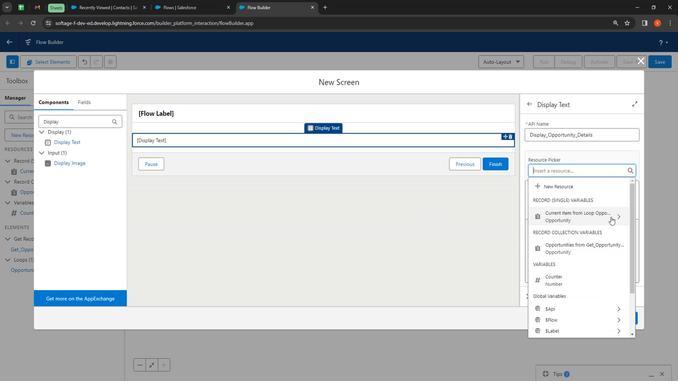 
Action: Mouse pressed left at (607, 216)
Screenshot: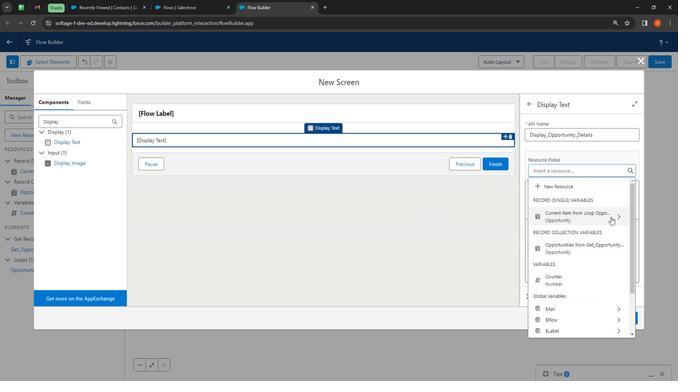 
Action: Mouse moved to (577, 208)
Screenshot: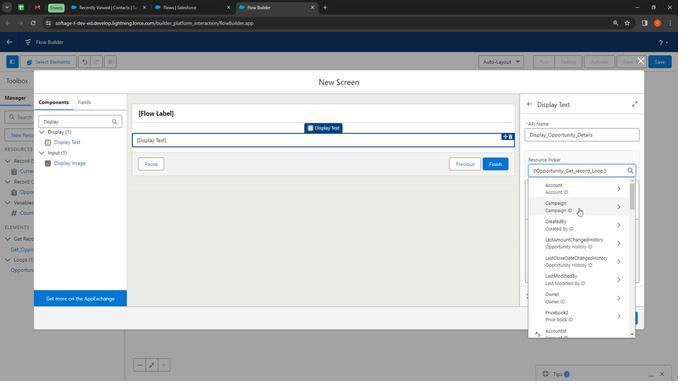 
Action: Key pressed name
Screenshot: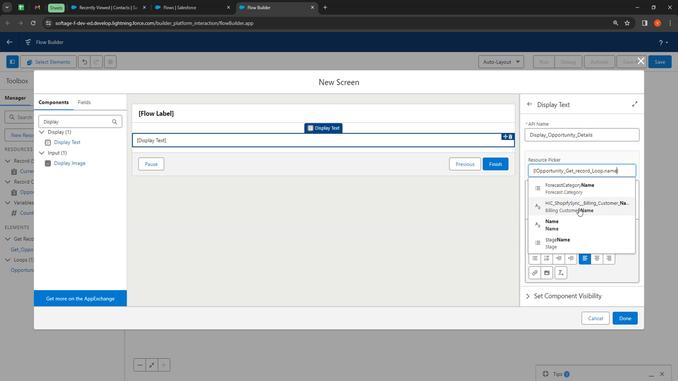 
Action: Mouse moved to (558, 223)
